 Task: Find a place to stay in Bronkhorstspruit, South Africa, from July 12 to July 15 for 3 guests. Set the price range between ₹12,000 and ₹16,000, choose a flat with 2 bedrooms, 3 beds, 1 bathroom, enable self check-in, and select English as the host language.
Action: Mouse moved to (508, 102)
Screenshot: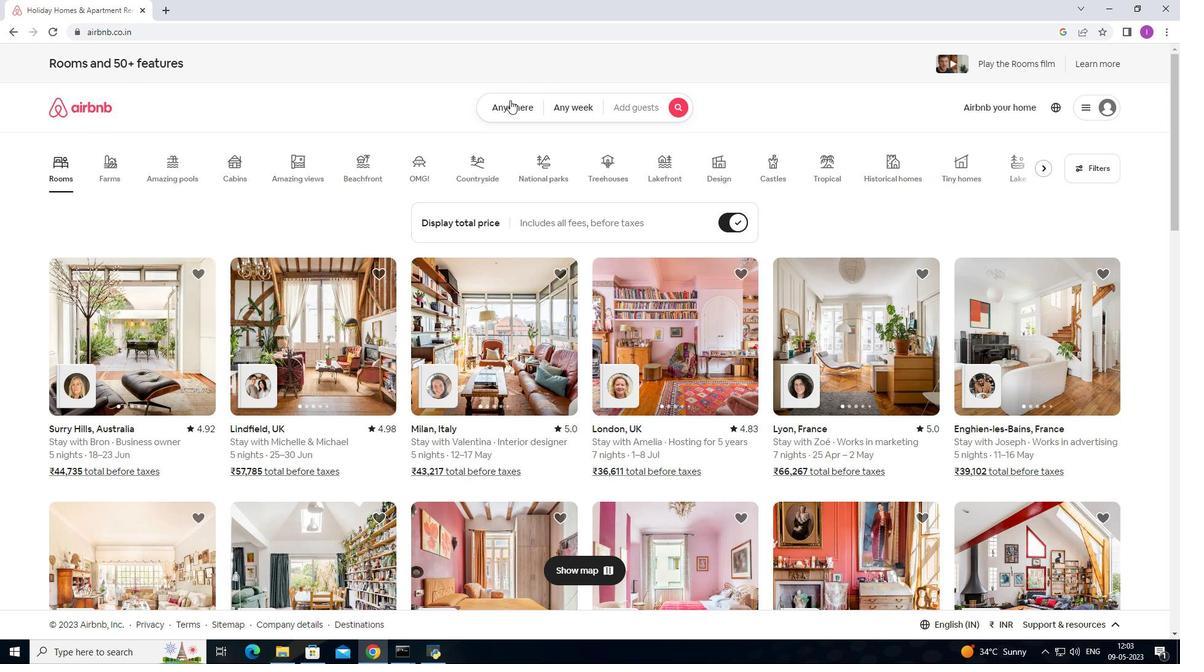
Action: Mouse pressed left at (508, 102)
Screenshot: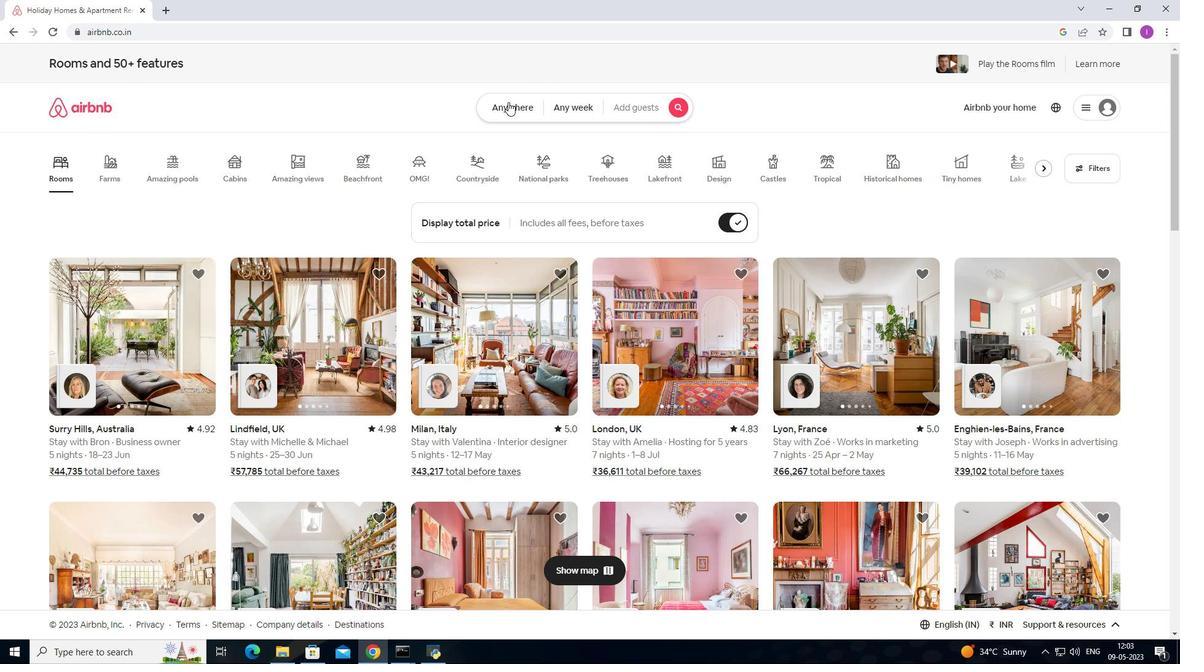 
Action: Mouse moved to (368, 156)
Screenshot: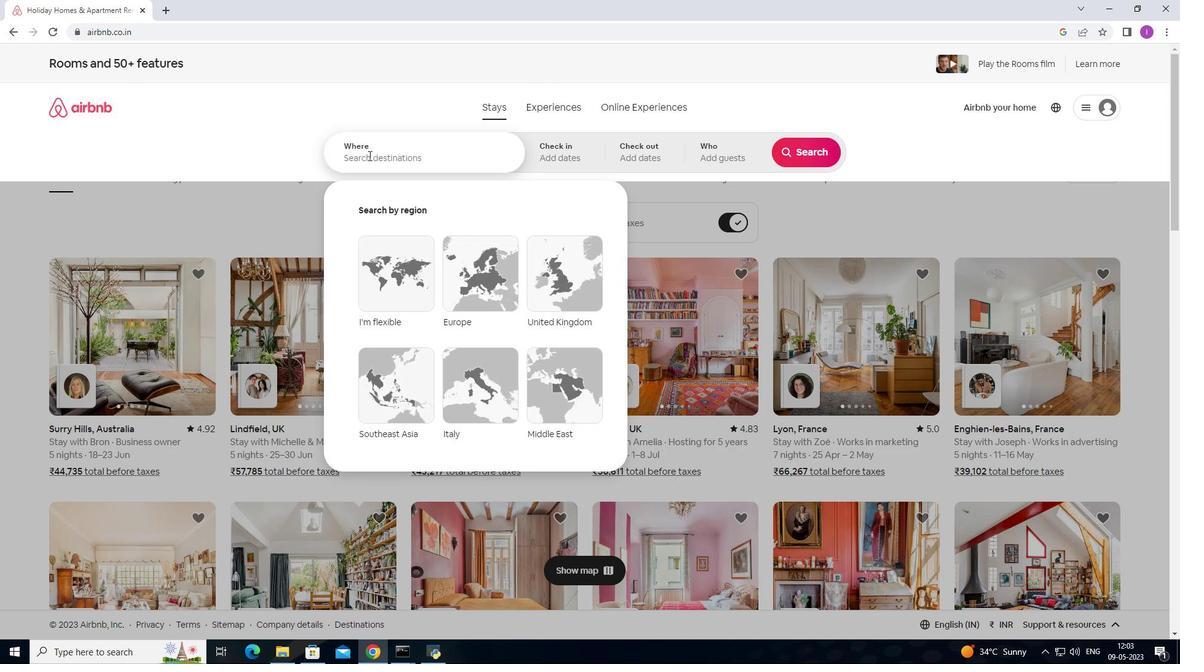 
Action: Mouse pressed left at (368, 156)
Screenshot: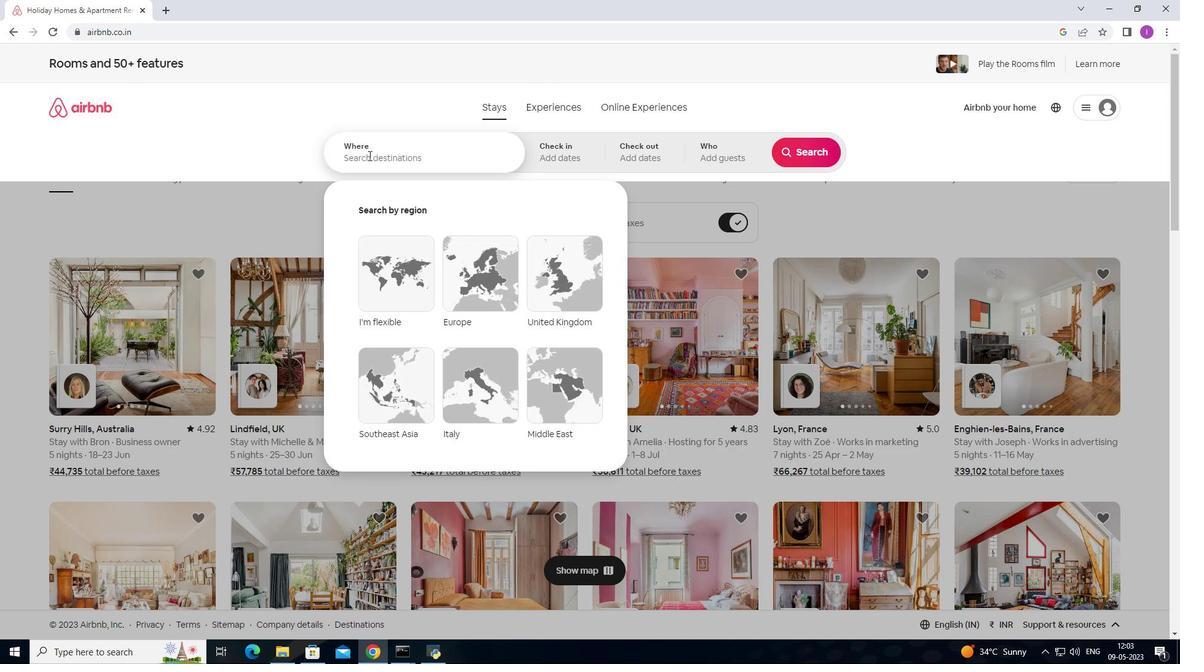 
Action: Mouse moved to (397, 143)
Screenshot: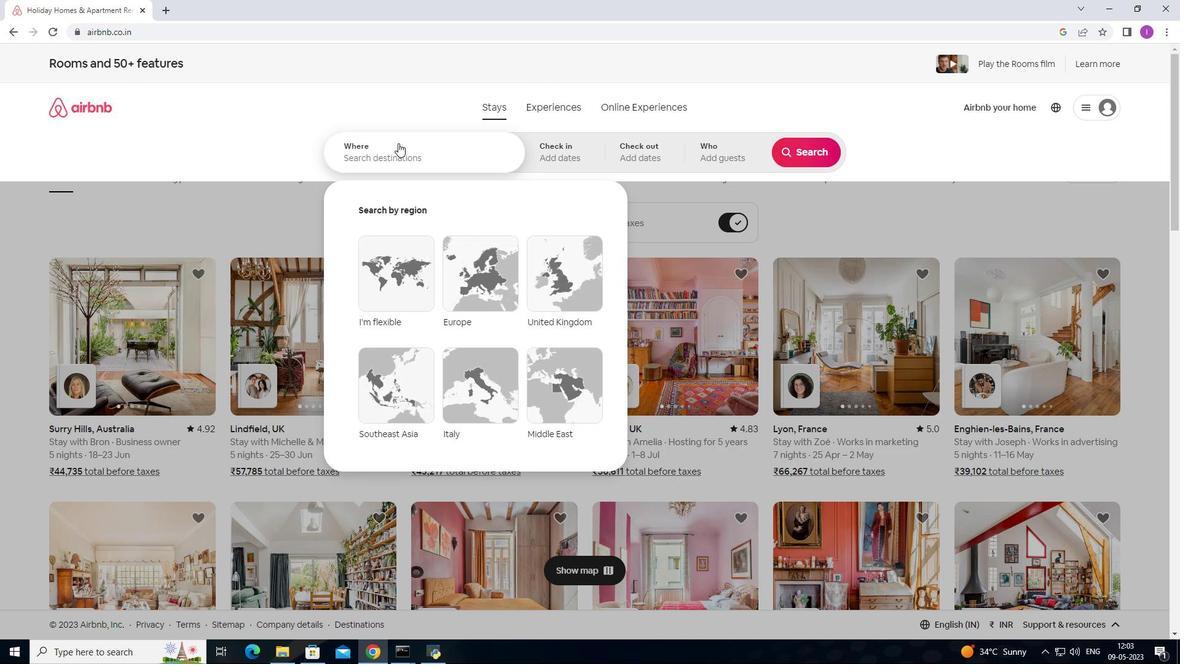 
Action: Key pressed <Key.shift><Key.shift>Brokhorstspruit,<Key.shift>South<Key.space><Key.shift>Africa
Screenshot: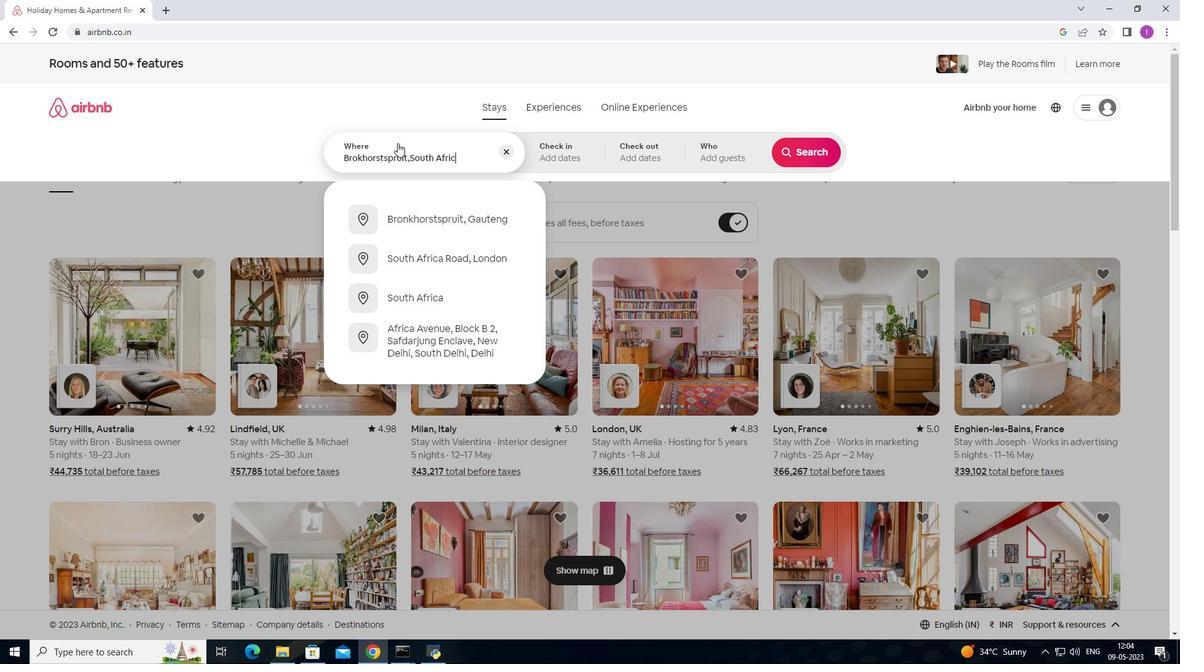 
Action: Mouse moved to (543, 155)
Screenshot: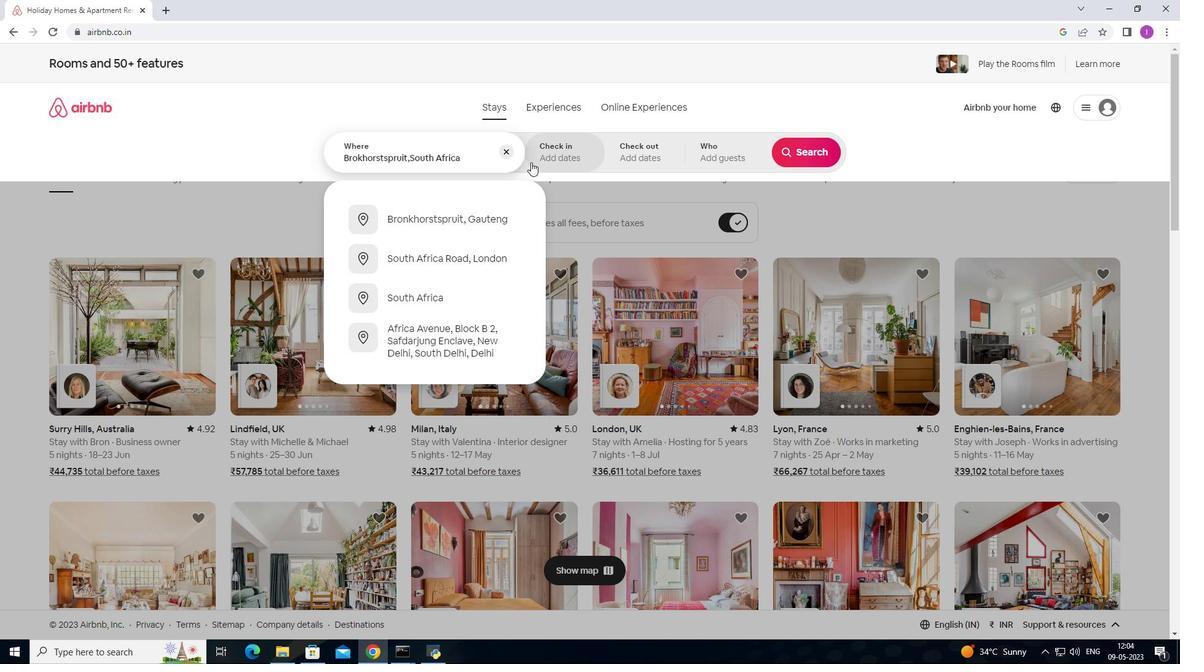 
Action: Mouse pressed left at (543, 155)
Screenshot: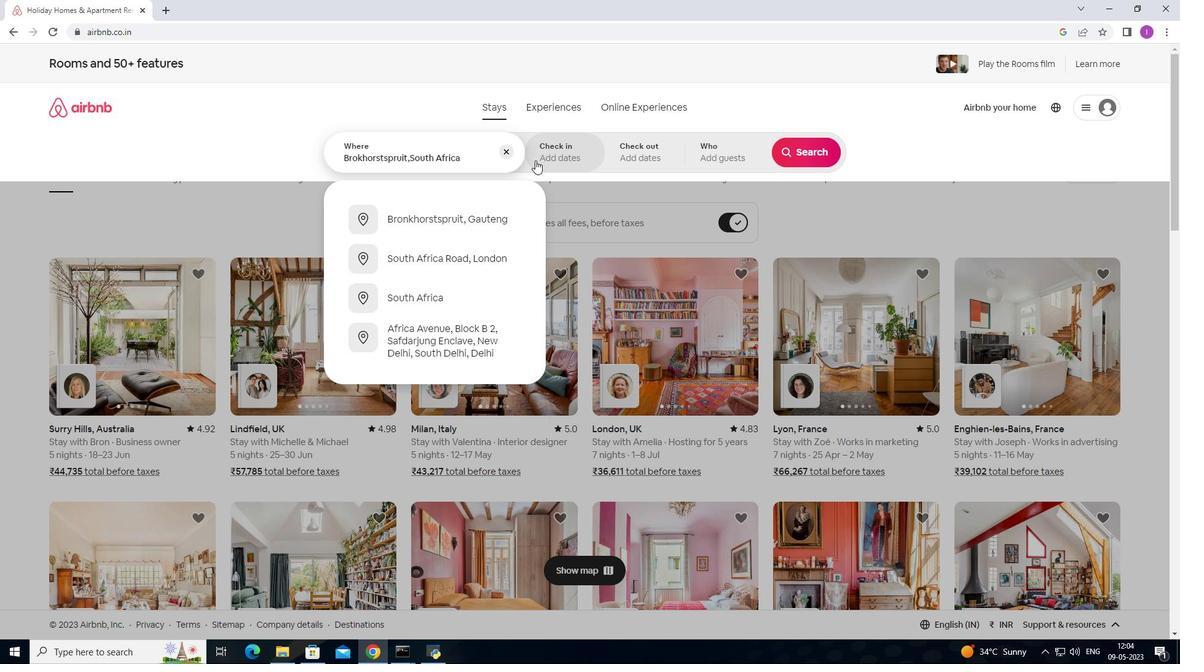 
Action: Mouse moved to (795, 248)
Screenshot: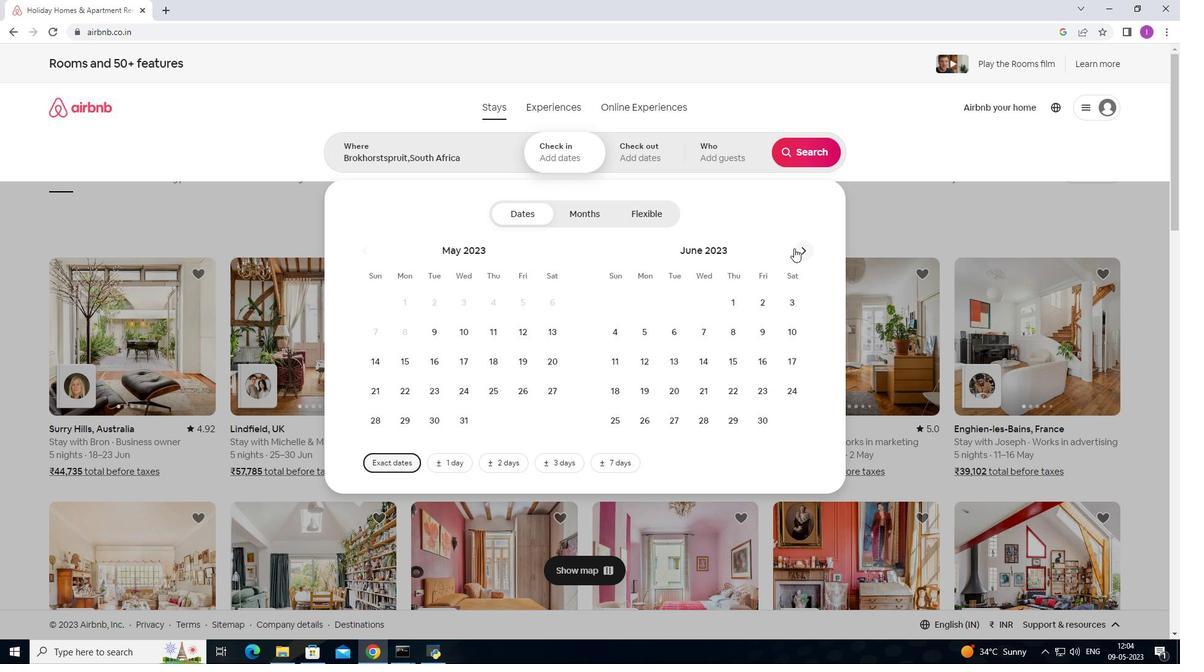 
Action: Mouse pressed left at (795, 248)
Screenshot: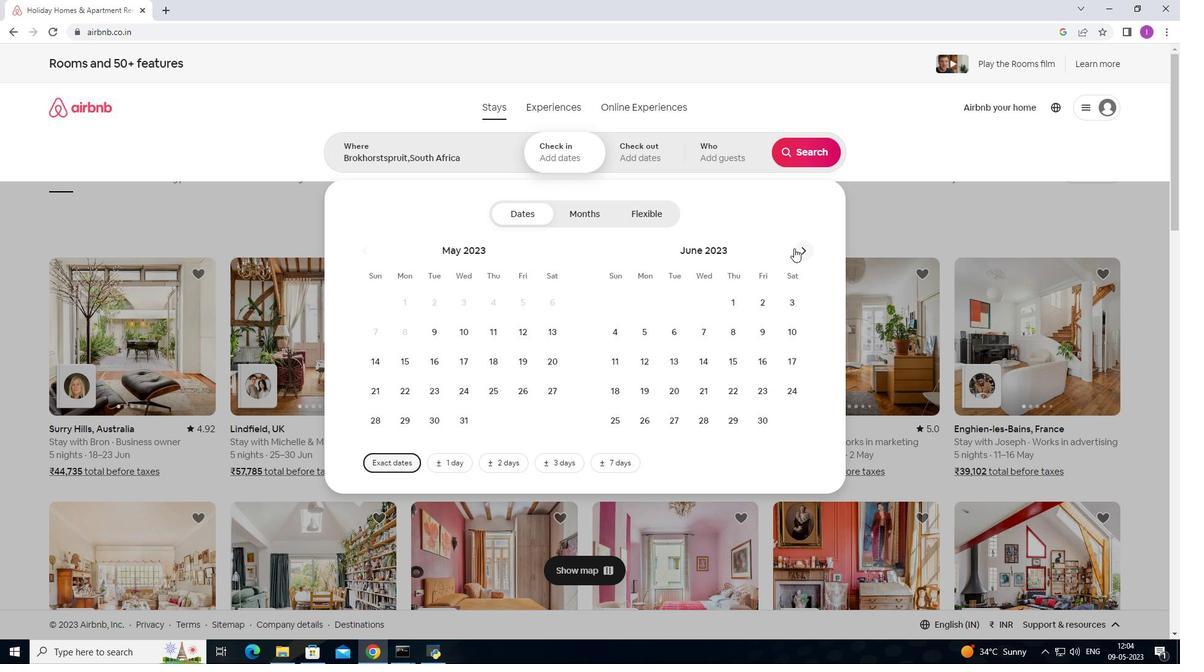 
Action: Mouse moved to (700, 357)
Screenshot: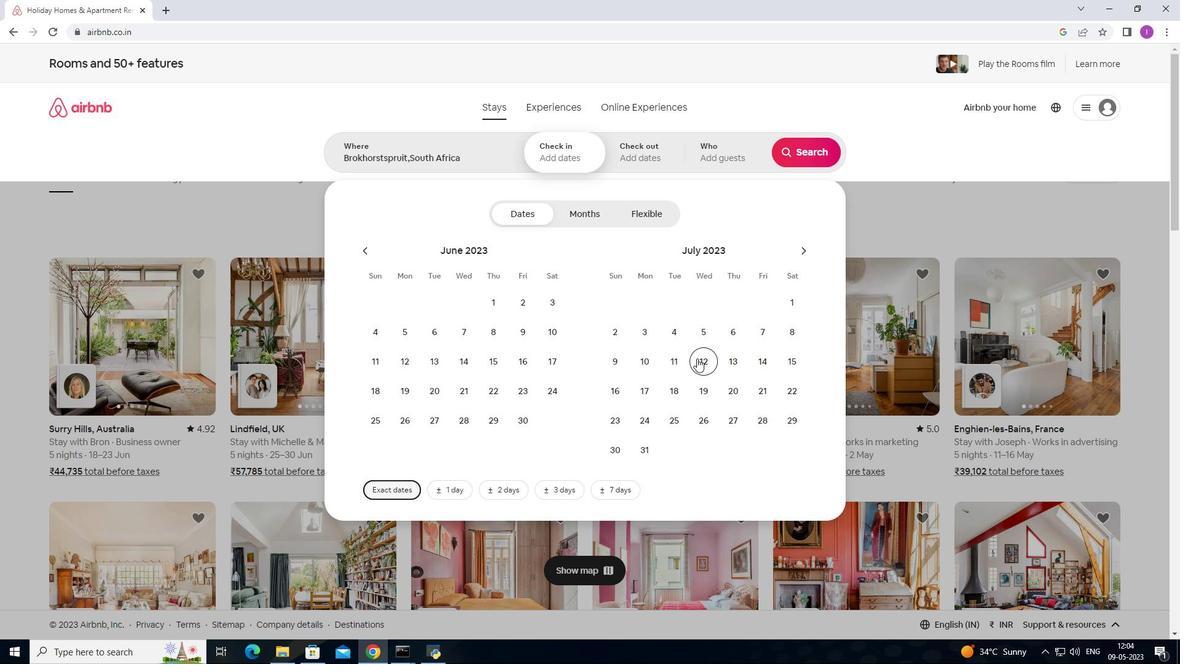 
Action: Mouse pressed left at (700, 357)
Screenshot: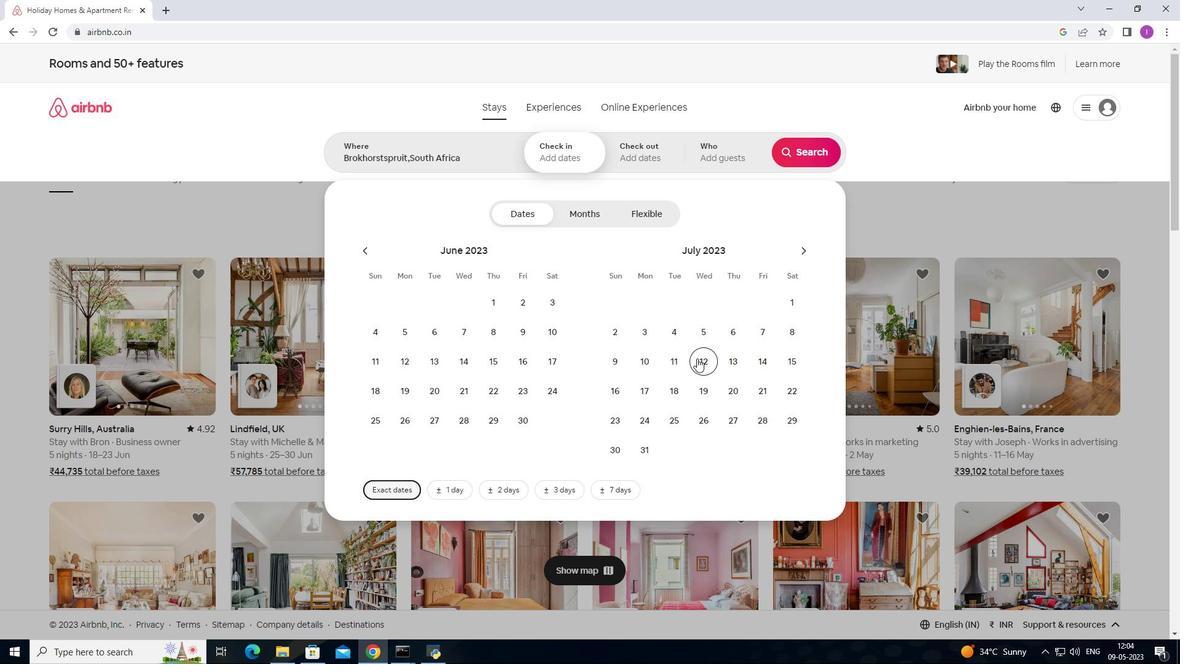 
Action: Mouse moved to (785, 356)
Screenshot: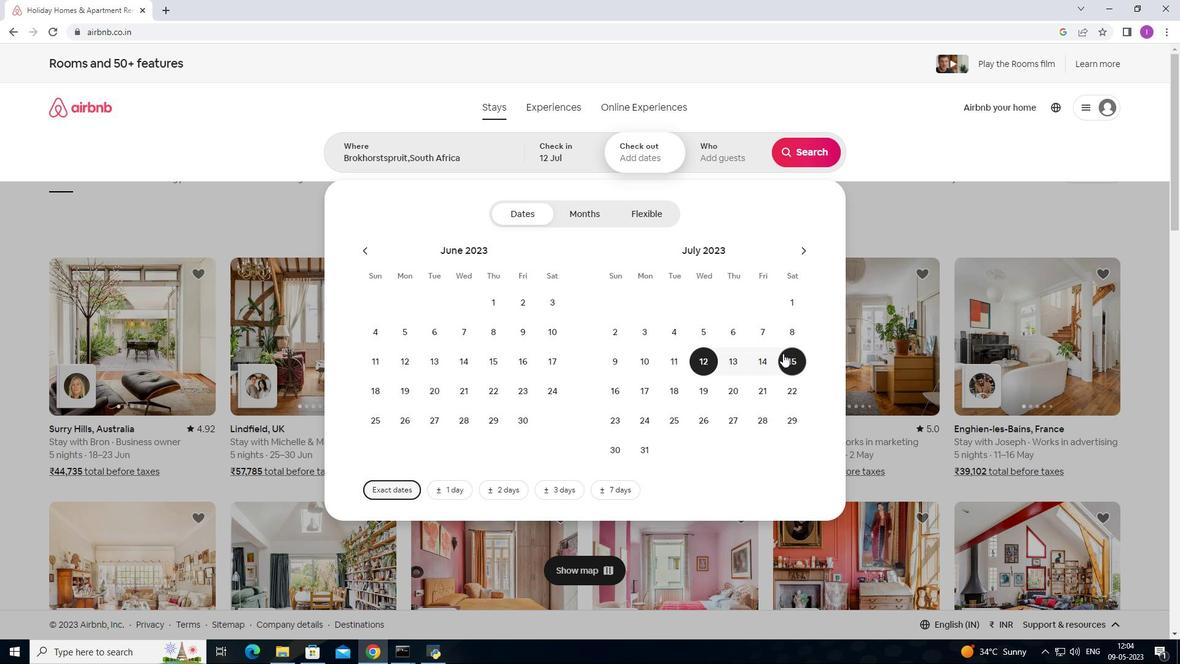 
Action: Mouse pressed left at (785, 356)
Screenshot: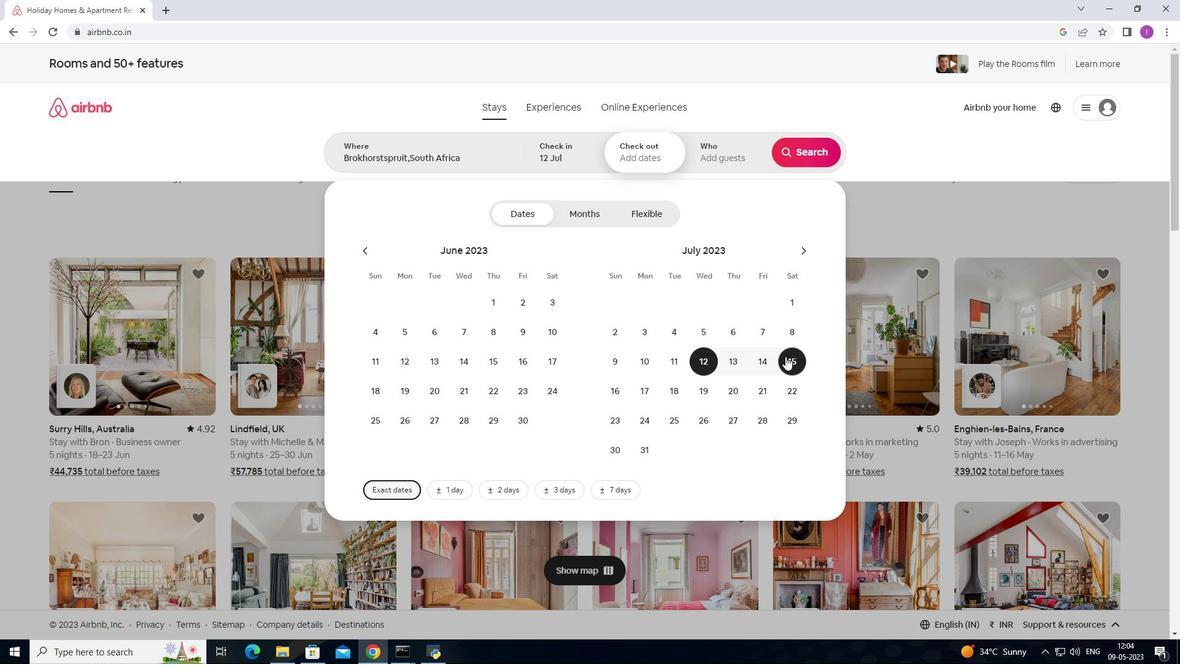 
Action: Mouse moved to (726, 156)
Screenshot: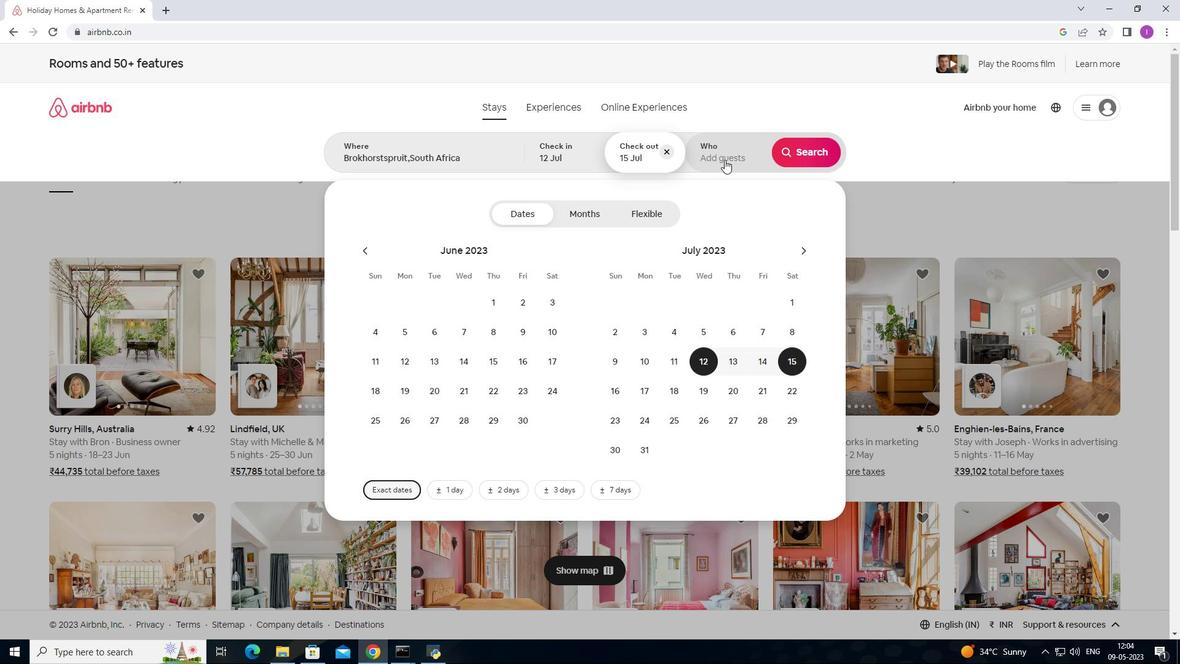 
Action: Mouse pressed left at (726, 156)
Screenshot: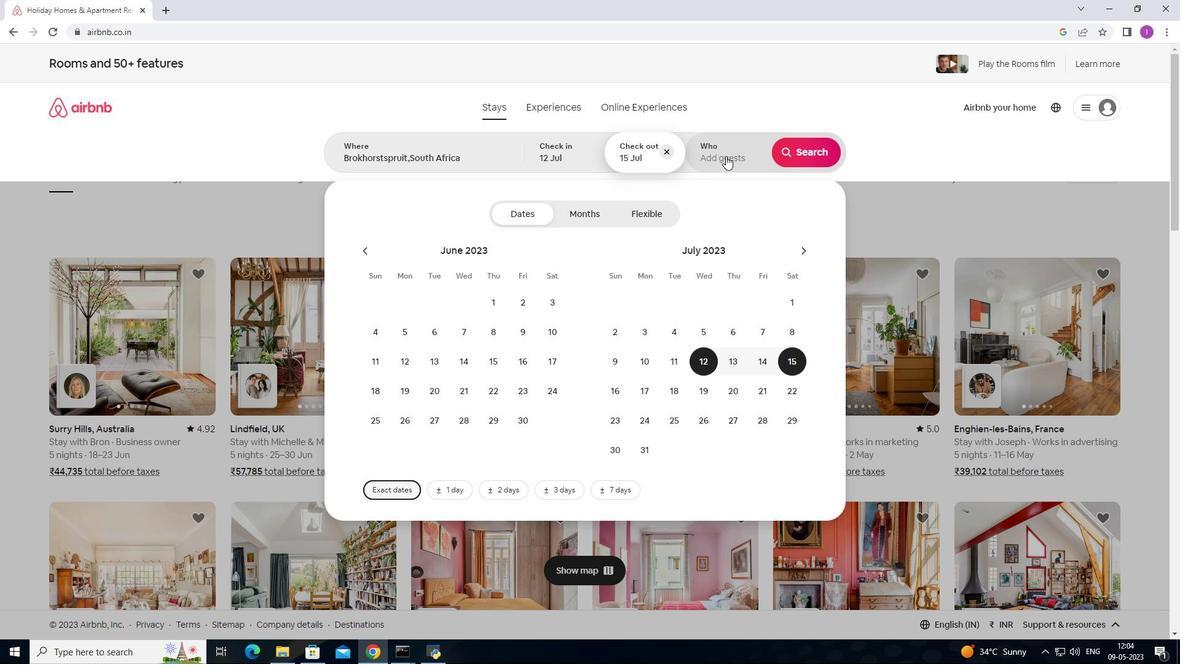 
Action: Mouse moved to (814, 215)
Screenshot: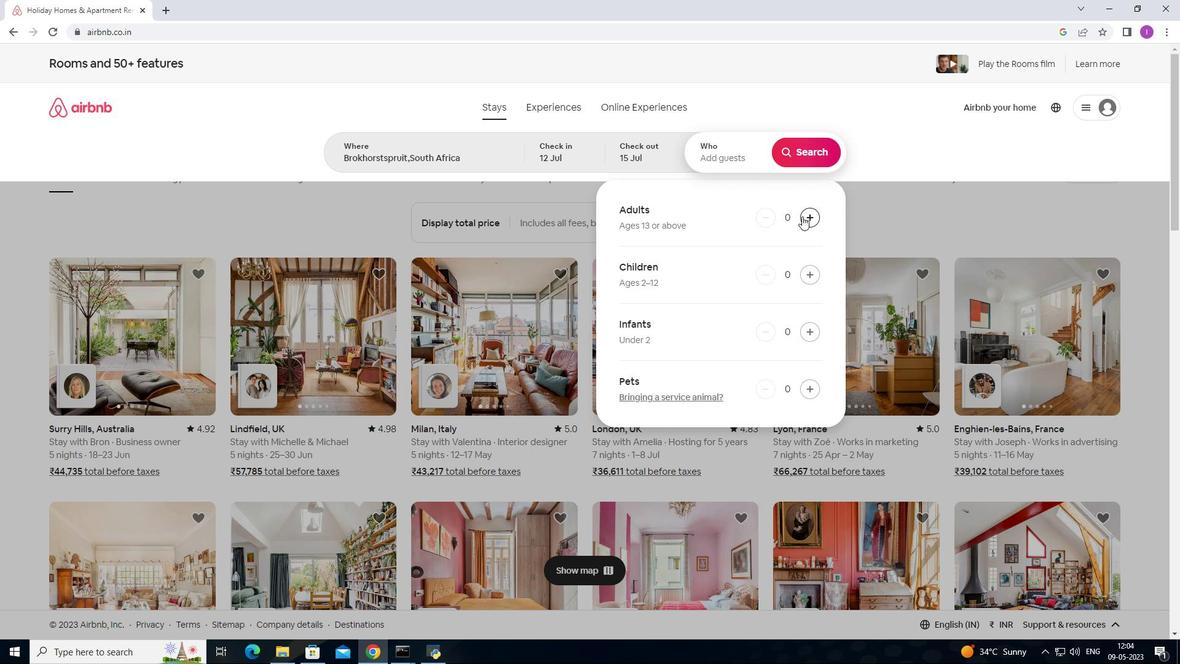 
Action: Mouse pressed left at (814, 215)
Screenshot: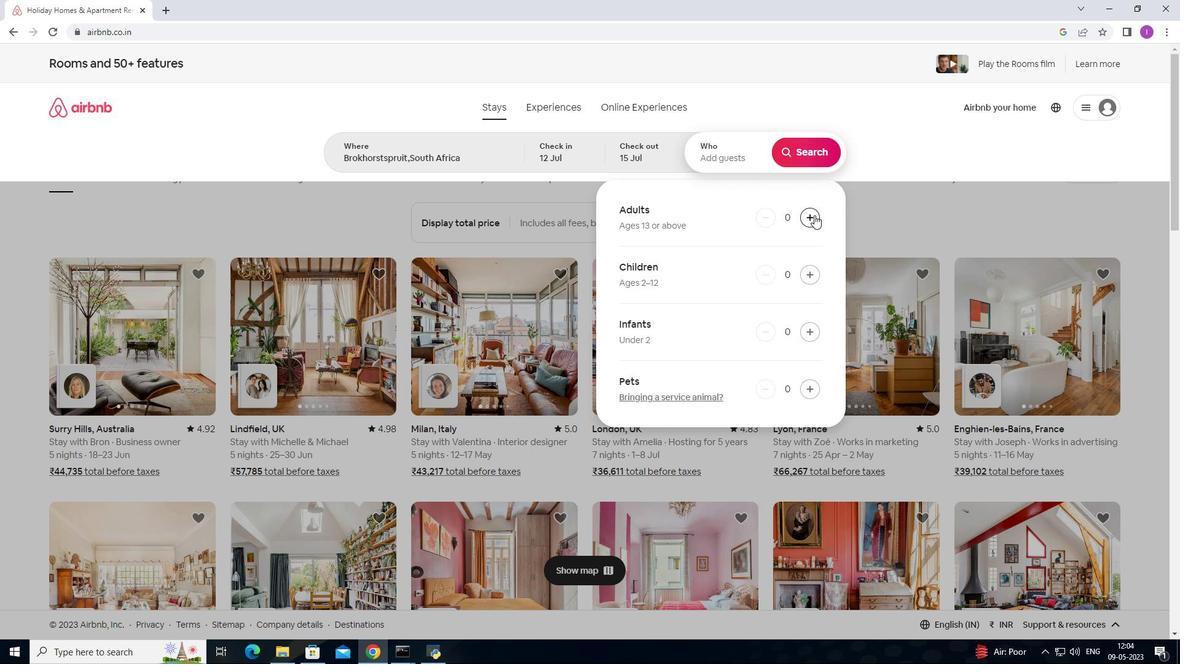 
Action: Mouse pressed left at (814, 215)
Screenshot: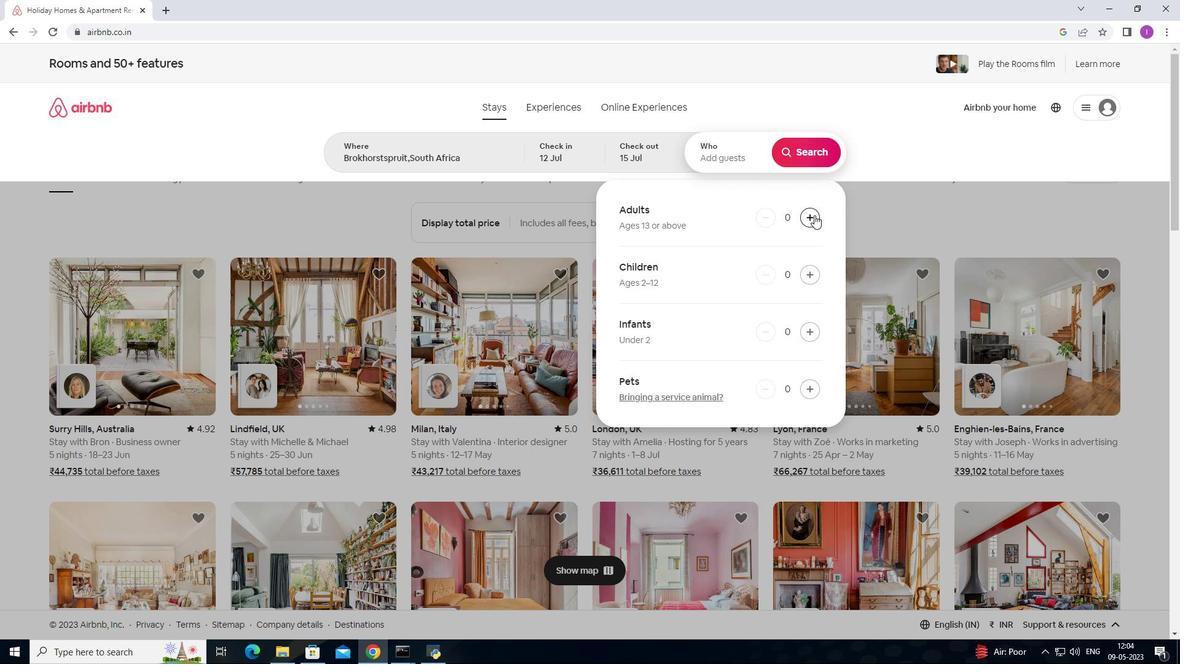 
Action: Mouse pressed left at (814, 215)
Screenshot: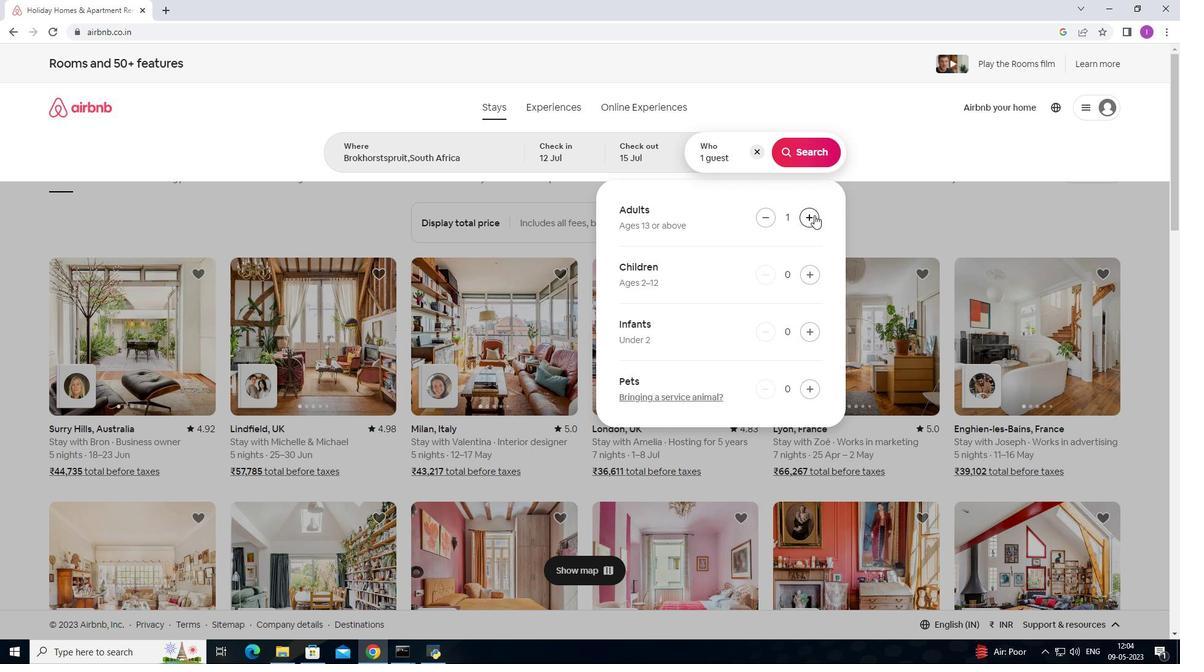 
Action: Mouse moved to (820, 156)
Screenshot: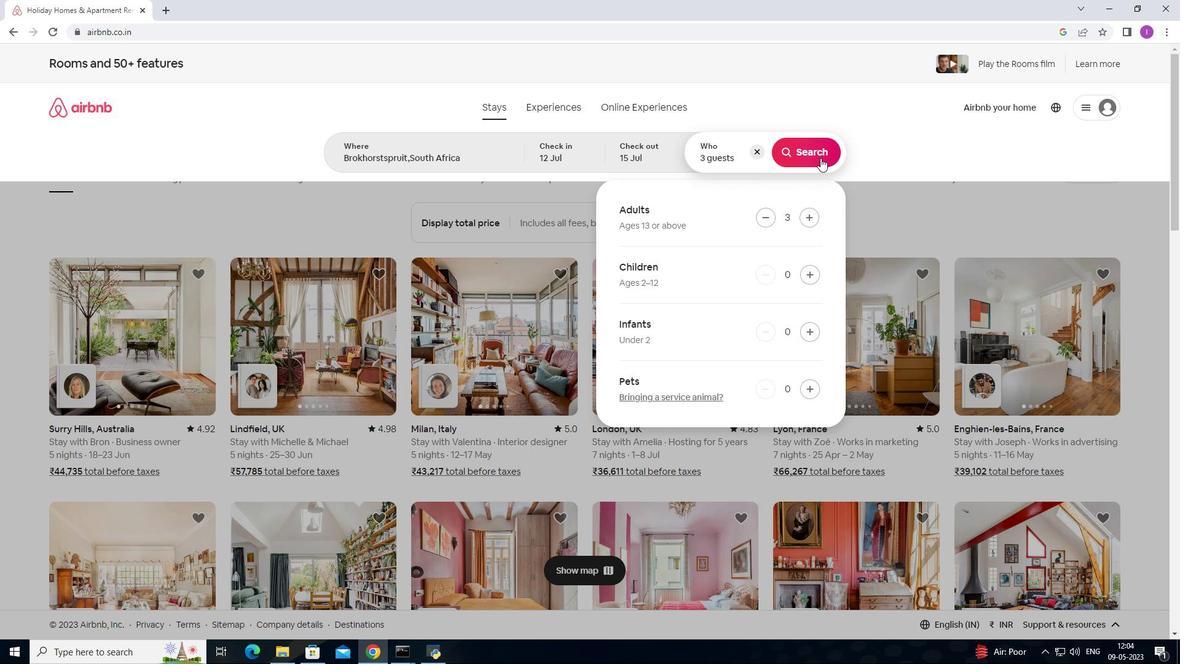 
Action: Mouse pressed left at (820, 156)
Screenshot: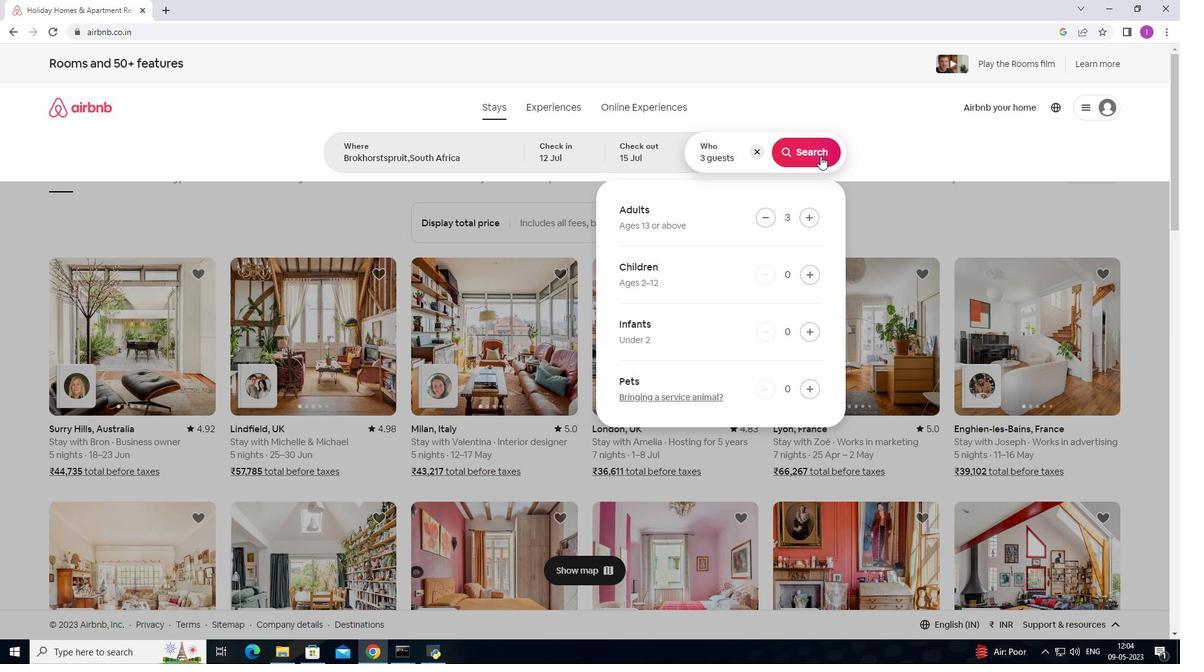 
Action: Mouse moved to (1130, 113)
Screenshot: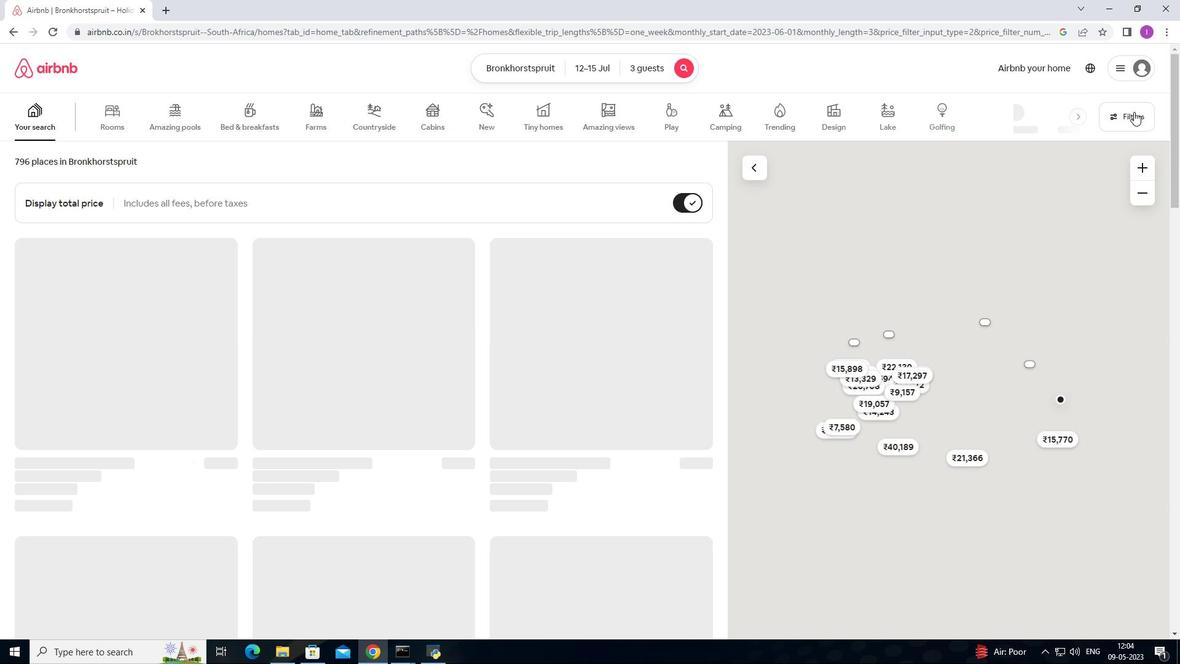 
Action: Mouse pressed left at (1130, 113)
Screenshot: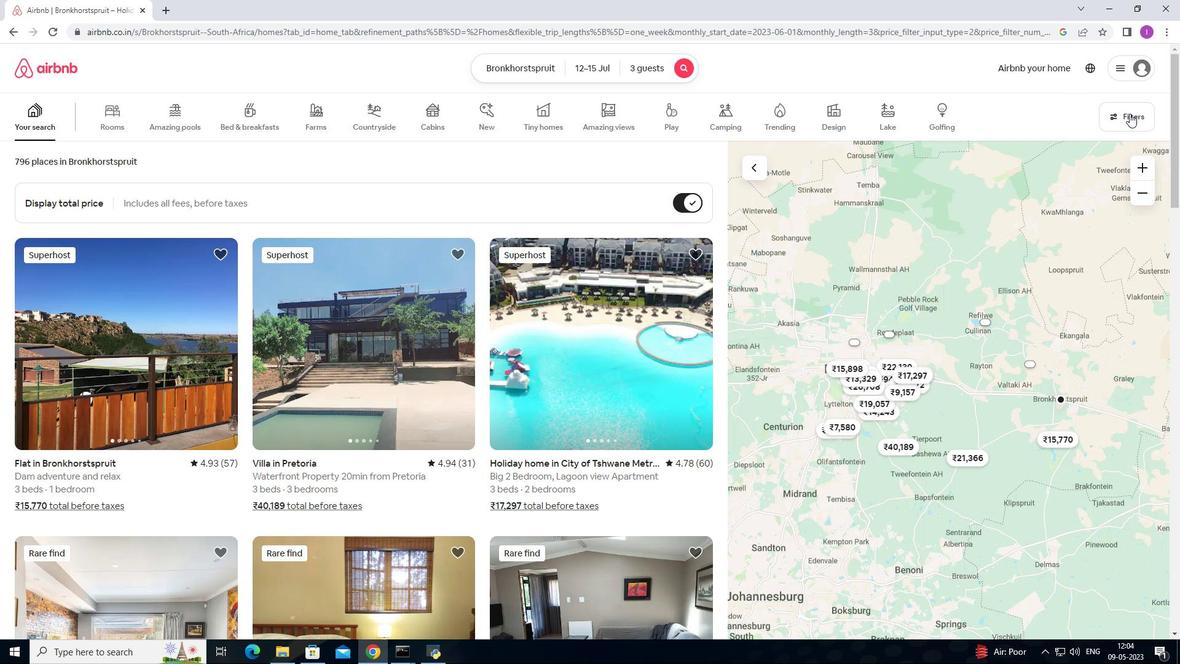
Action: Mouse moved to (443, 422)
Screenshot: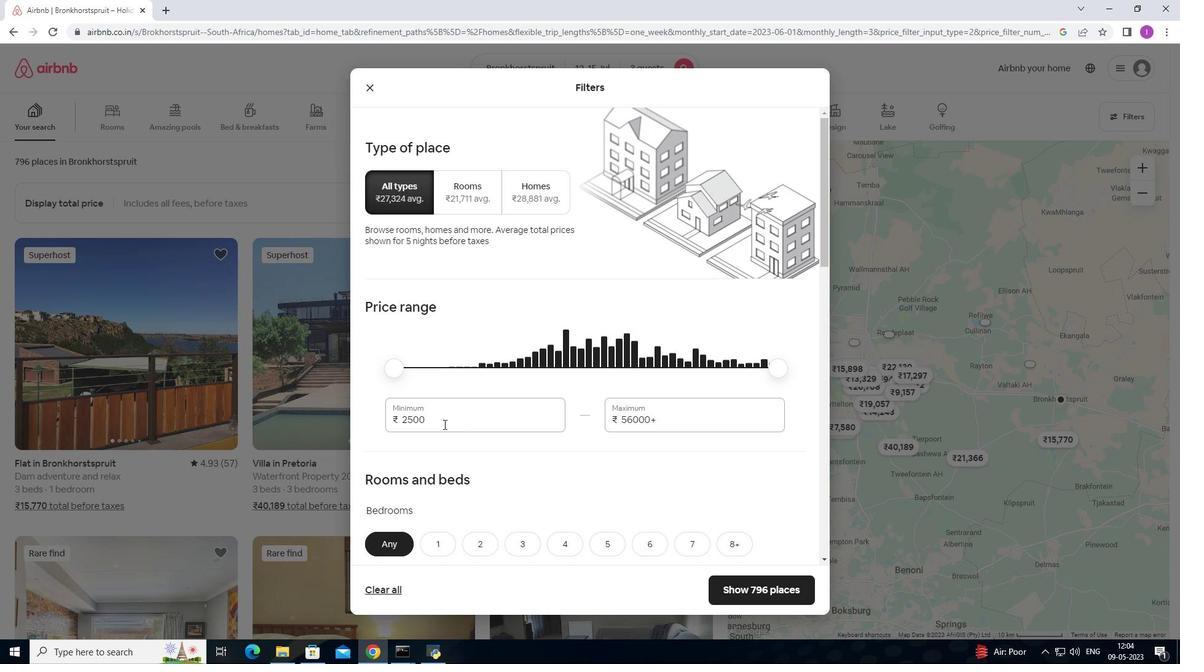 
Action: Mouse pressed left at (443, 422)
Screenshot: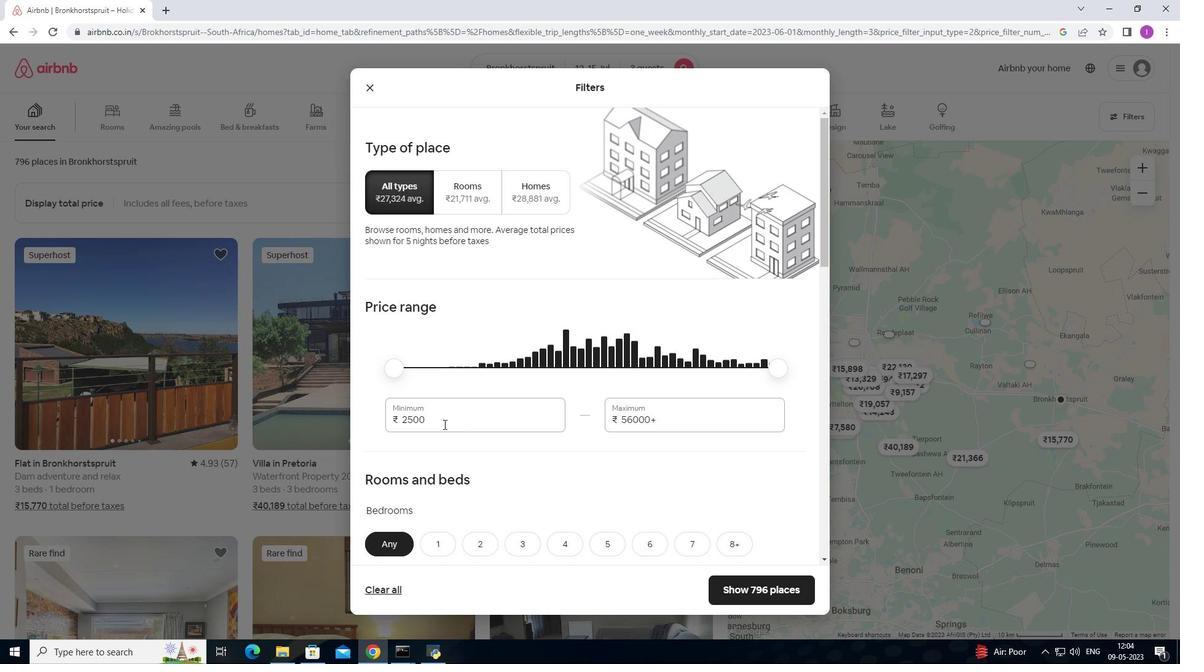 
Action: Mouse moved to (399, 407)
Screenshot: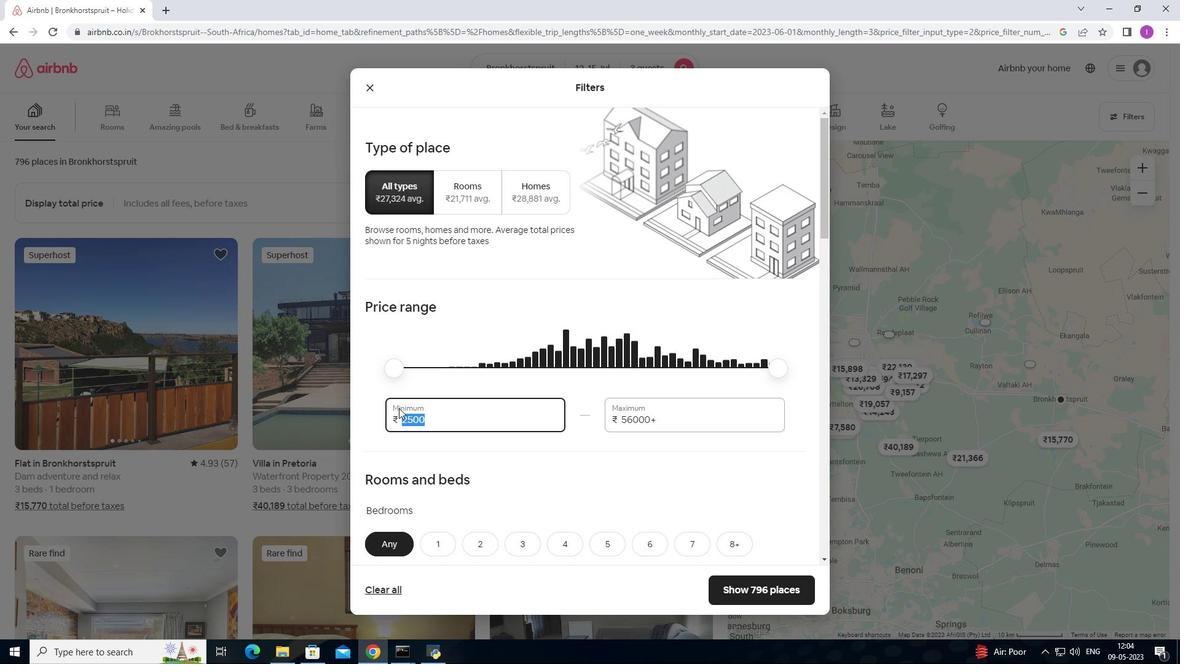 
Action: Key pressed 12
Screenshot: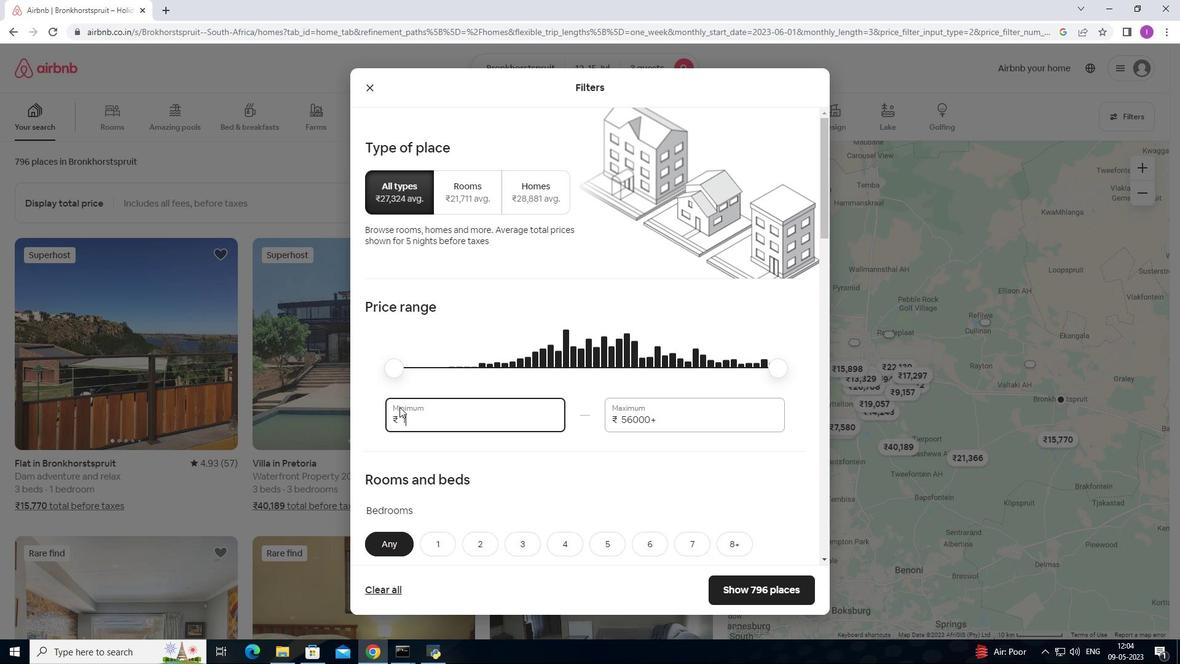
Action: Mouse moved to (400, 406)
Screenshot: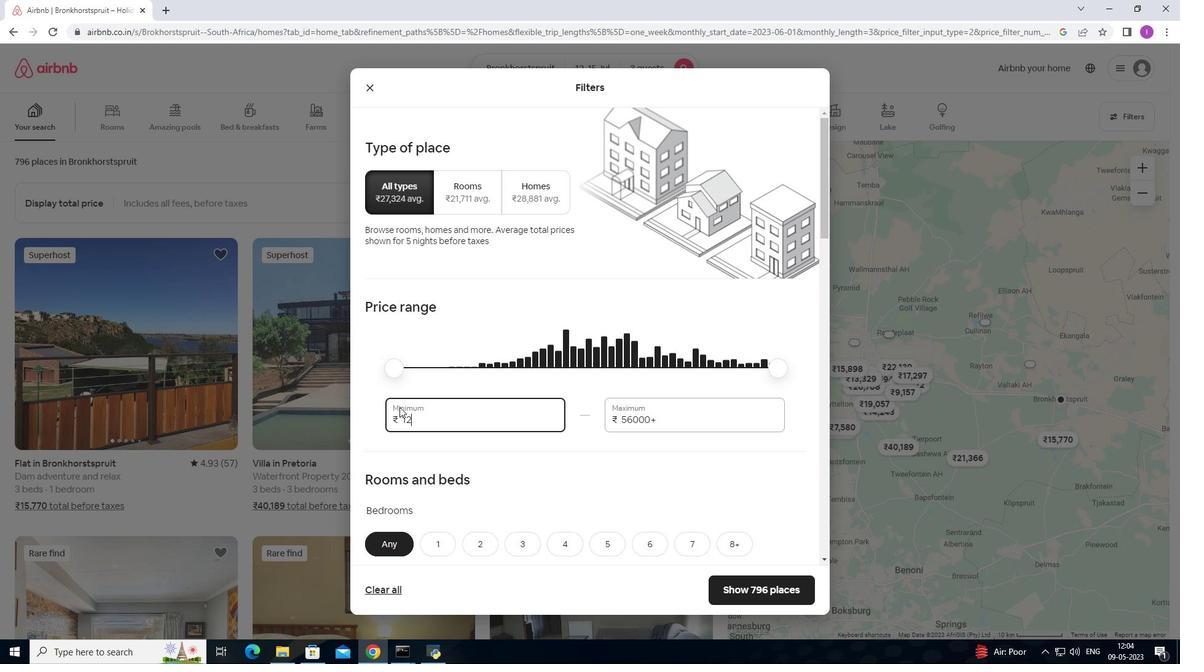 
Action: Key pressed 0
Screenshot: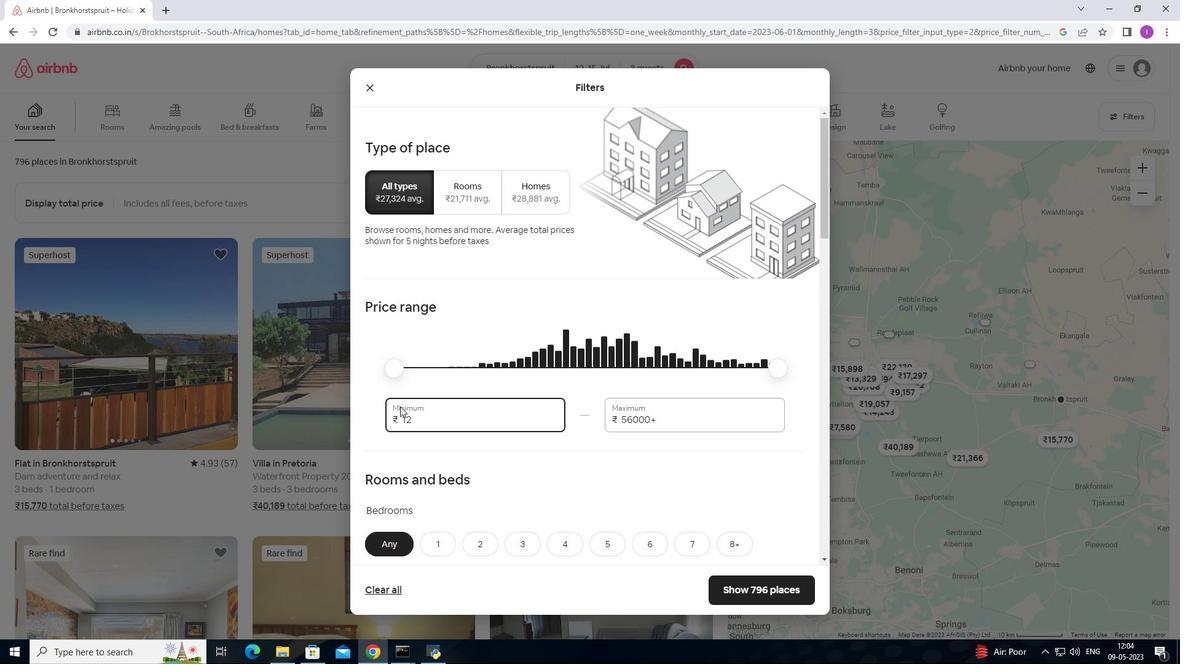 
Action: Mouse moved to (400, 406)
Screenshot: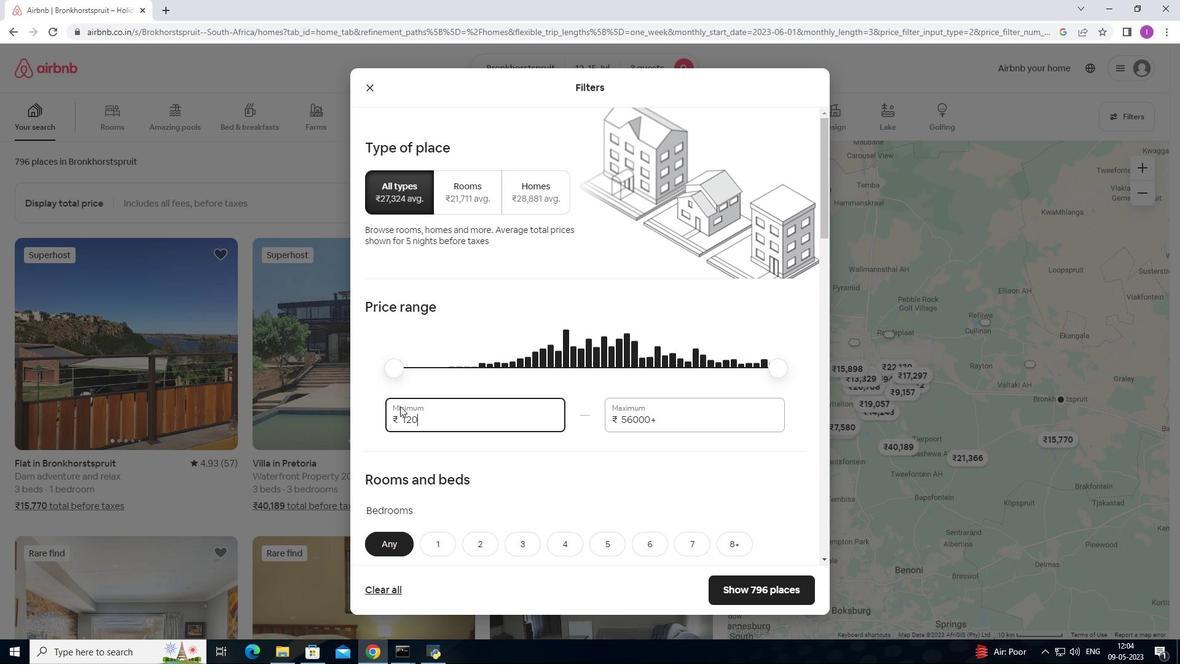 
Action: Key pressed 0
Screenshot: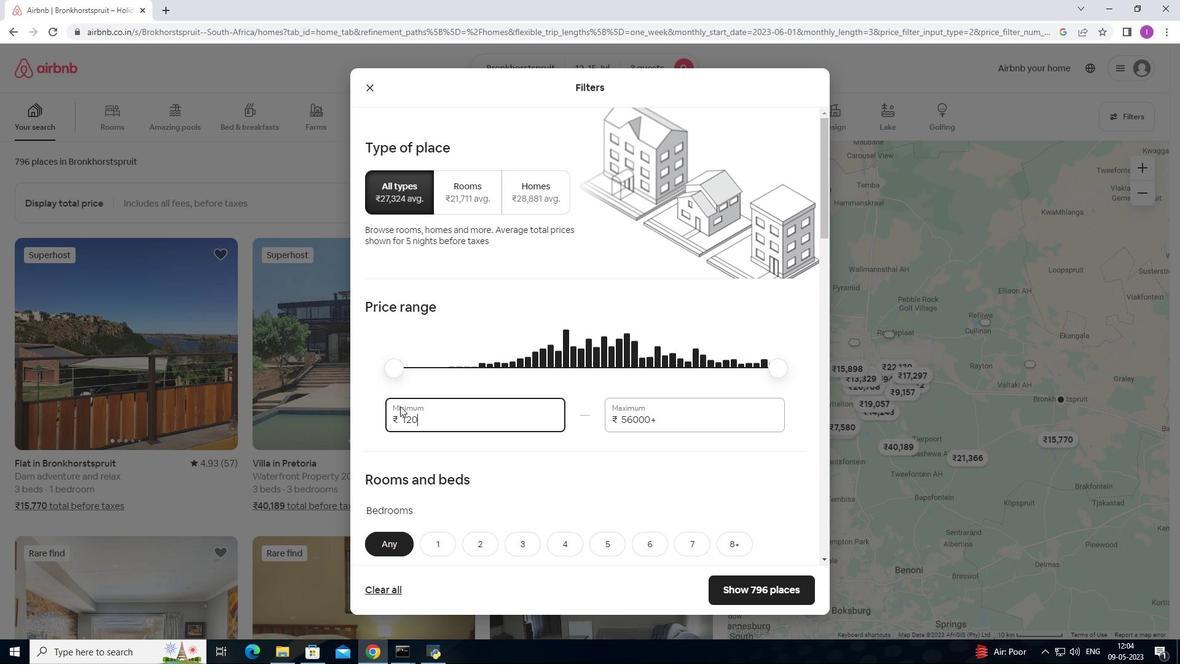 
Action: Mouse moved to (402, 405)
Screenshot: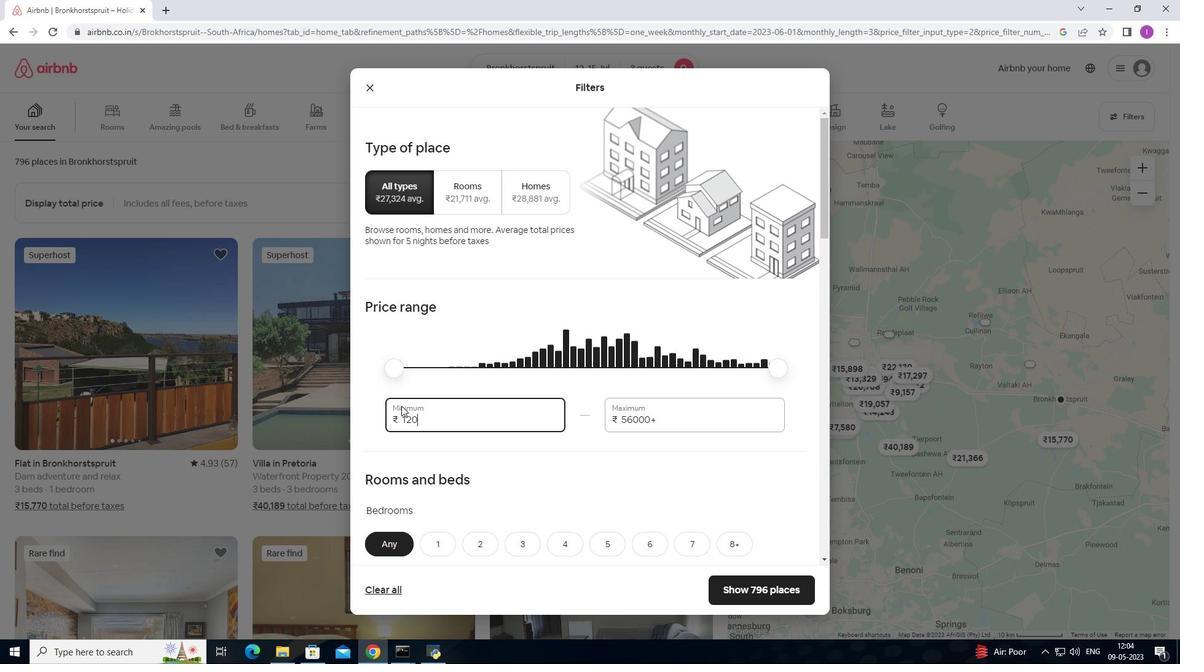 
Action: Key pressed 0
Screenshot: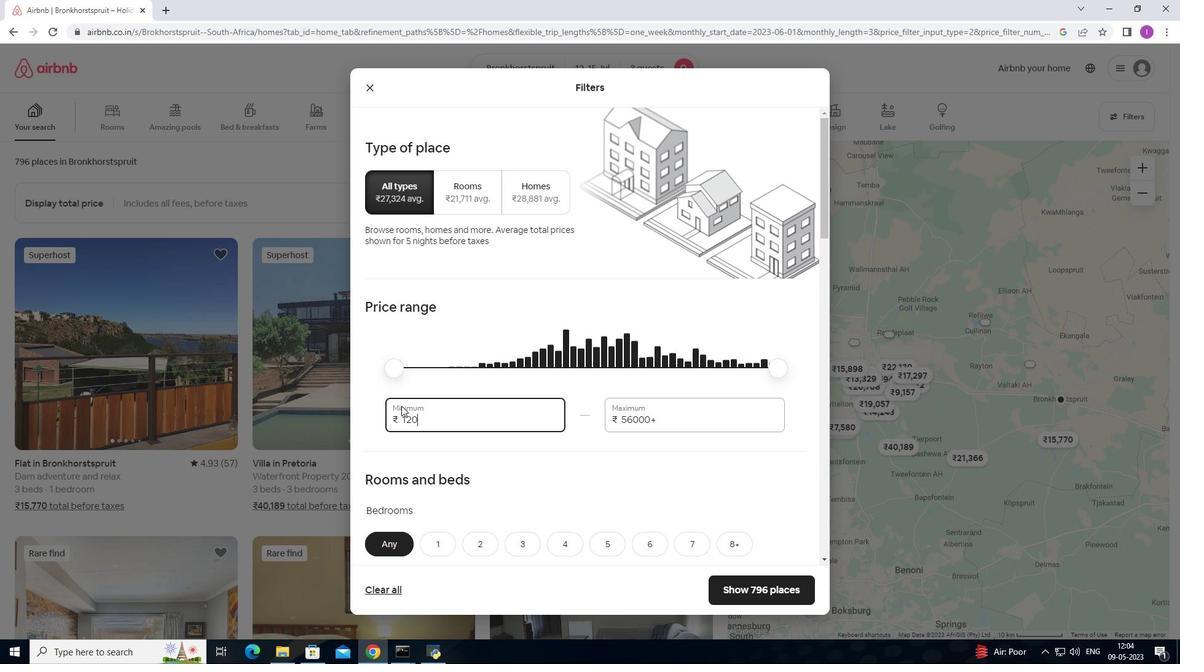 
Action: Mouse moved to (662, 416)
Screenshot: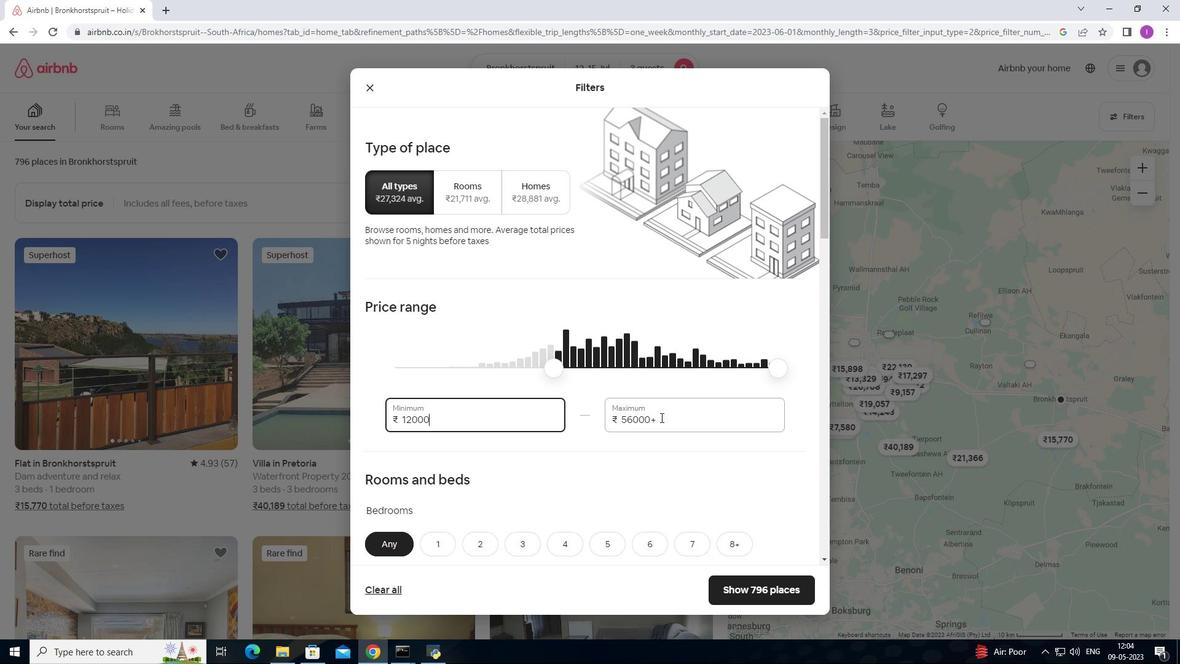 
Action: Mouse pressed left at (662, 416)
Screenshot: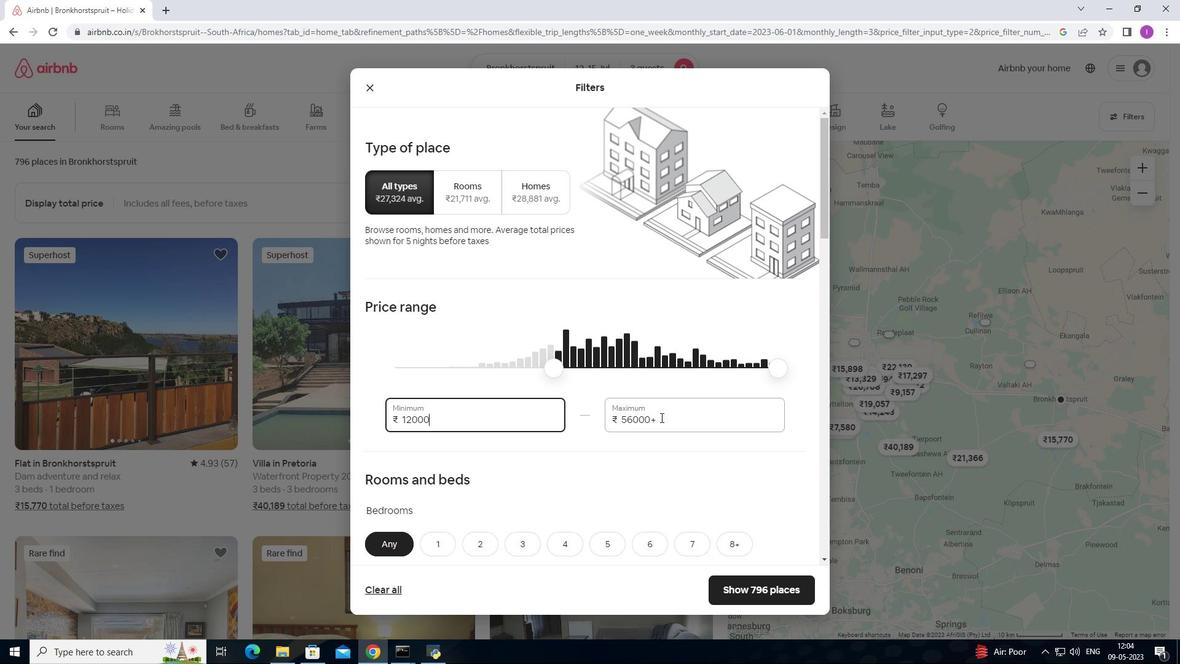
Action: Mouse moved to (611, 423)
Screenshot: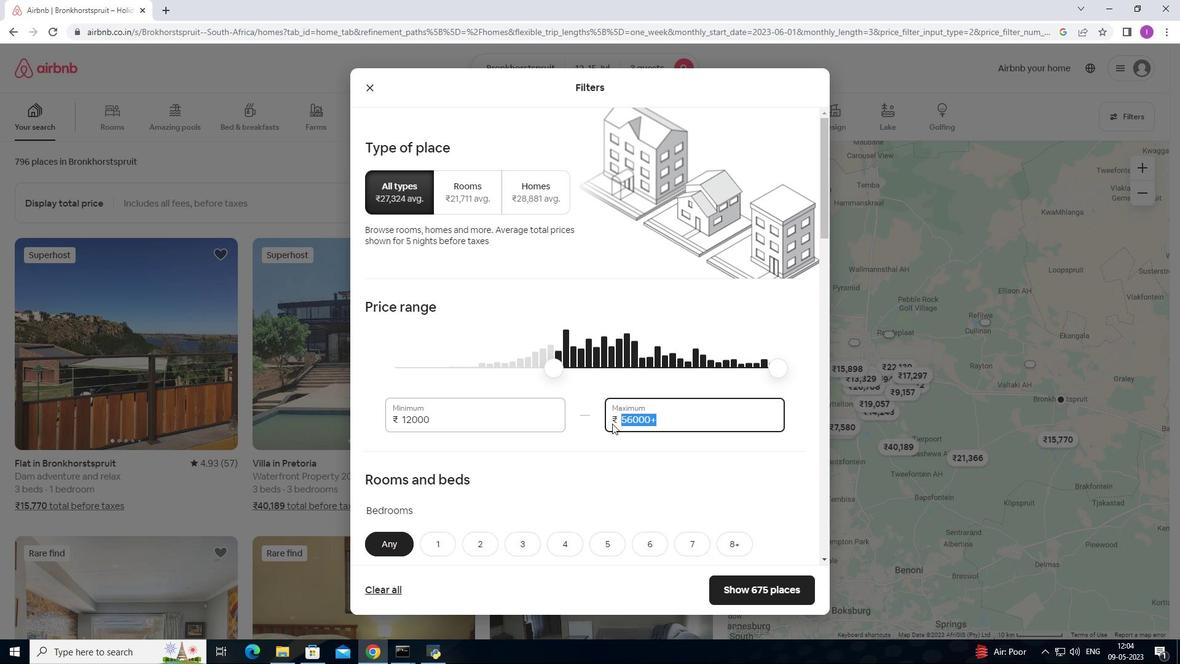 
Action: Key pressed 16
Screenshot: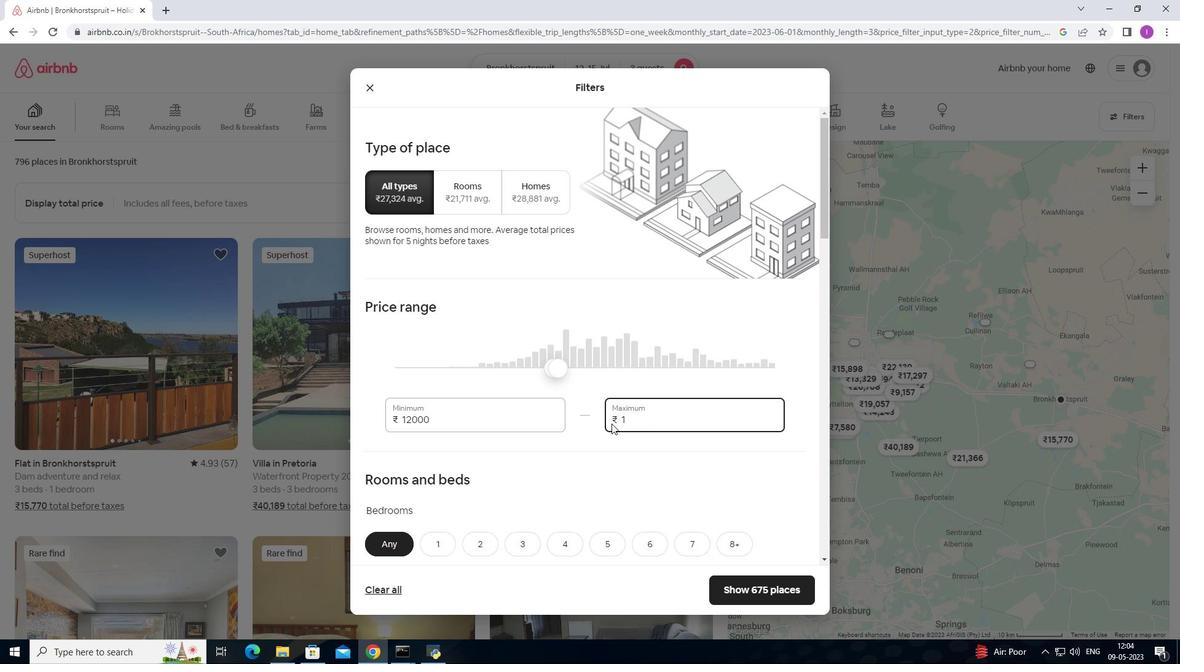 
Action: Mouse moved to (611, 423)
Screenshot: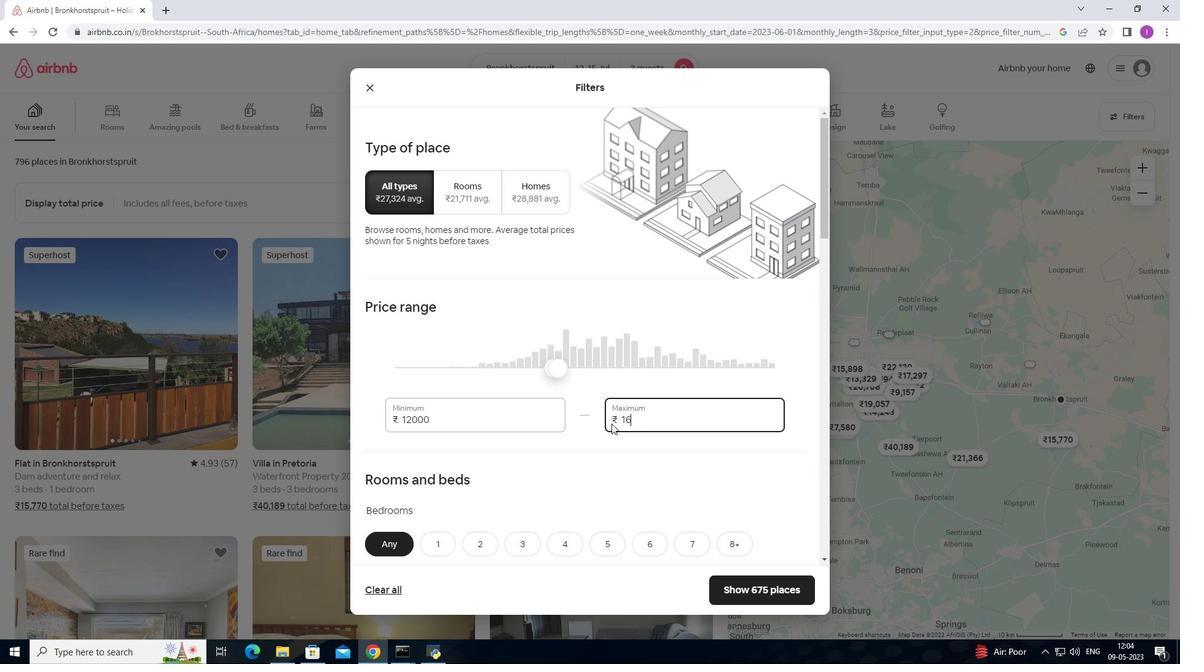 
Action: Key pressed 0
Screenshot: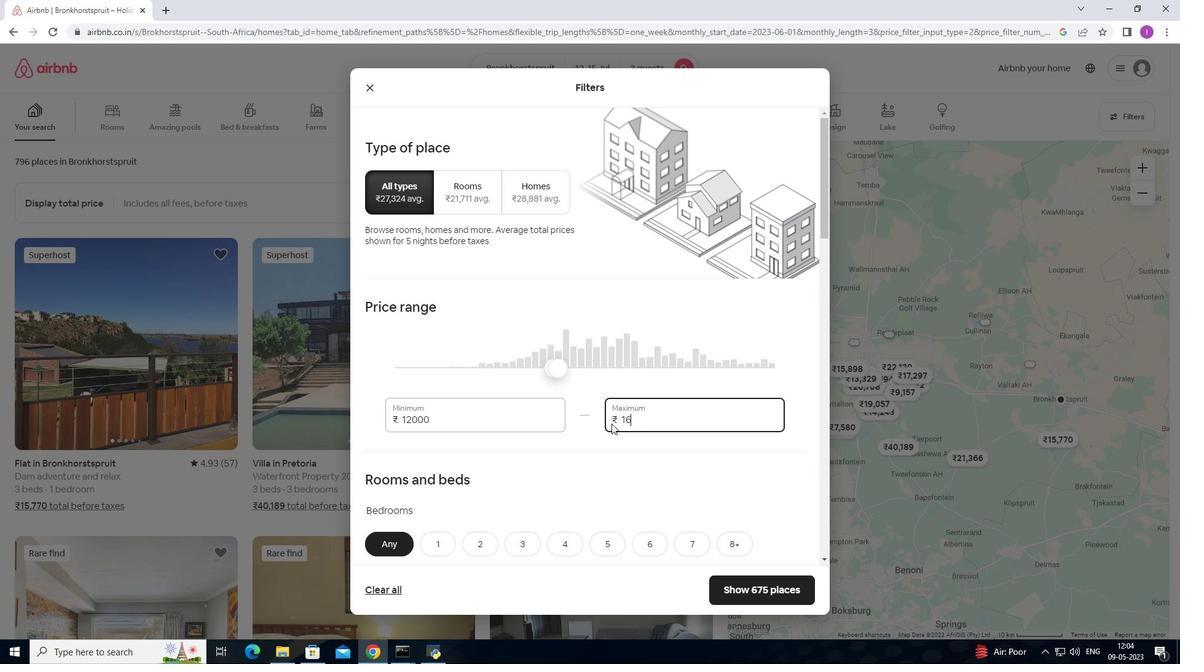 
Action: Mouse moved to (608, 423)
Screenshot: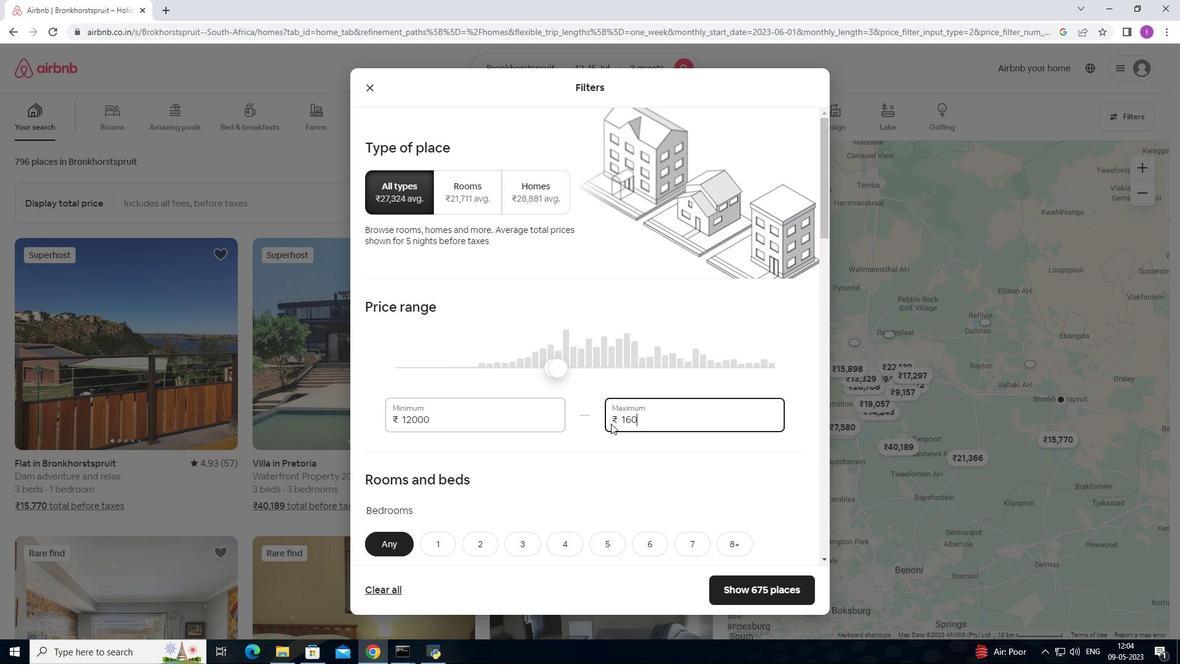 
Action: Key pressed 0
Screenshot: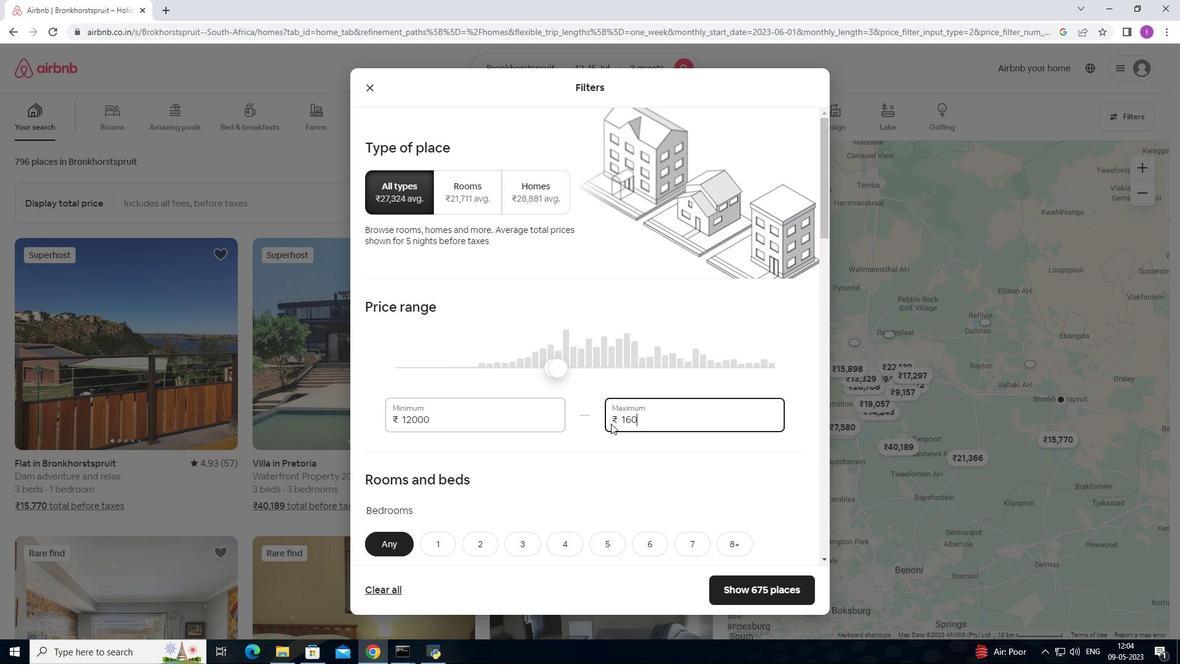 
Action: Mouse moved to (608, 423)
Screenshot: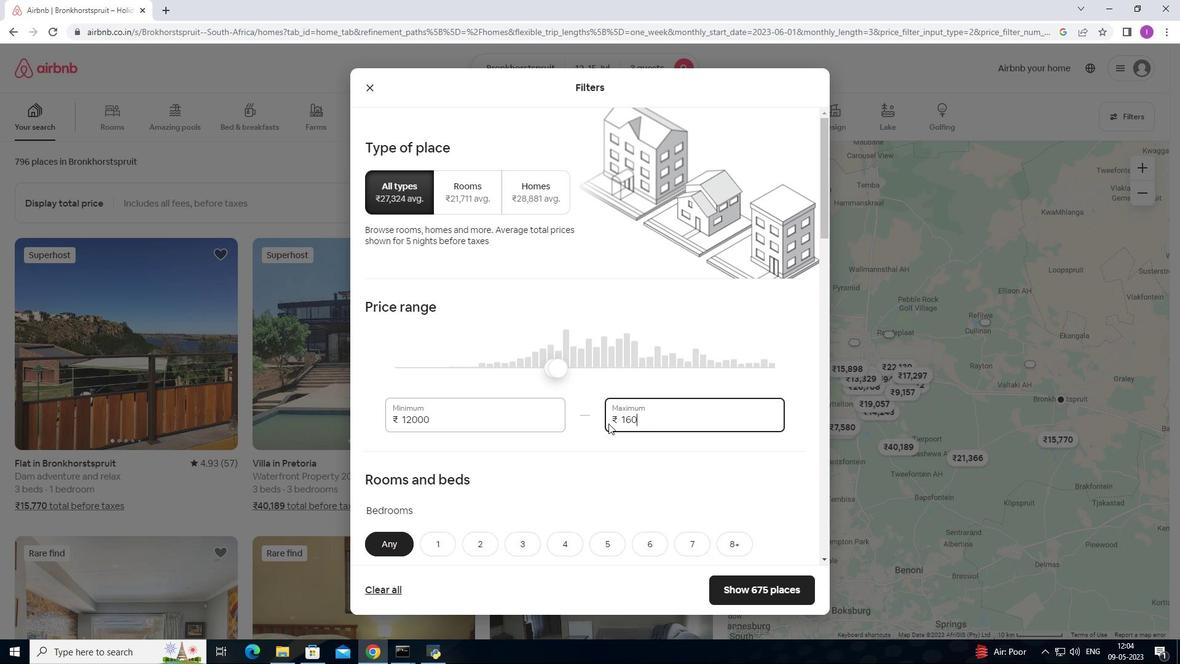 
Action: Key pressed 00
Screenshot: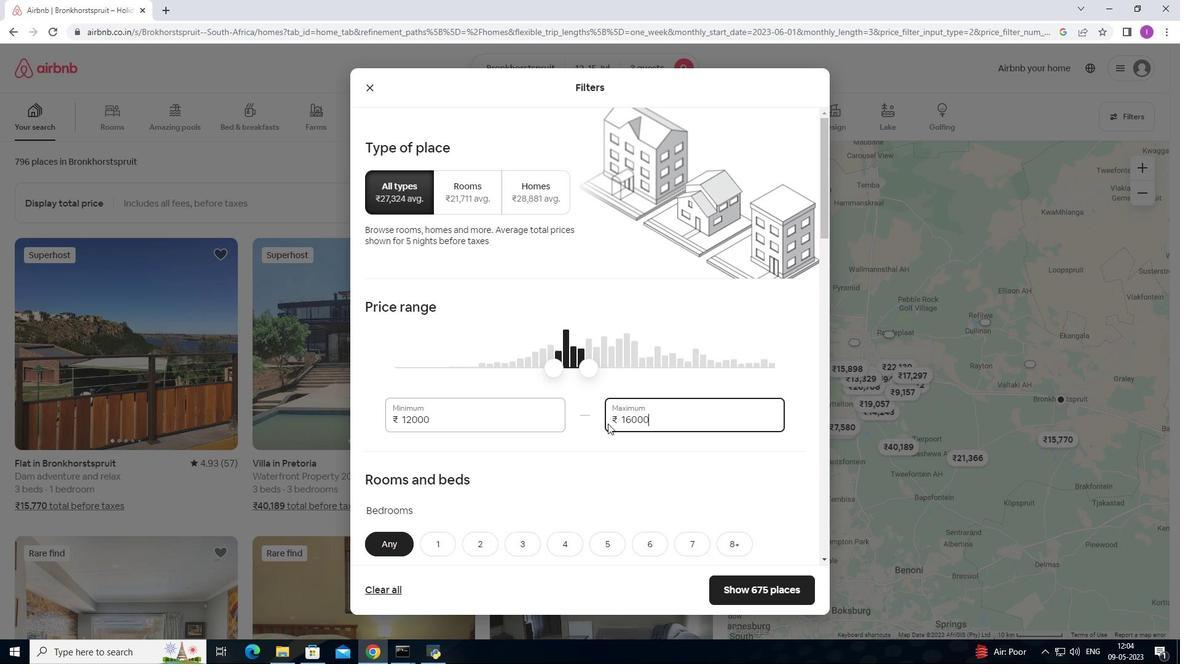 
Action: Mouse moved to (604, 424)
Screenshot: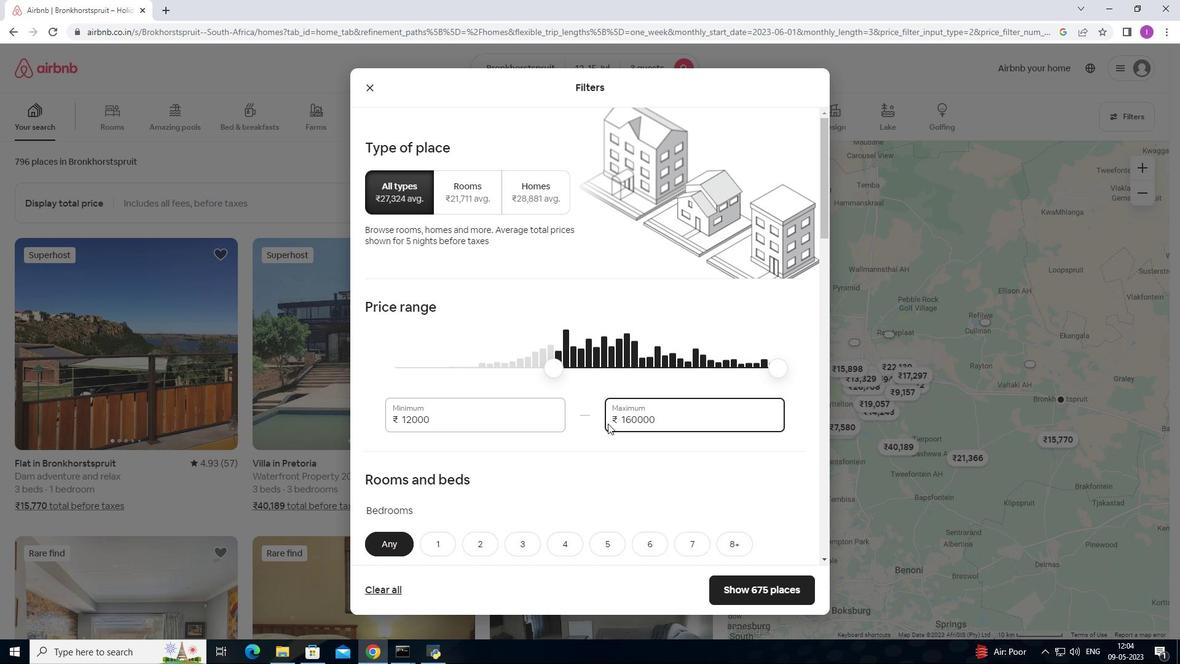 
Action: Key pressed <Key.backspace>
Screenshot: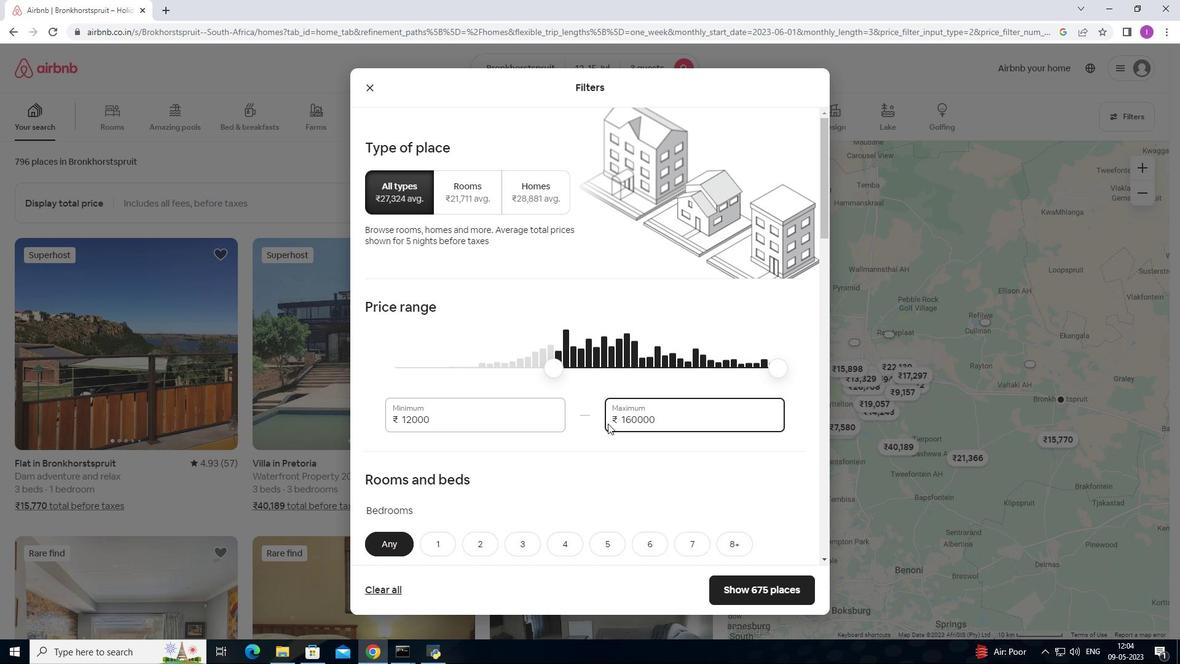
Action: Mouse moved to (583, 411)
Screenshot: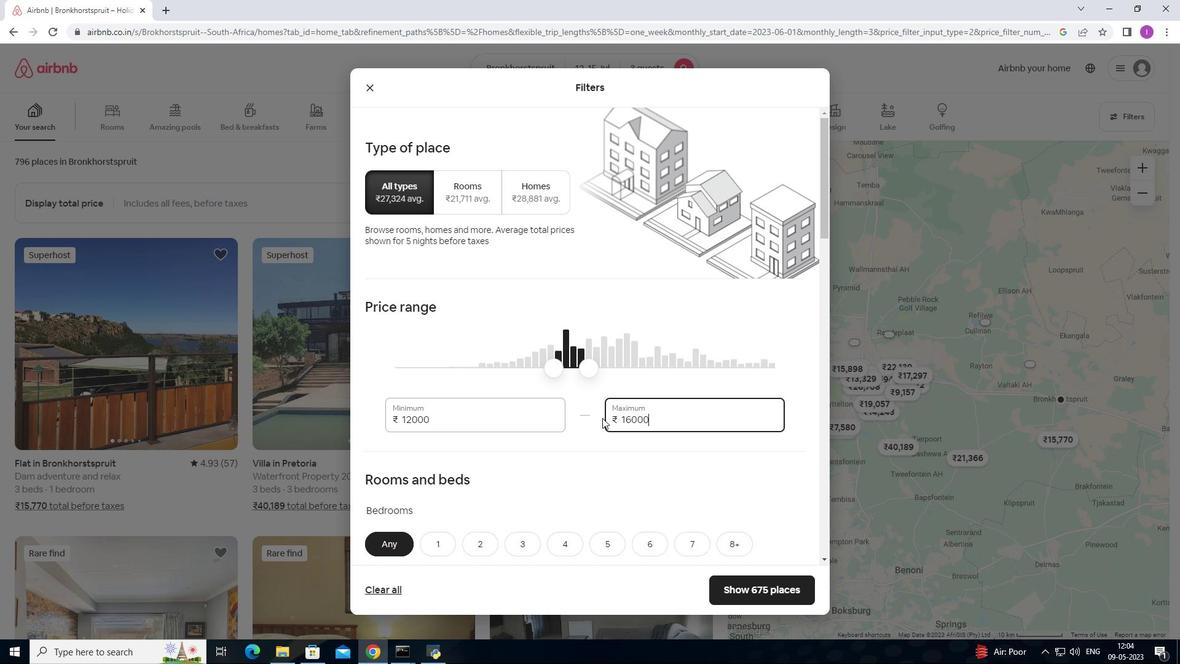 
Action: Mouse scrolled (583, 411) with delta (0, 0)
Screenshot: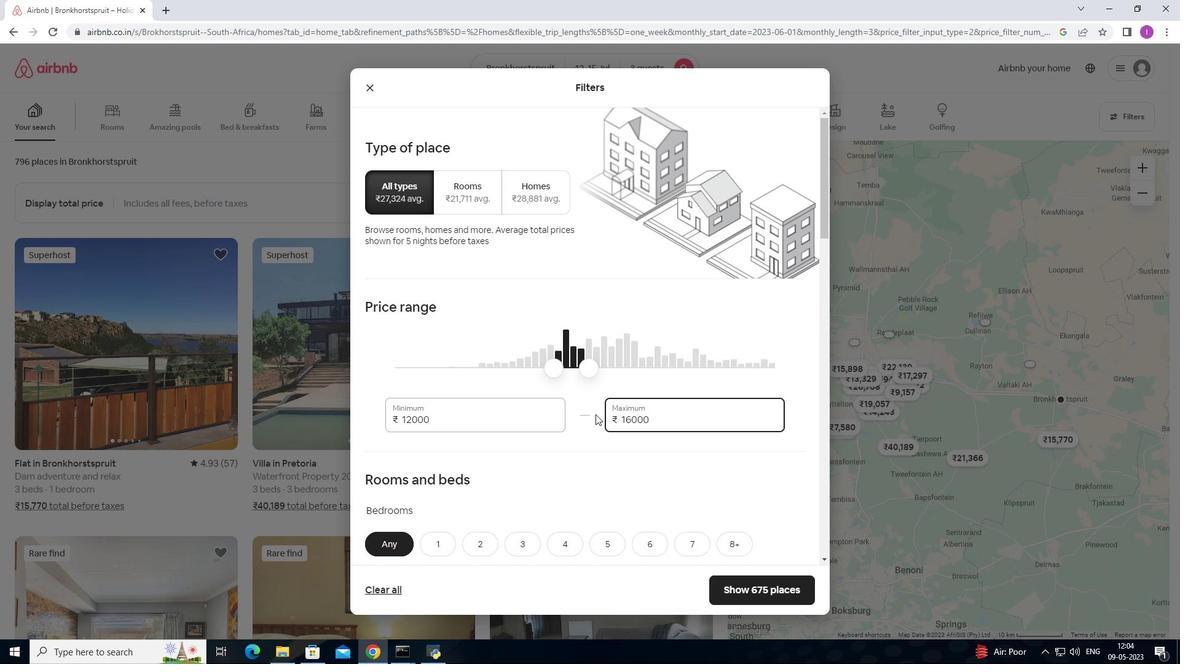 
Action: Mouse scrolled (583, 411) with delta (0, 0)
Screenshot: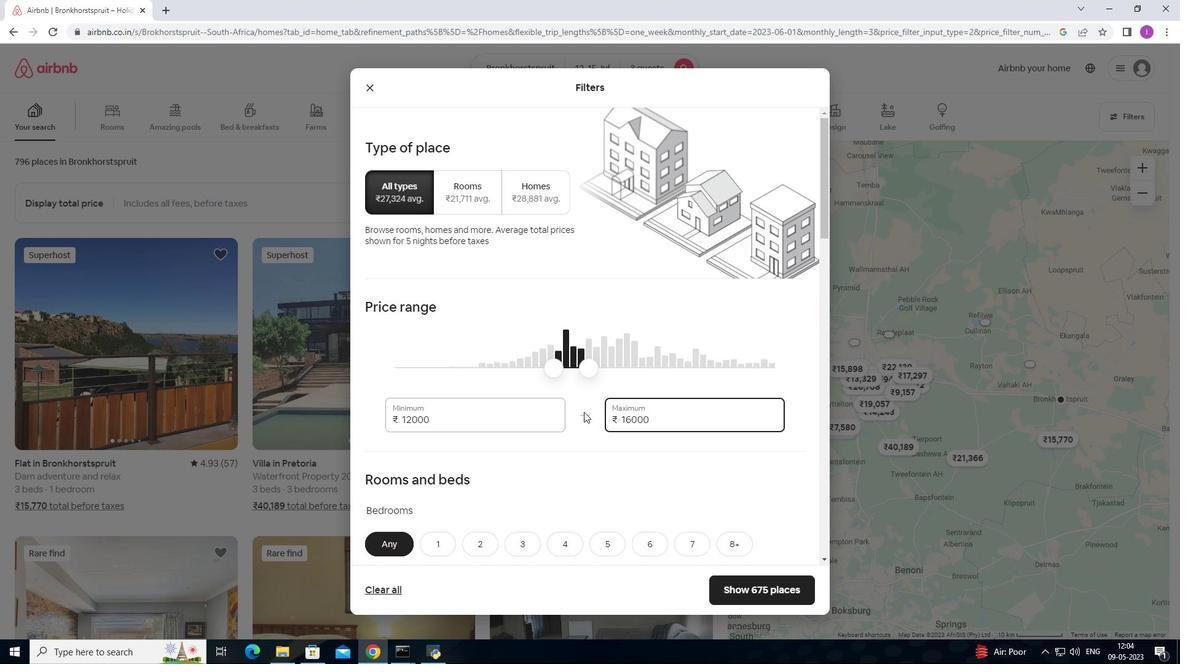 
Action: Mouse moved to (552, 415)
Screenshot: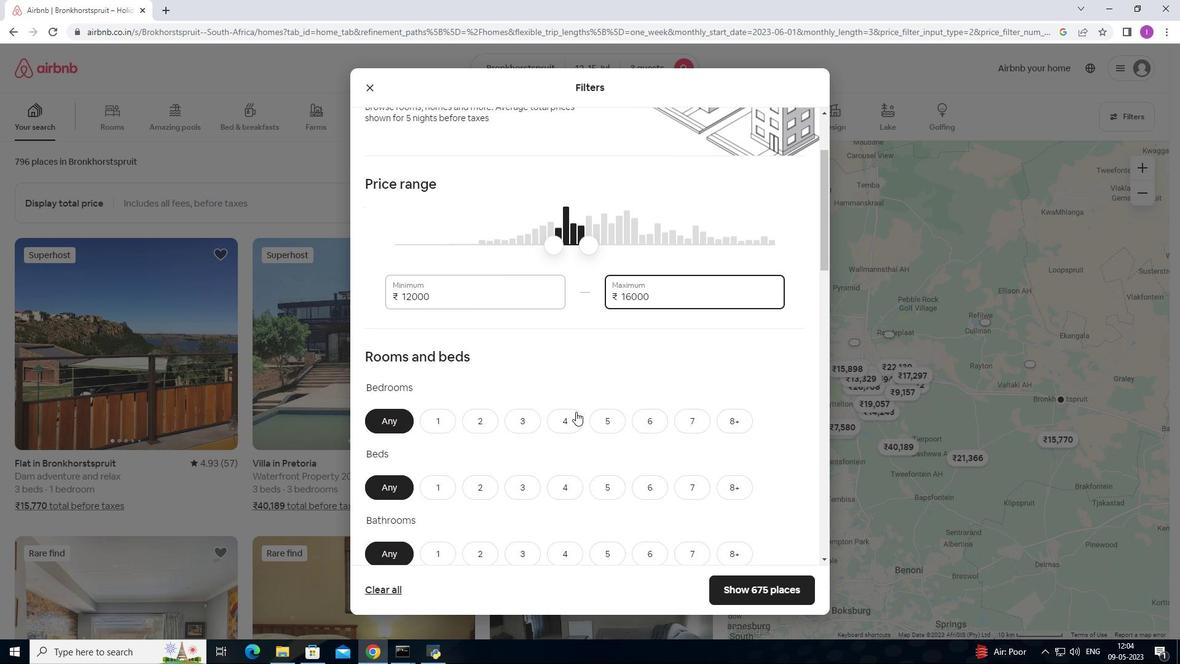 
Action: Mouse scrolled (552, 414) with delta (0, 0)
Screenshot: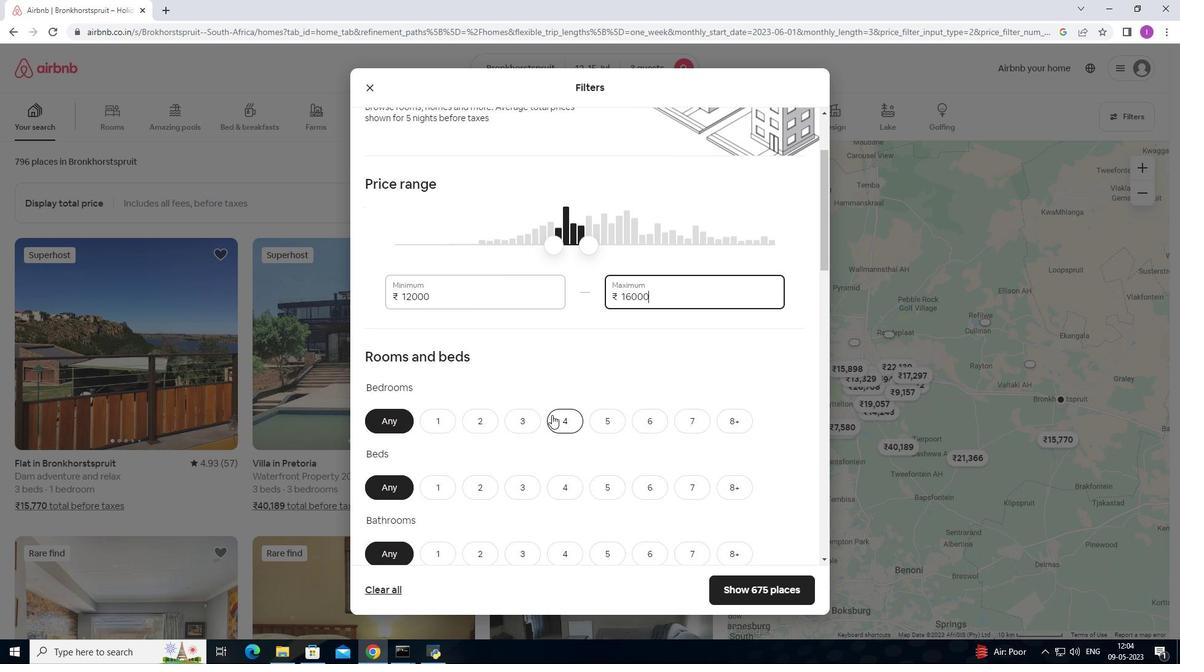 
Action: Mouse moved to (556, 412)
Screenshot: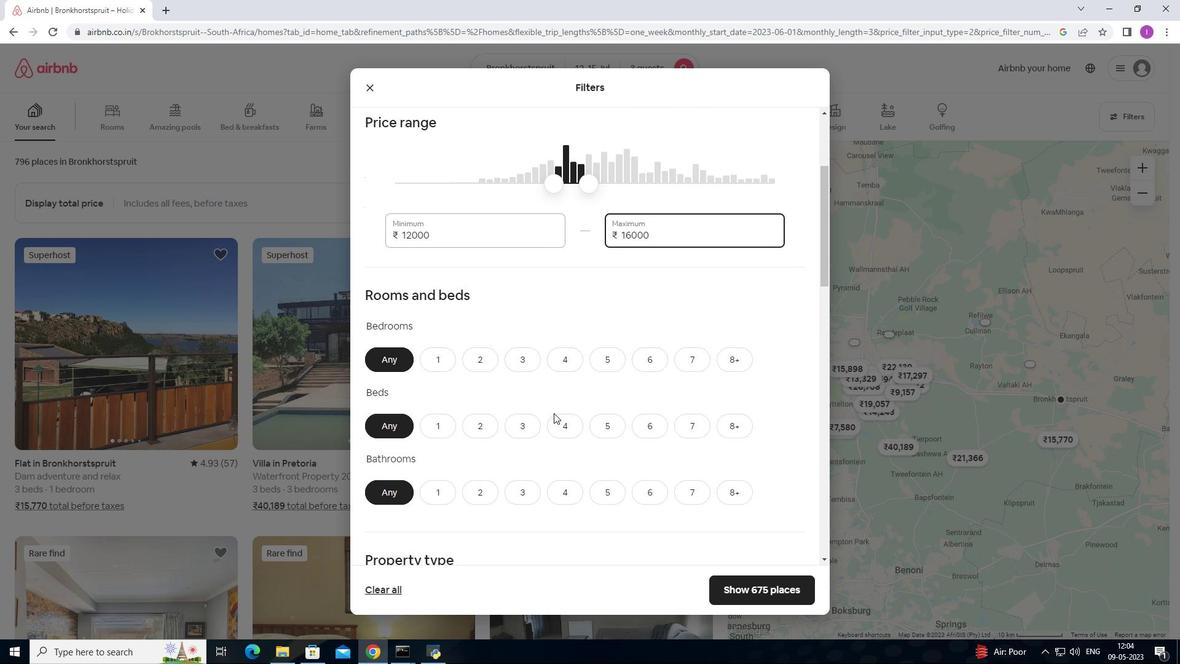 
Action: Mouse scrolled (556, 411) with delta (0, 0)
Screenshot: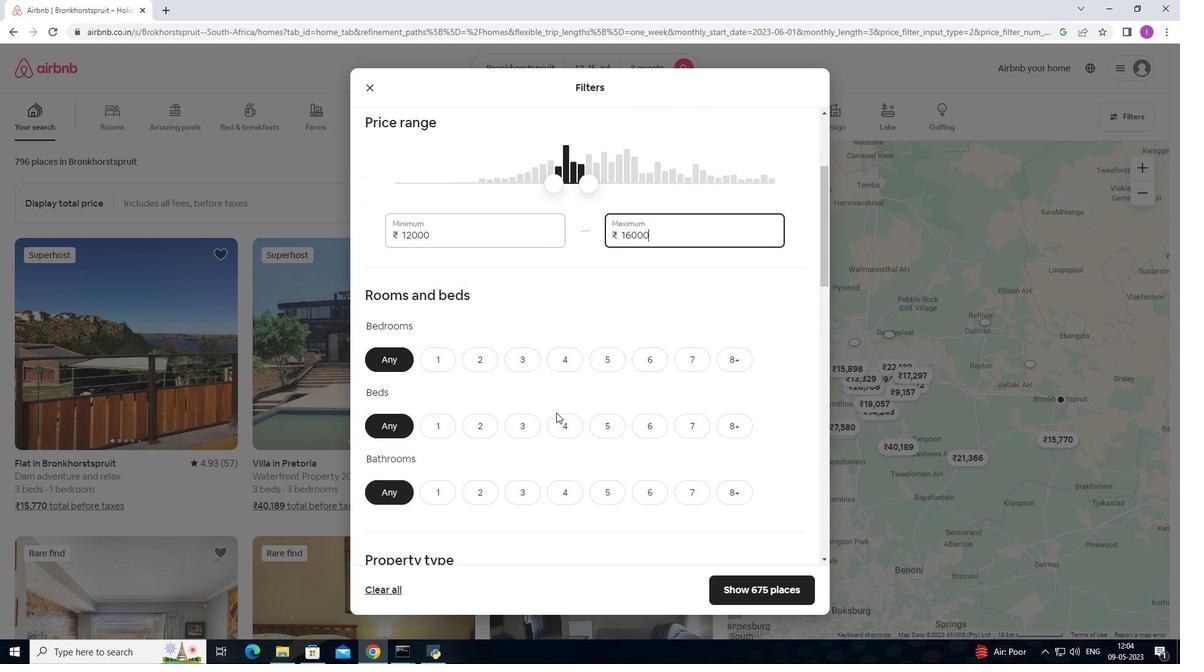 
Action: Mouse moved to (486, 297)
Screenshot: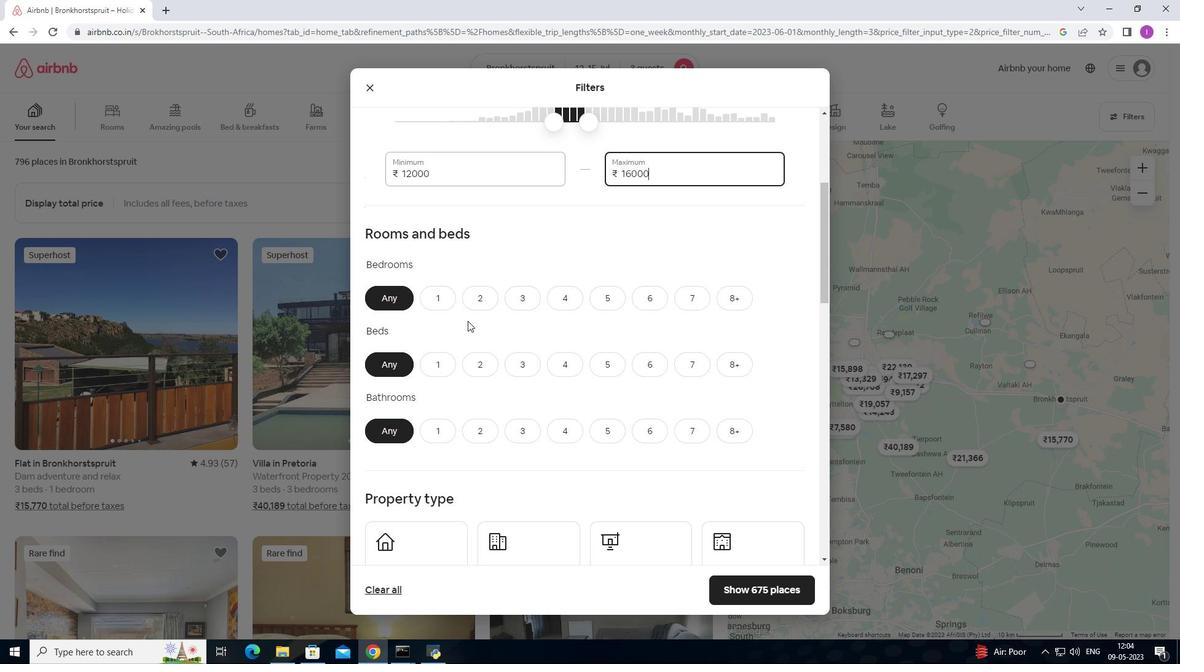 
Action: Mouse pressed left at (486, 297)
Screenshot: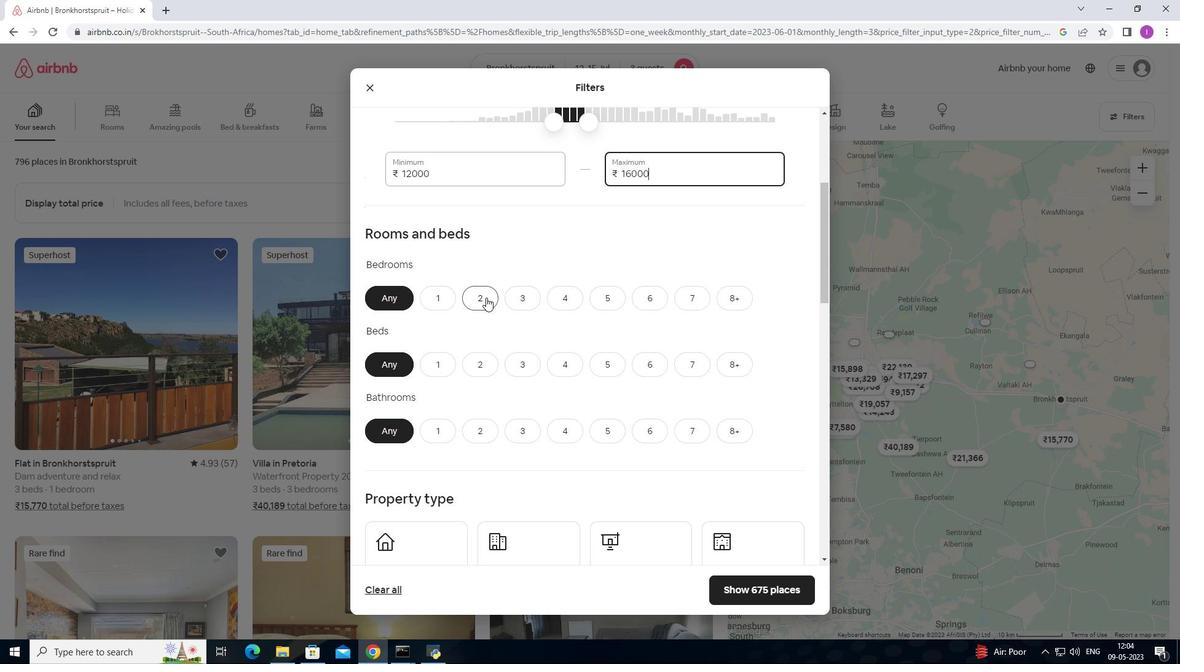 
Action: Mouse moved to (520, 357)
Screenshot: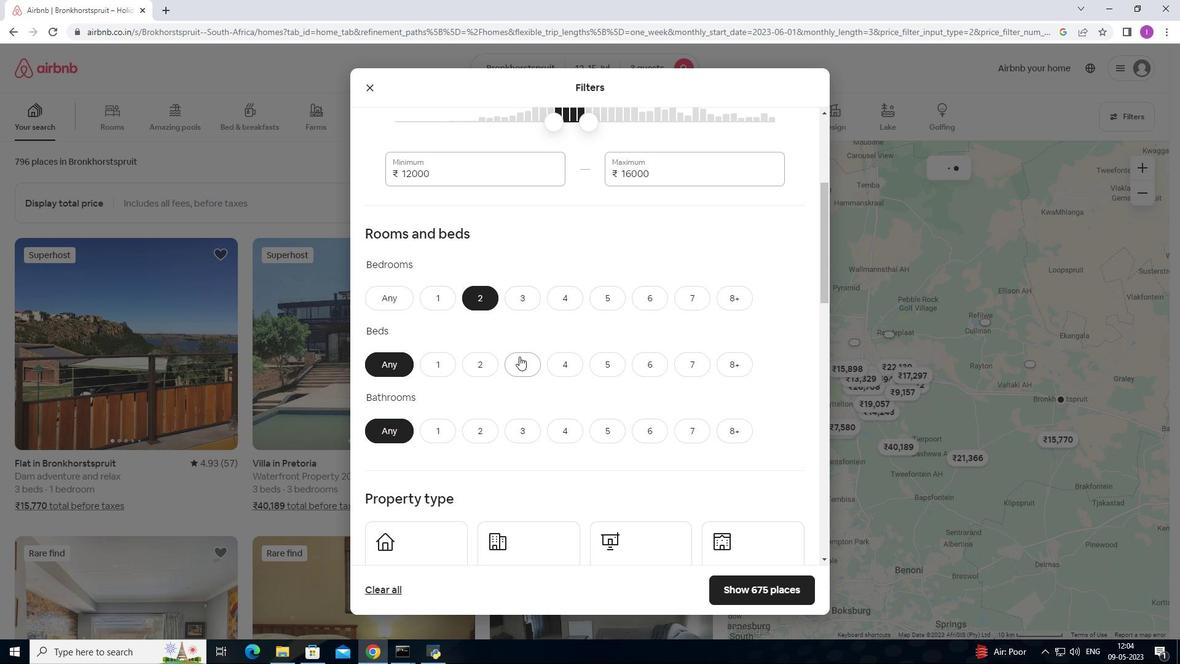 
Action: Mouse pressed left at (520, 357)
Screenshot: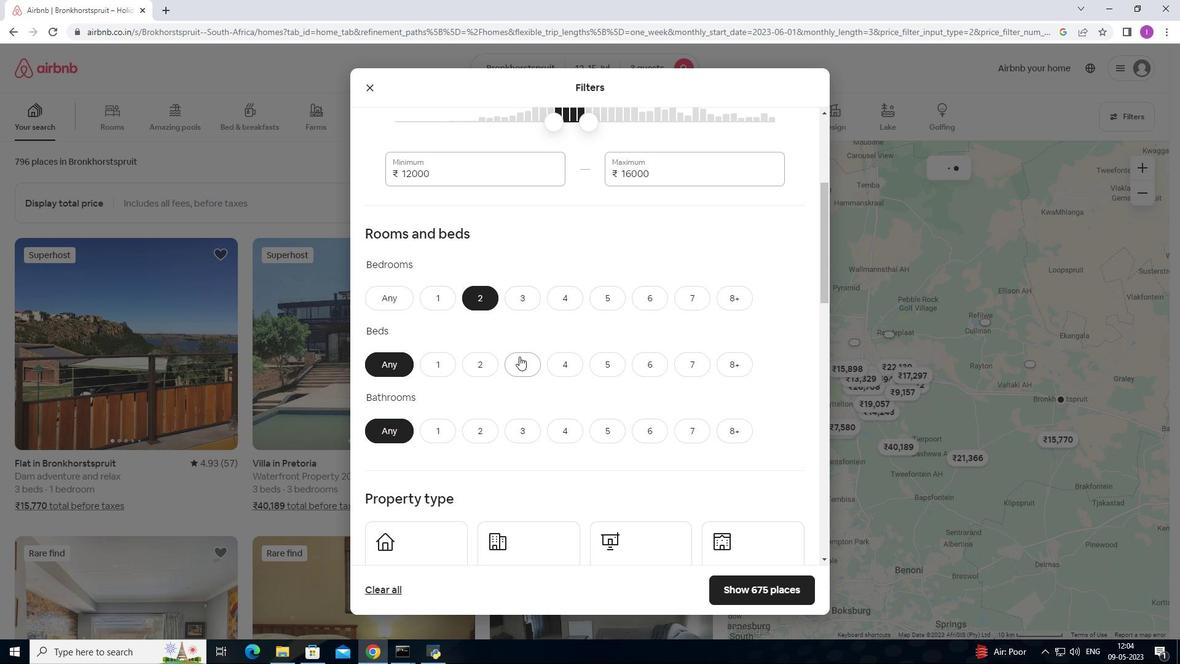 
Action: Mouse moved to (435, 427)
Screenshot: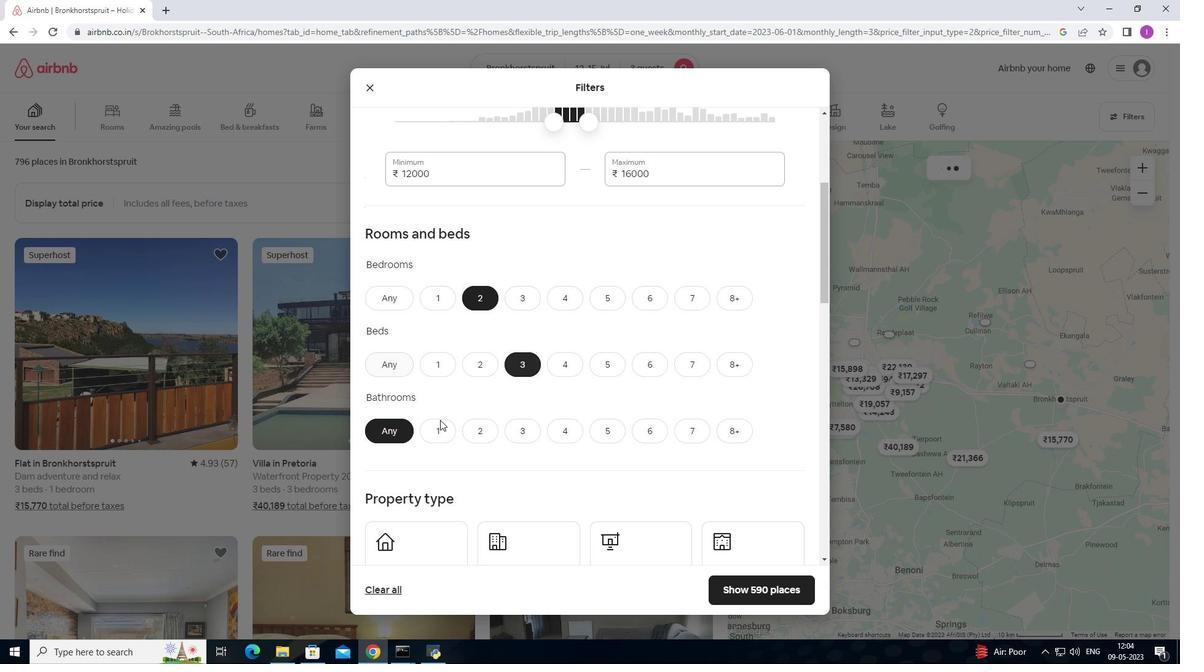 
Action: Mouse pressed left at (435, 427)
Screenshot: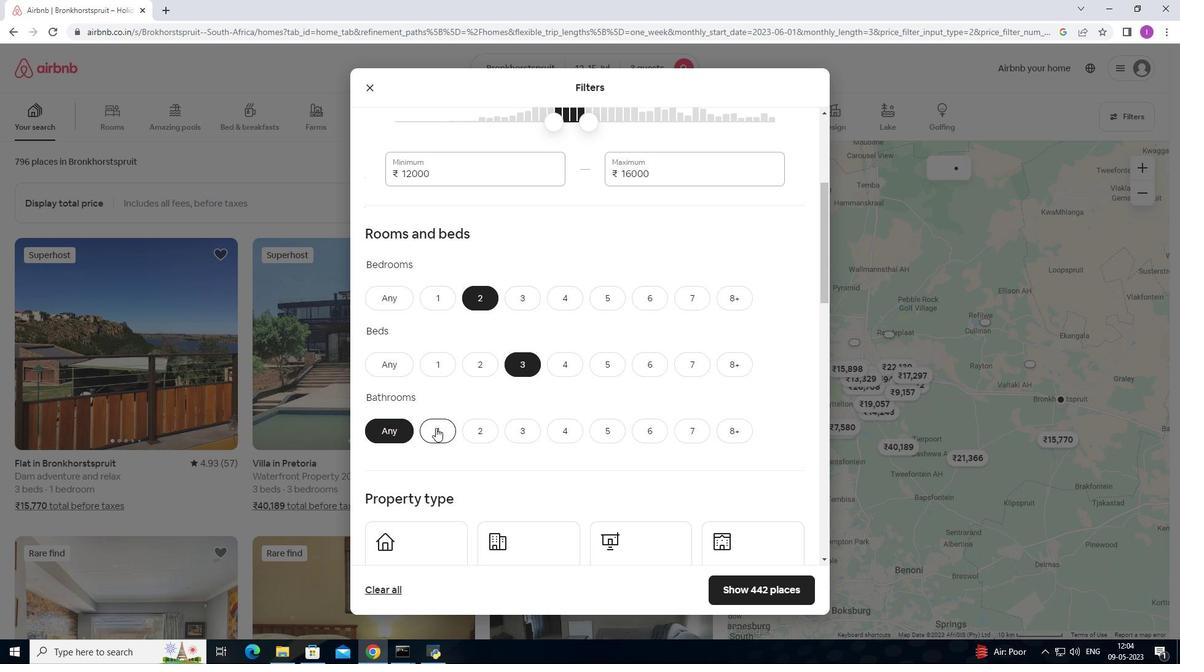 
Action: Mouse moved to (578, 362)
Screenshot: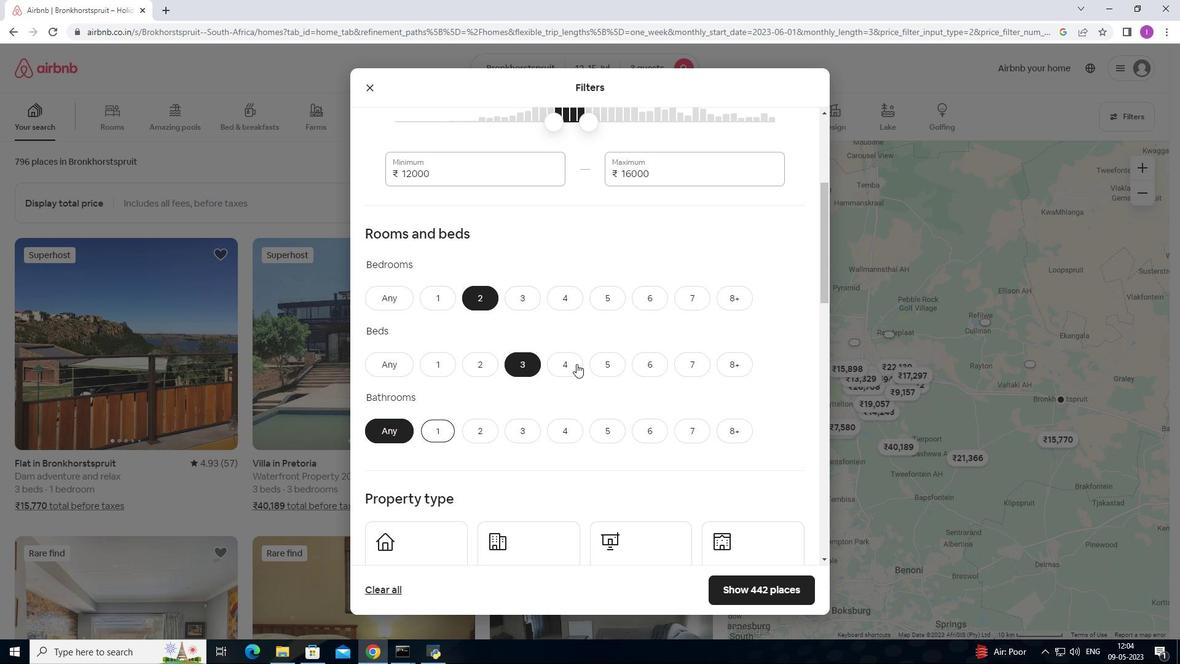 
Action: Mouse scrolled (578, 362) with delta (0, 0)
Screenshot: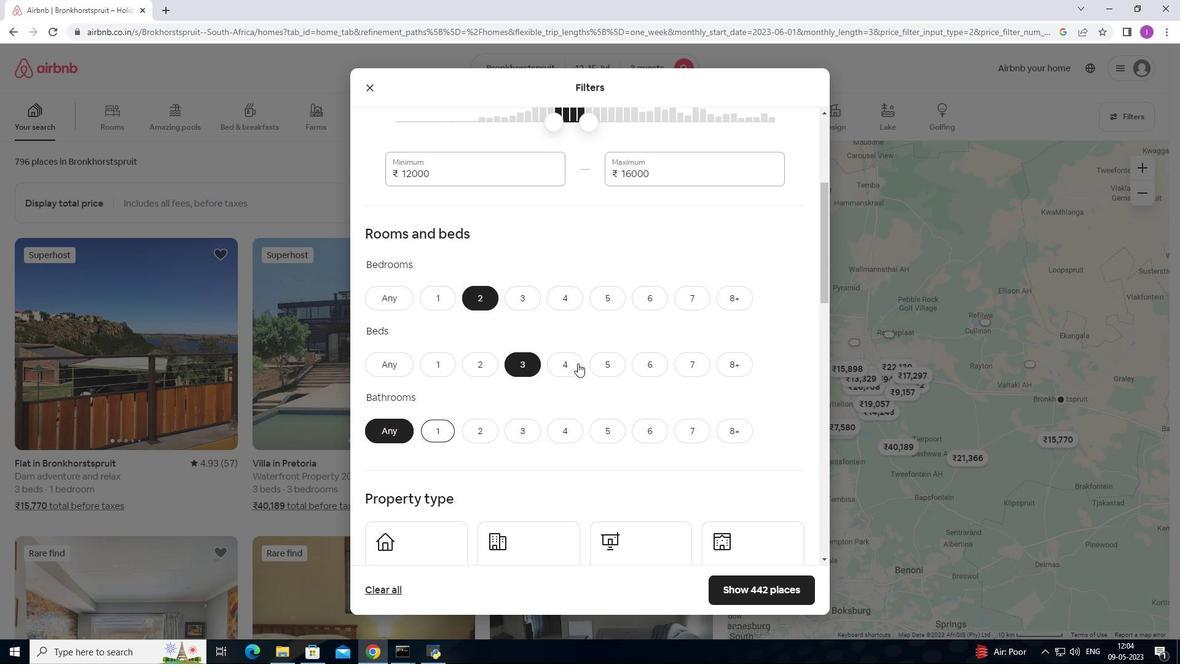 
Action: Mouse moved to (579, 362)
Screenshot: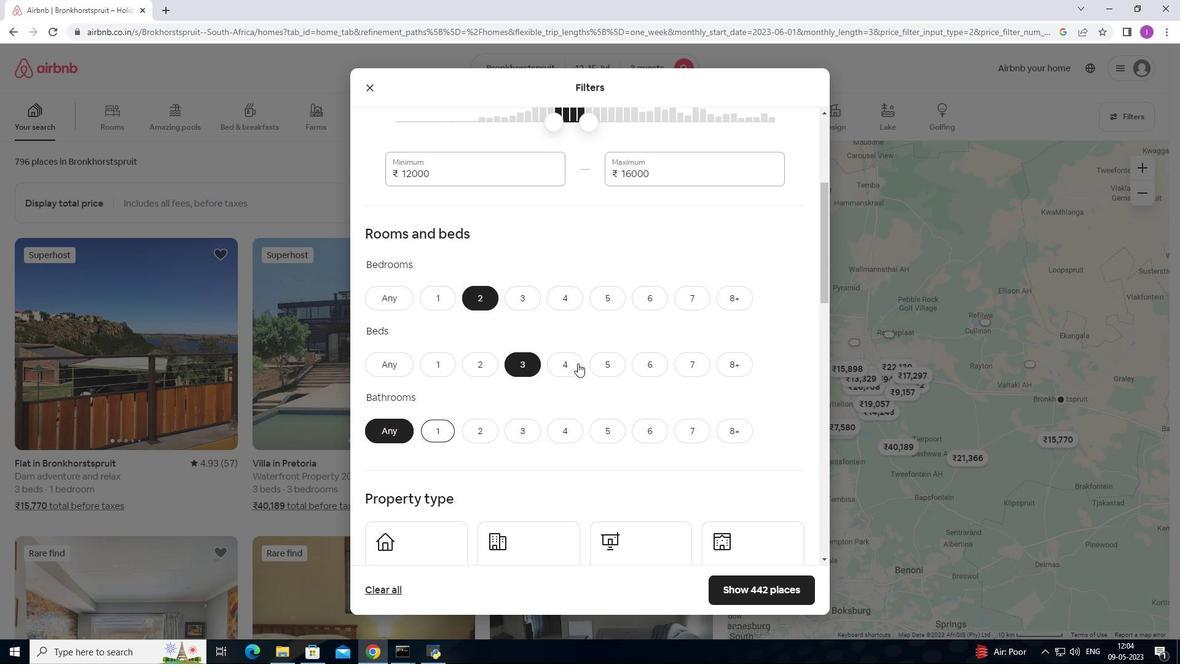 
Action: Mouse scrolled (579, 362) with delta (0, 0)
Screenshot: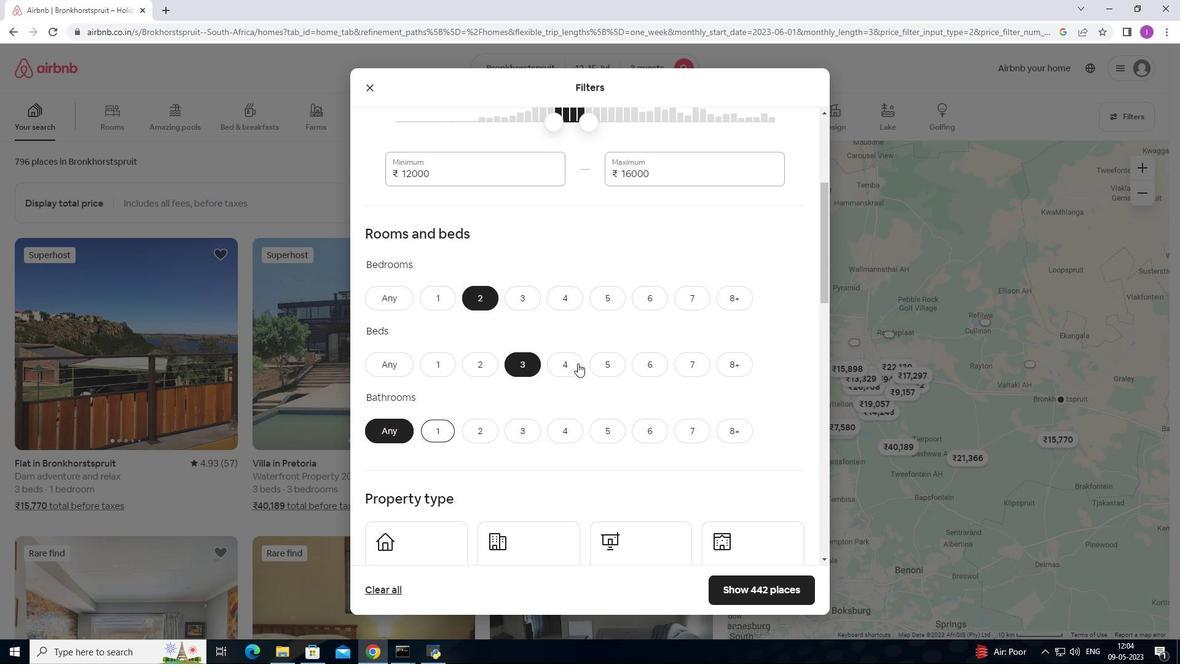
Action: Mouse scrolled (579, 362) with delta (0, 0)
Screenshot: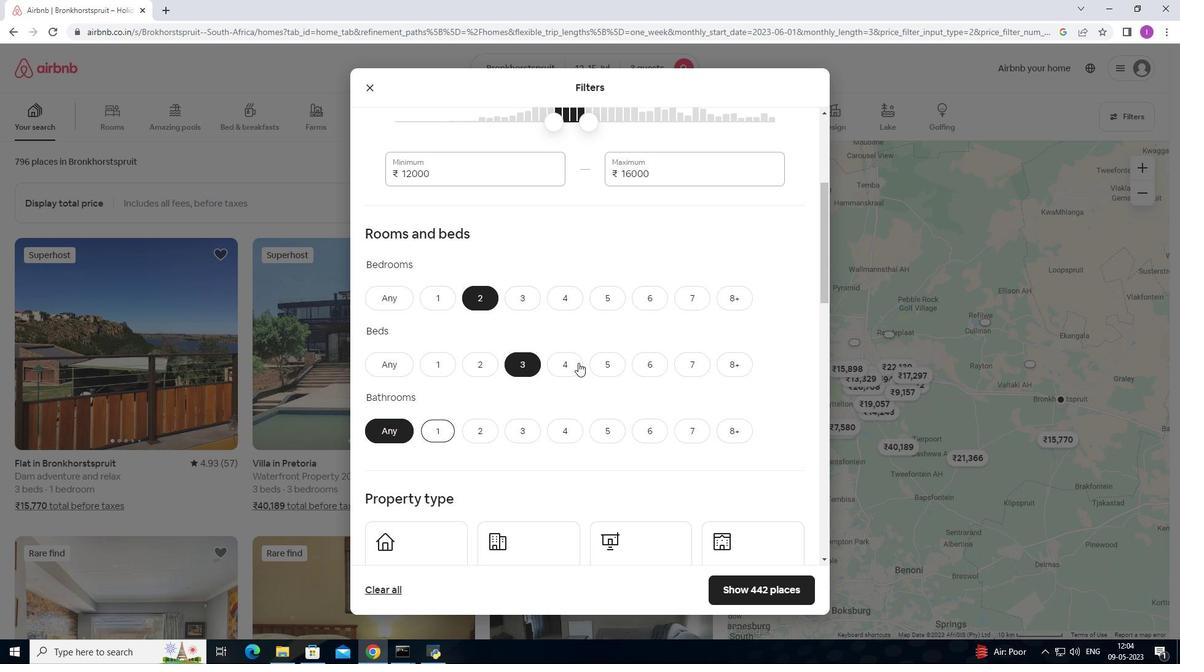 
Action: Mouse moved to (581, 361)
Screenshot: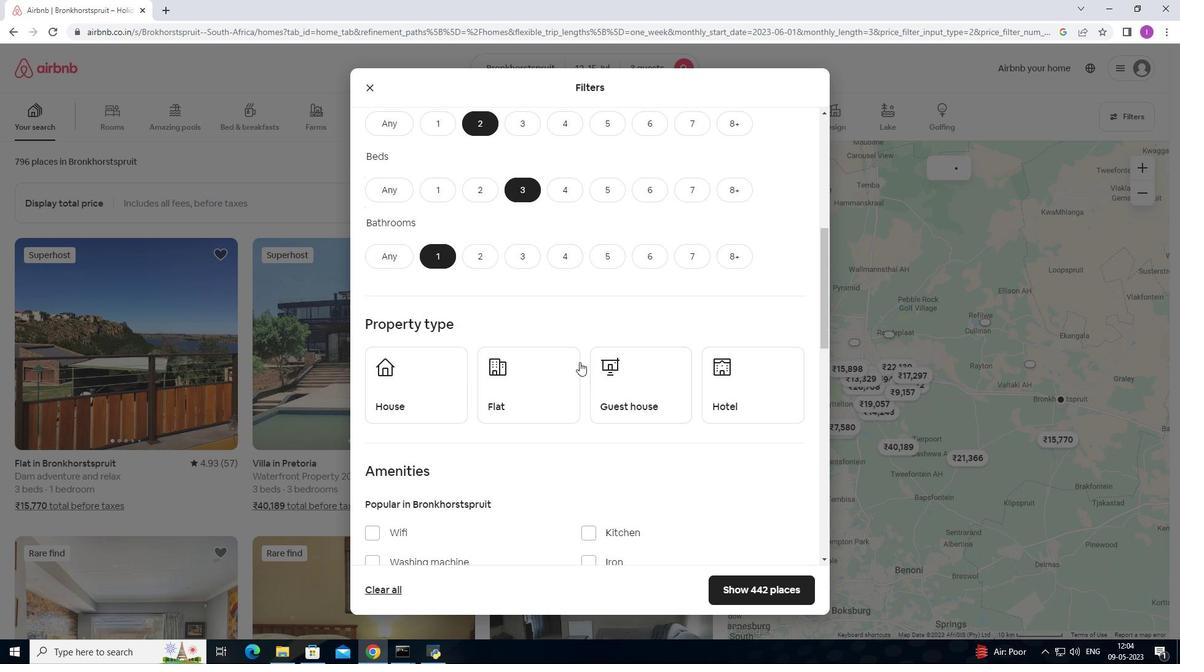 
Action: Mouse scrolled (581, 360) with delta (0, 0)
Screenshot: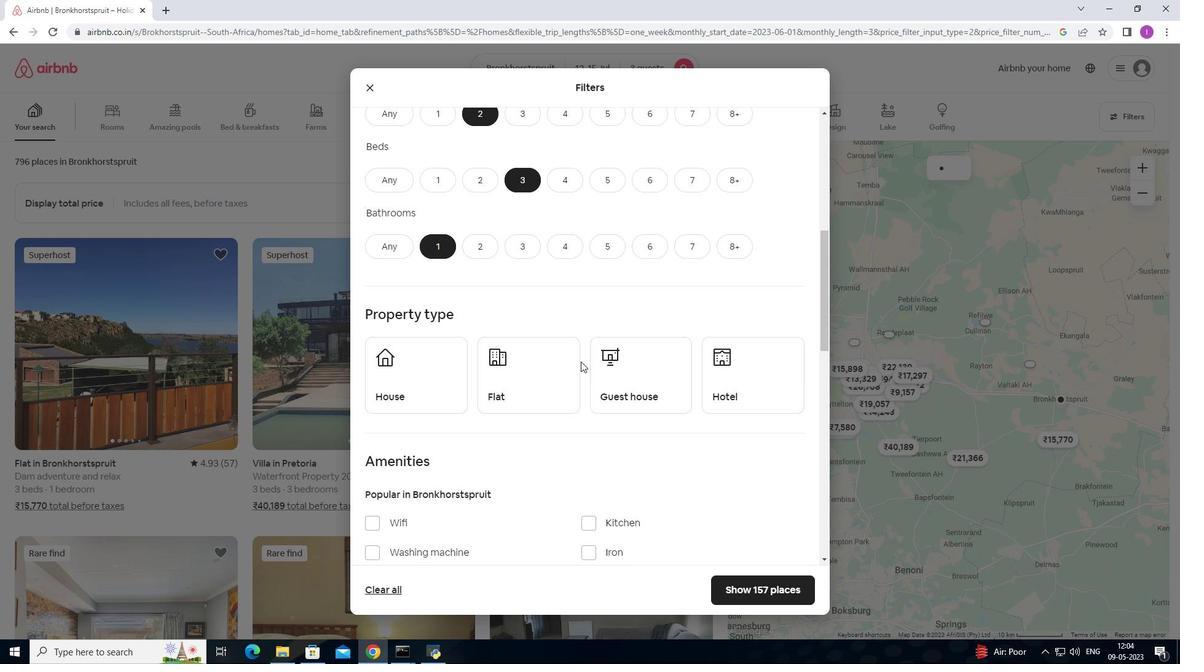 
Action: Mouse moved to (431, 341)
Screenshot: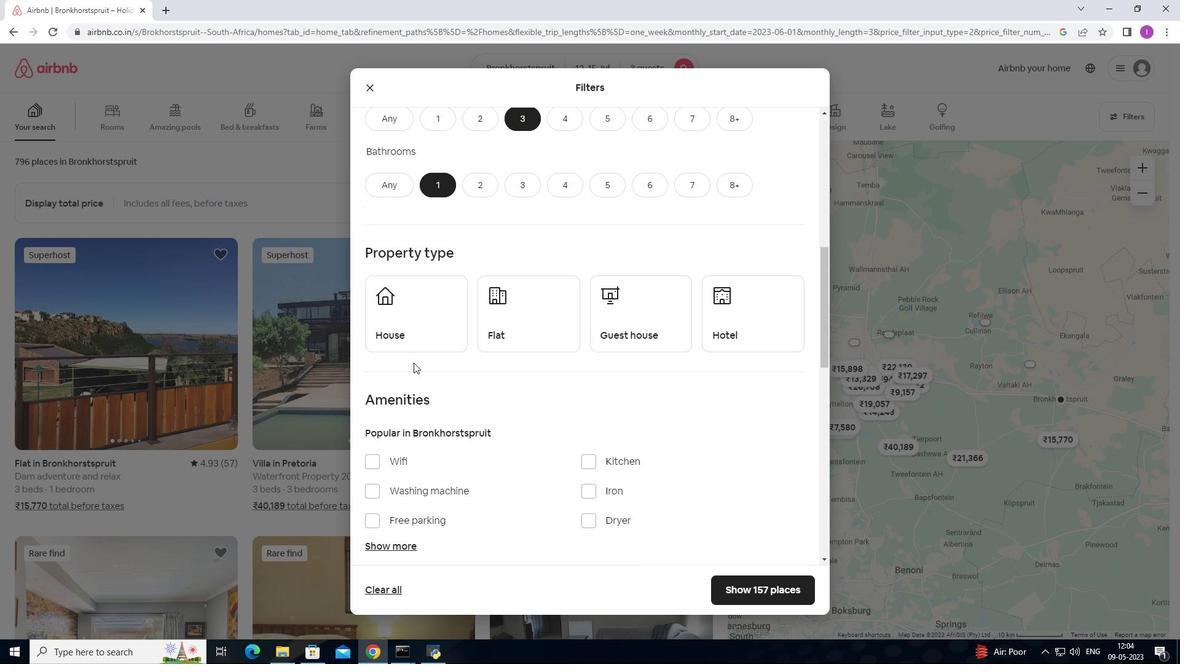
Action: Mouse pressed left at (431, 341)
Screenshot: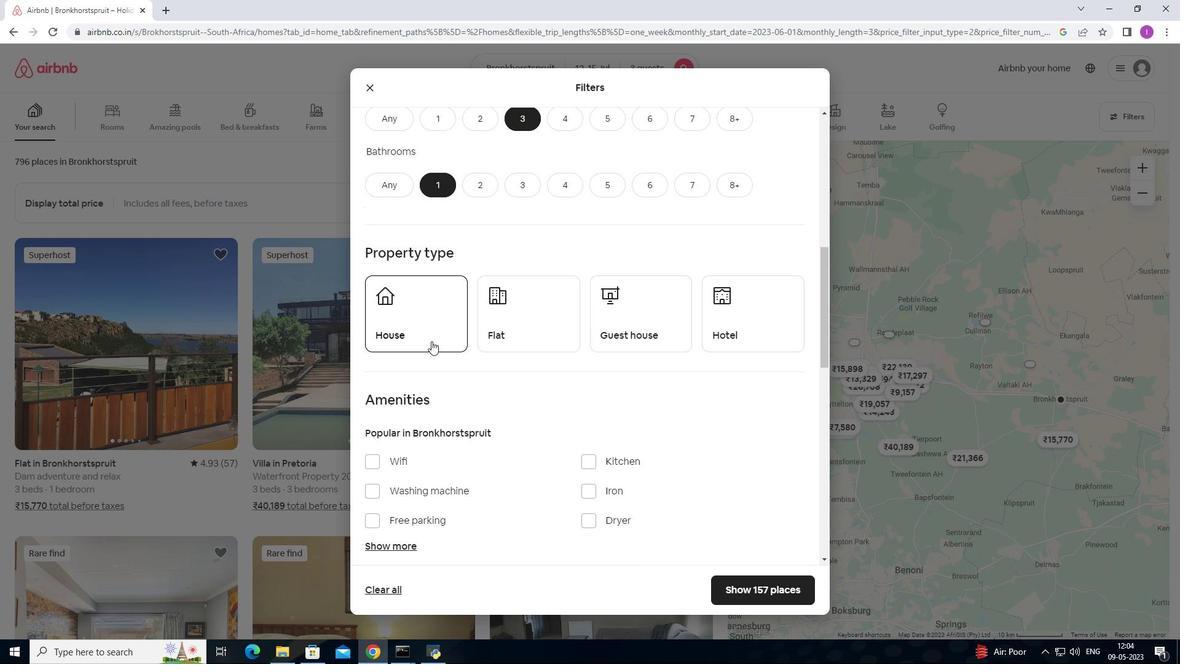 
Action: Mouse moved to (523, 330)
Screenshot: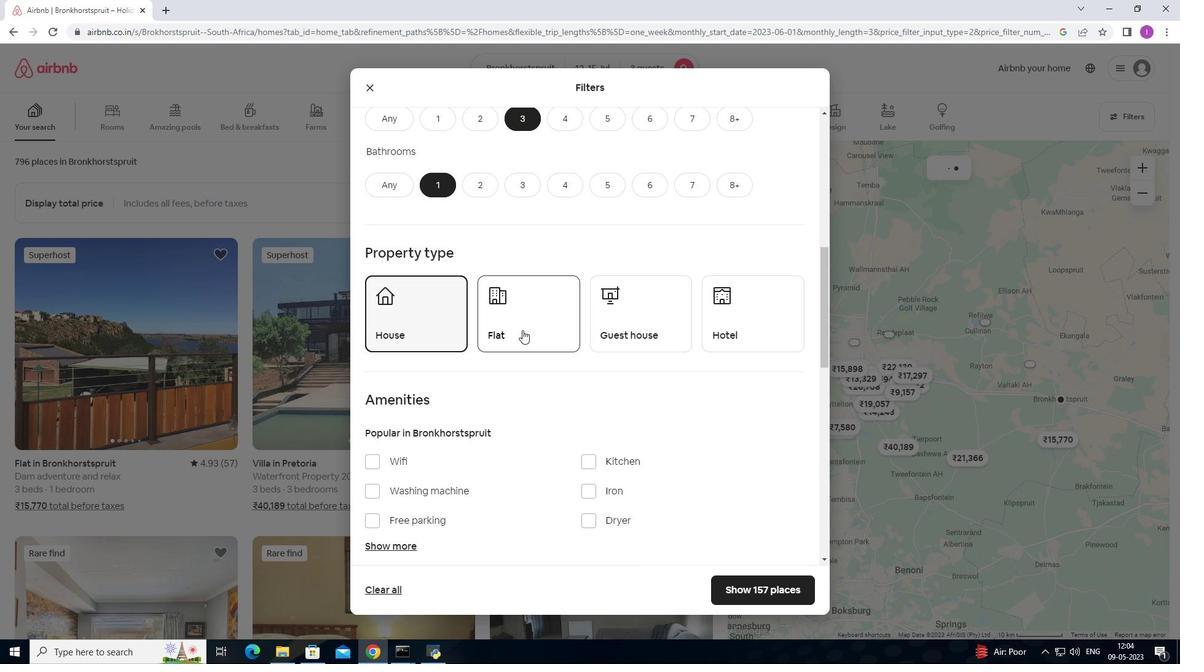 
Action: Mouse pressed left at (523, 330)
Screenshot: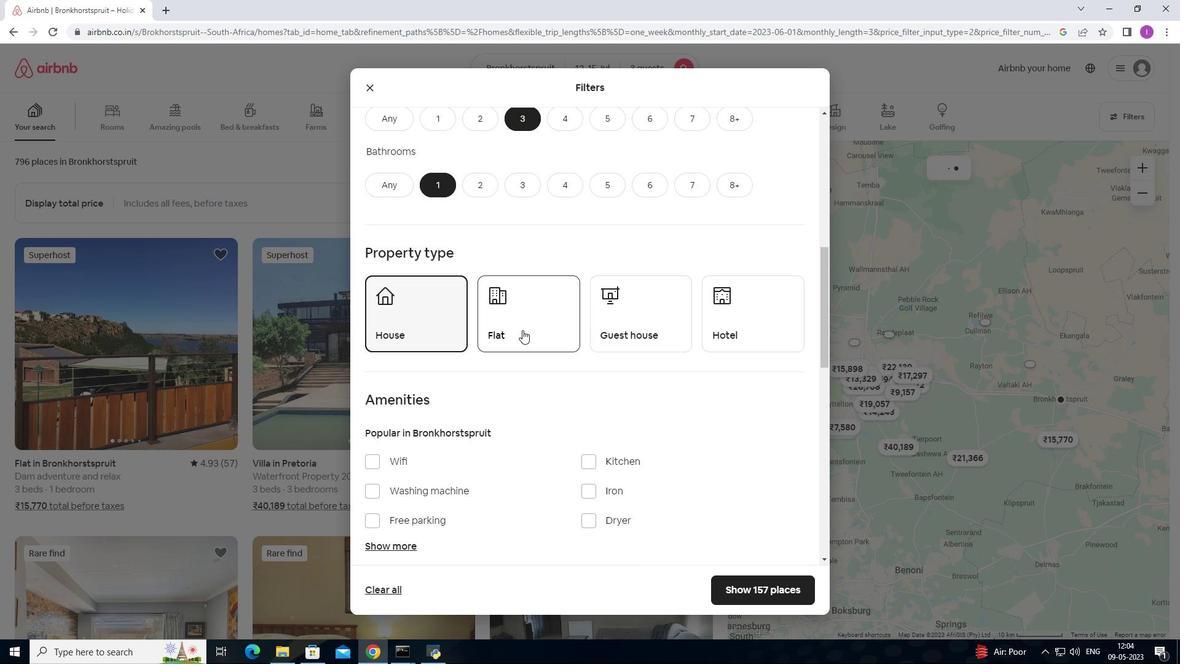 
Action: Mouse moved to (609, 329)
Screenshot: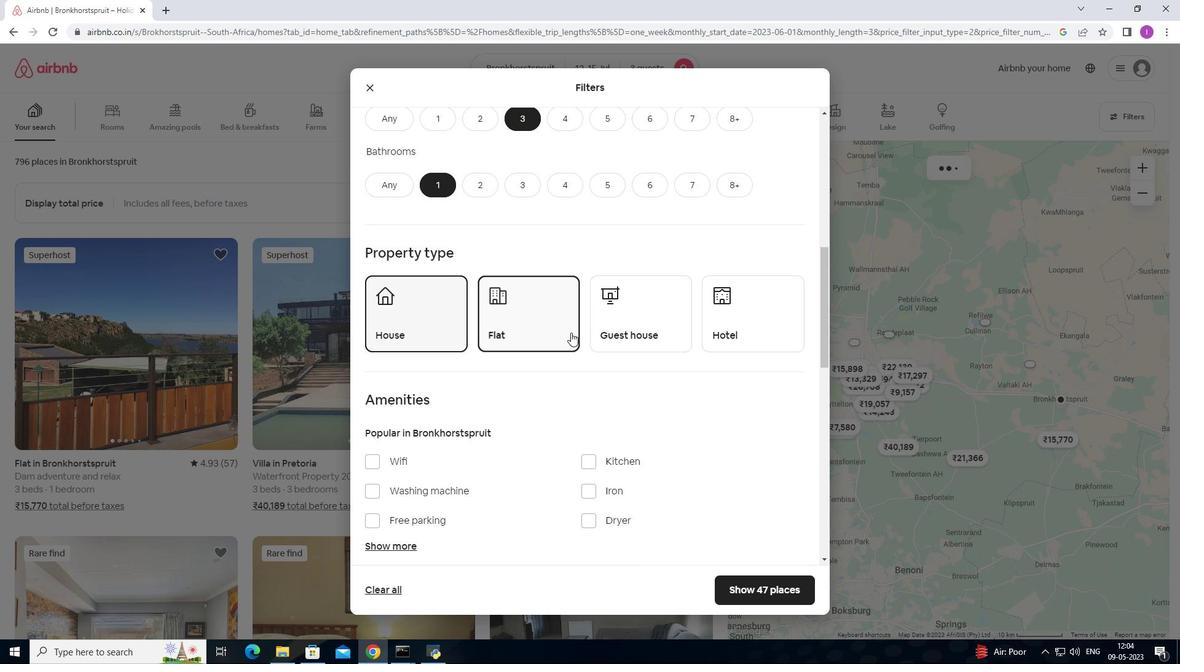 
Action: Mouse pressed left at (609, 329)
Screenshot: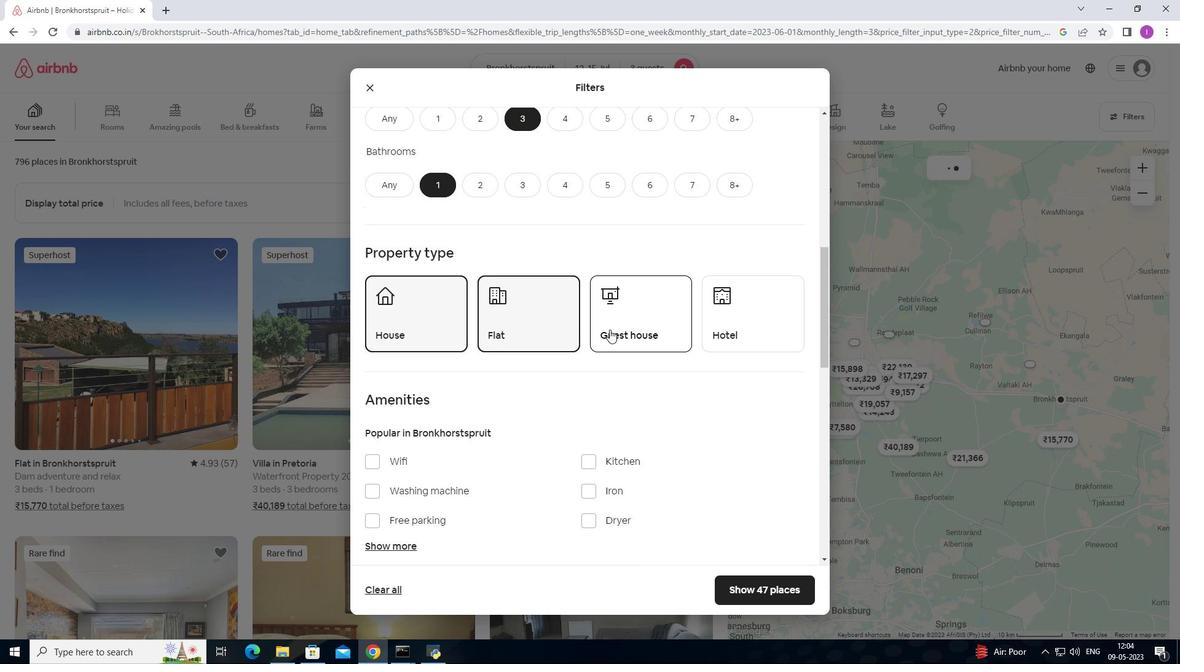 
Action: Mouse moved to (659, 322)
Screenshot: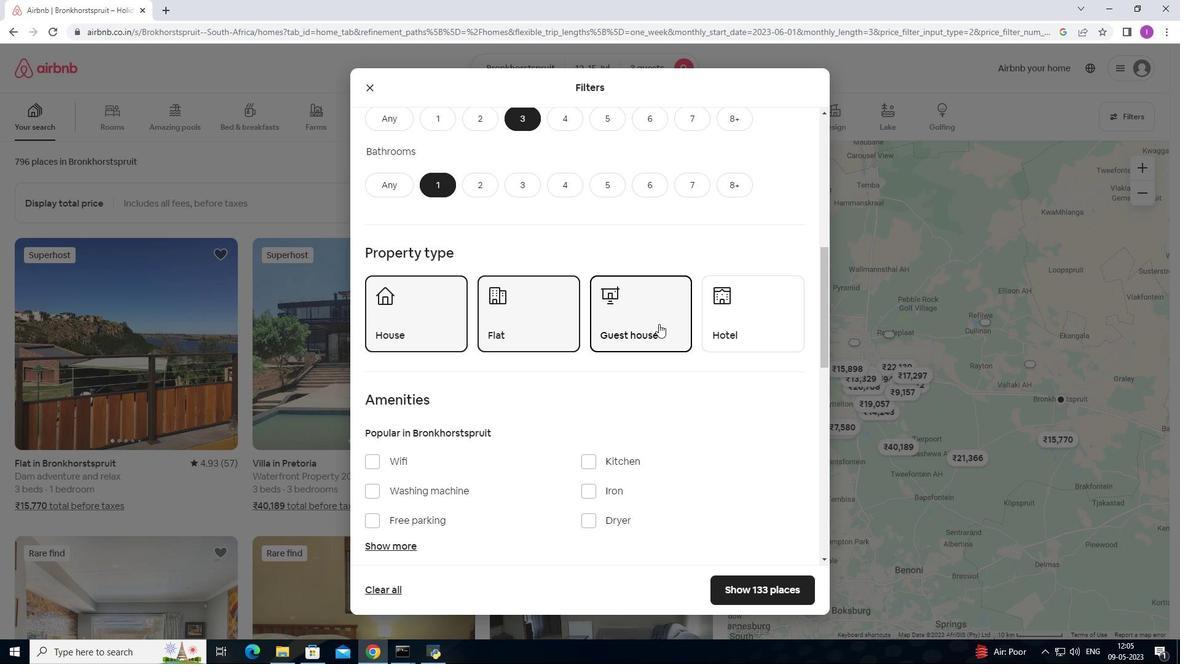 
Action: Mouse scrolled (659, 321) with delta (0, 0)
Screenshot: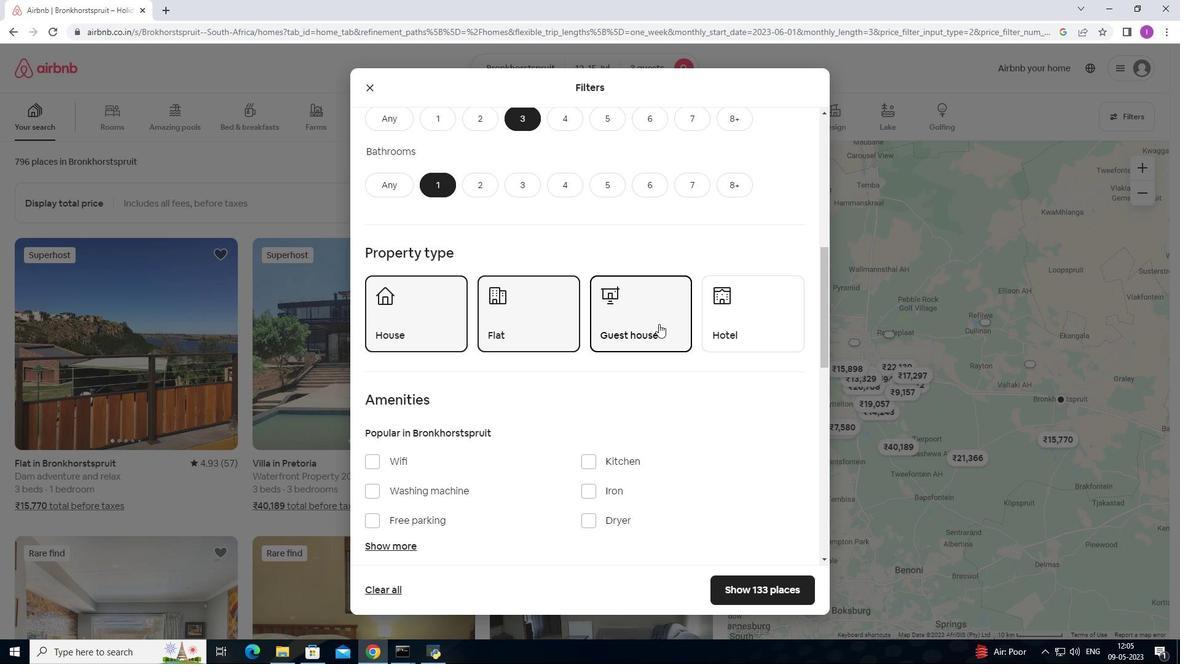 
Action: Mouse moved to (660, 322)
Screenshot: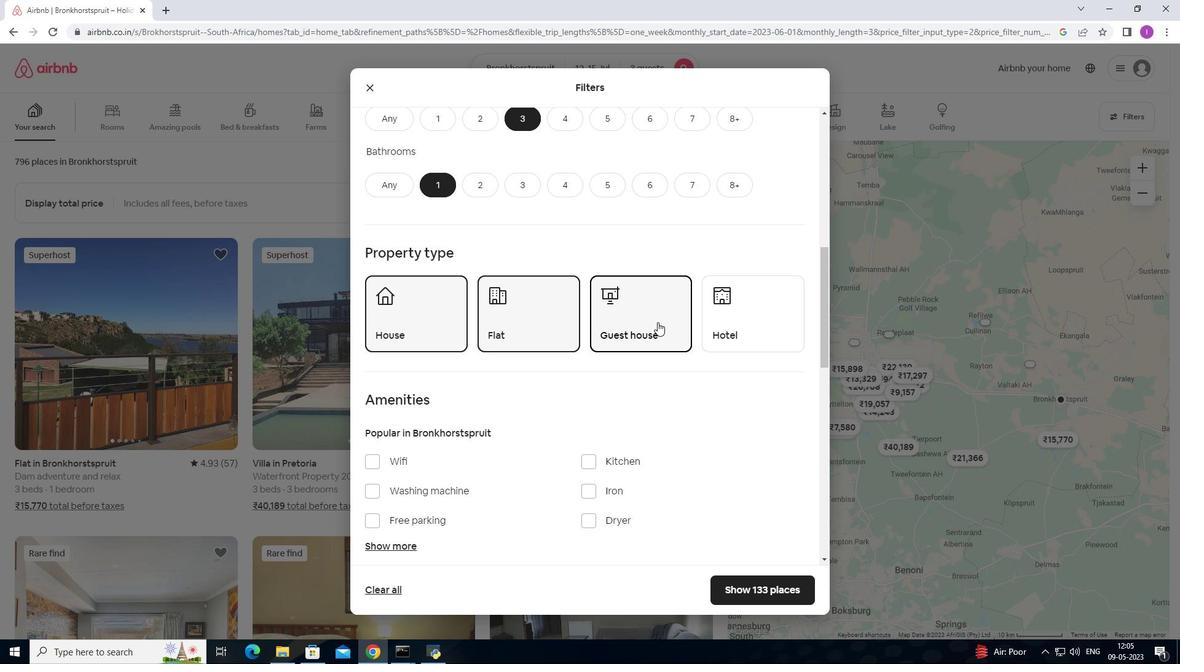 
Action: Mouse scrolled (660, 321) with delta (0, 0)
Screenshot: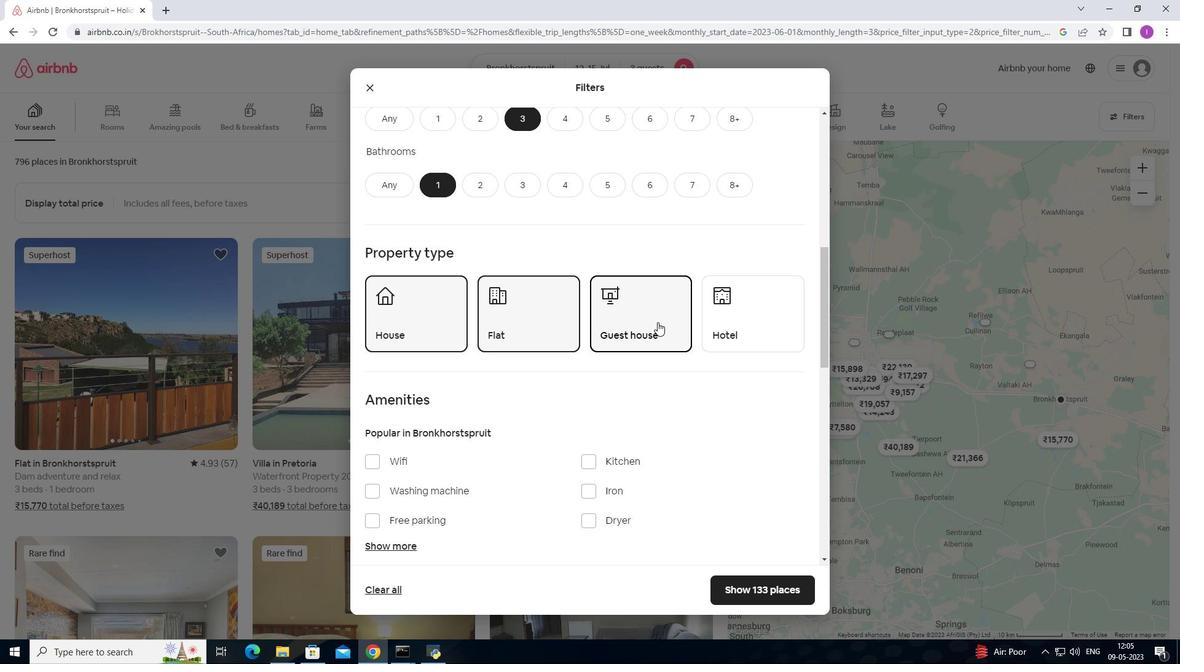 
Action: Mouse scrolled (660, 321) with delta (0, 0)
Screenshot: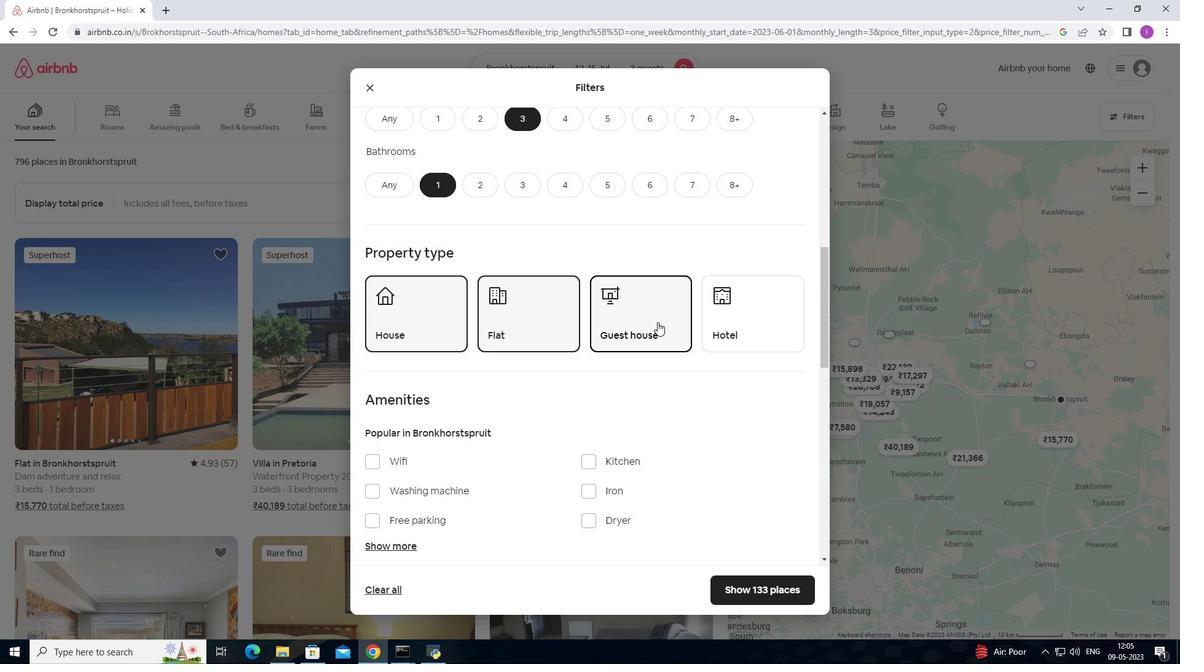 
Action: Mouse moved to (659, 327)
Screenshot: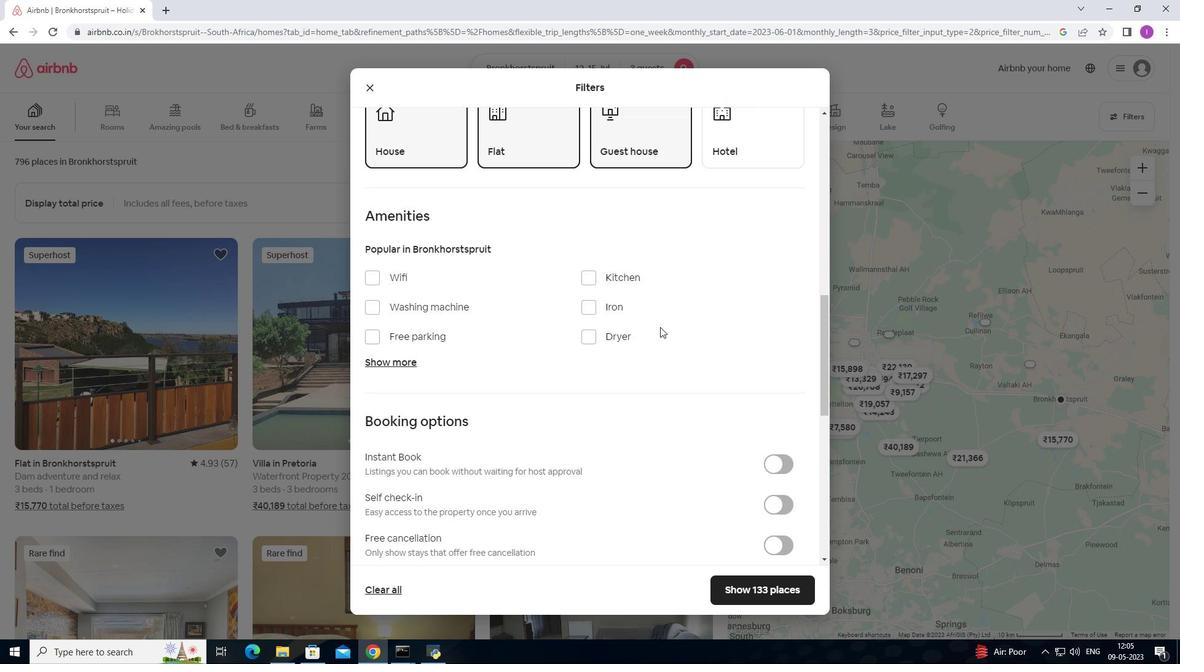 
Action: Mouse scrolled (659, 326) with delta (0, 0)
Screenshot: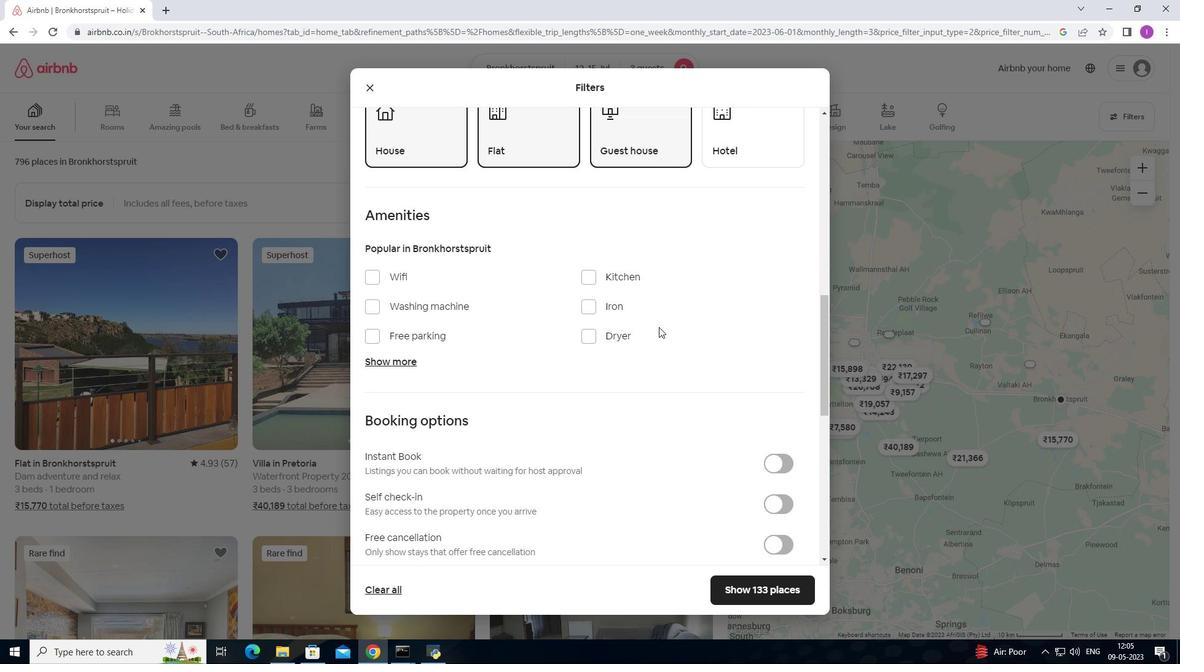 
Action: Mouse moved to (659, 324)
Screenshot: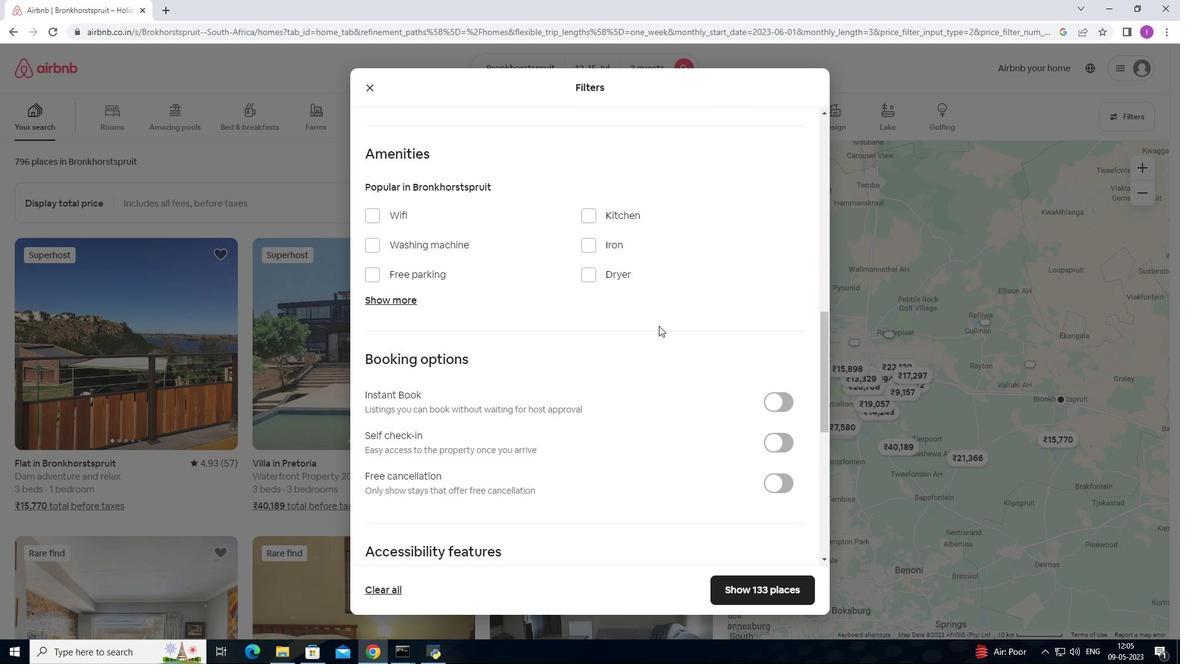 
Action: Mouse scrolled (659, 323) with delta (0, 0)
Screenshot: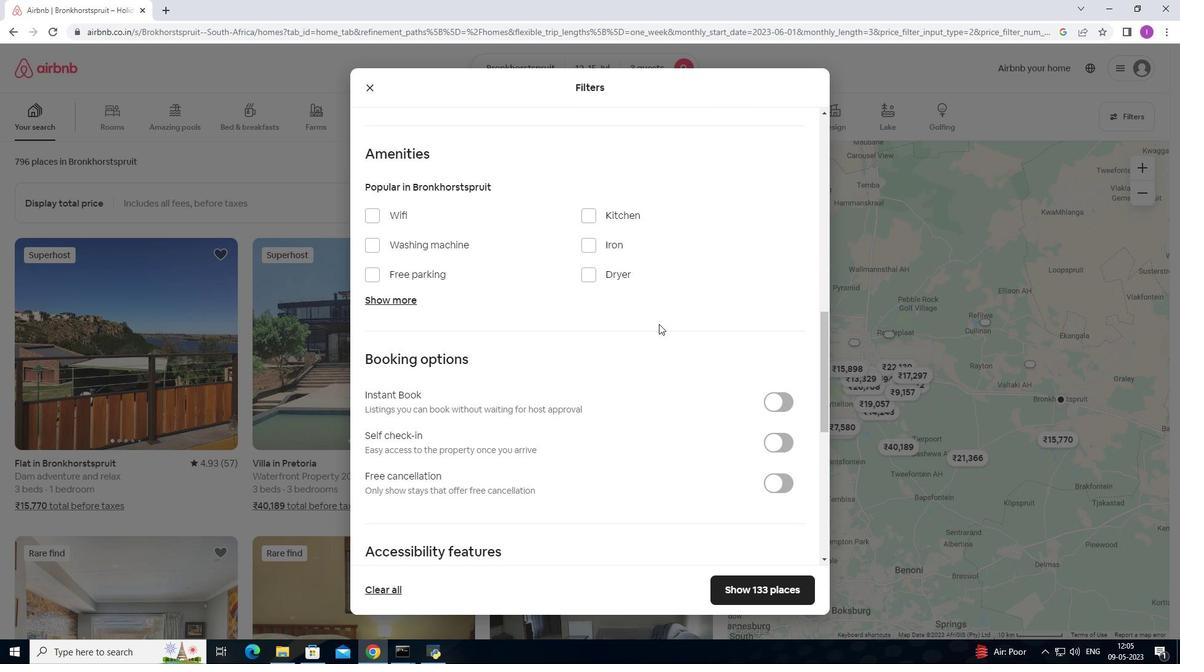 
Action: Mouse scrolled (659, 323) with delta (0, 0)
Screenshot: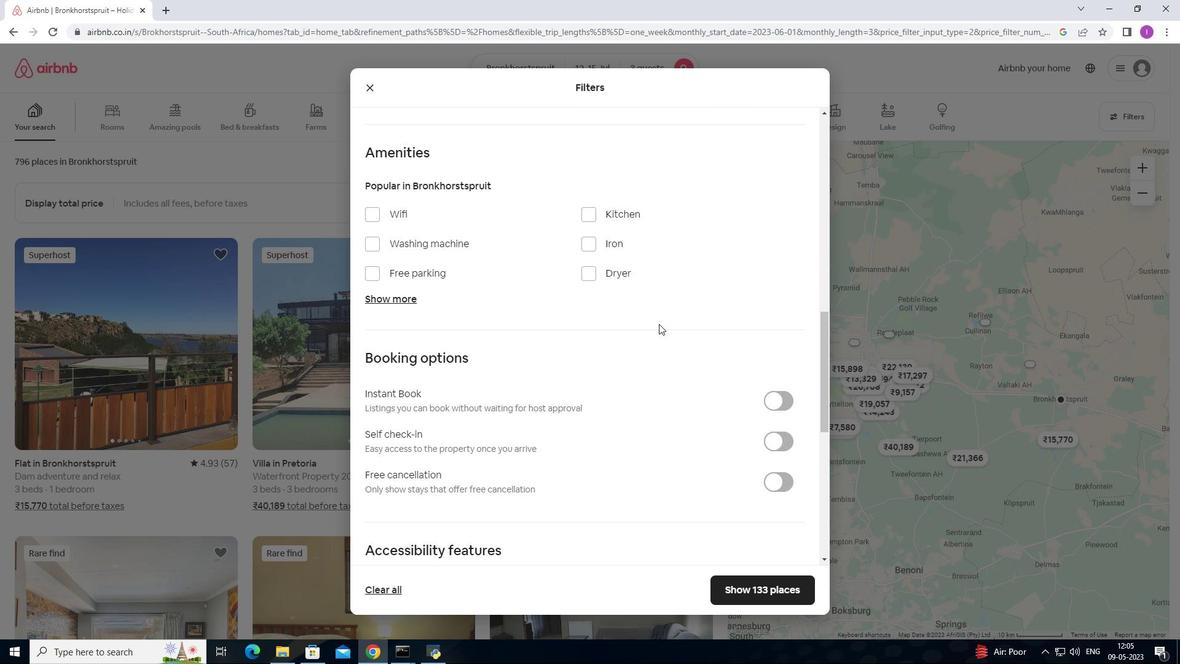 
Action: Mouse moved to (779, 315)
Screenshot: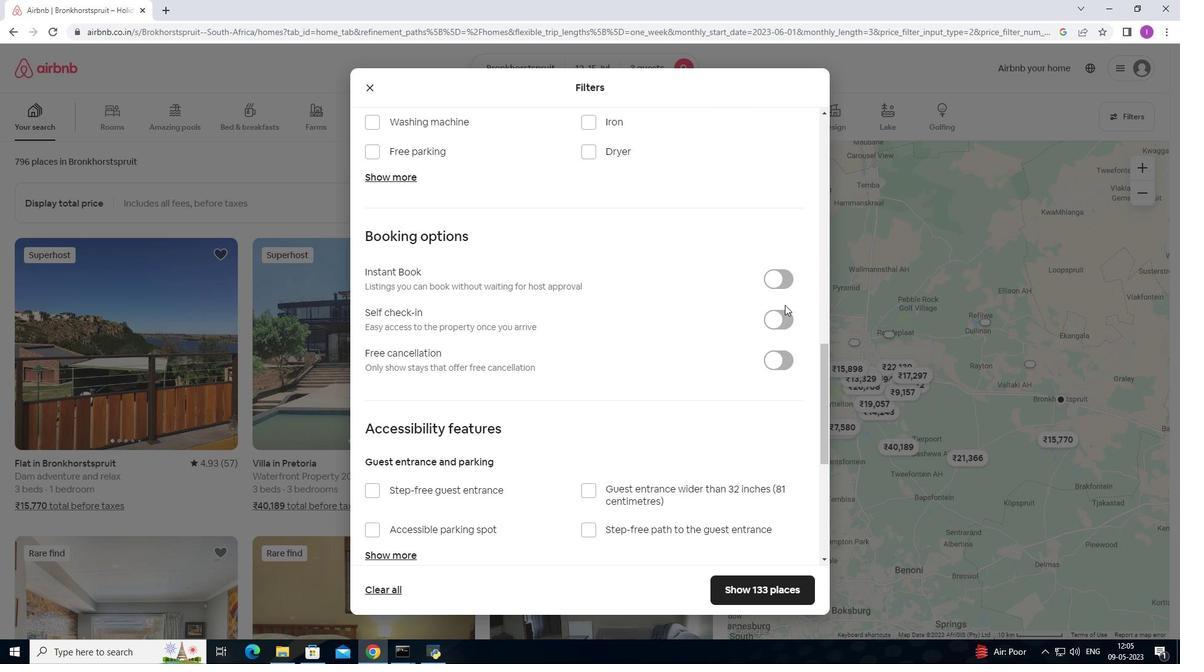 
Action: Mouse pressed left at (779, 315)
Screenshot: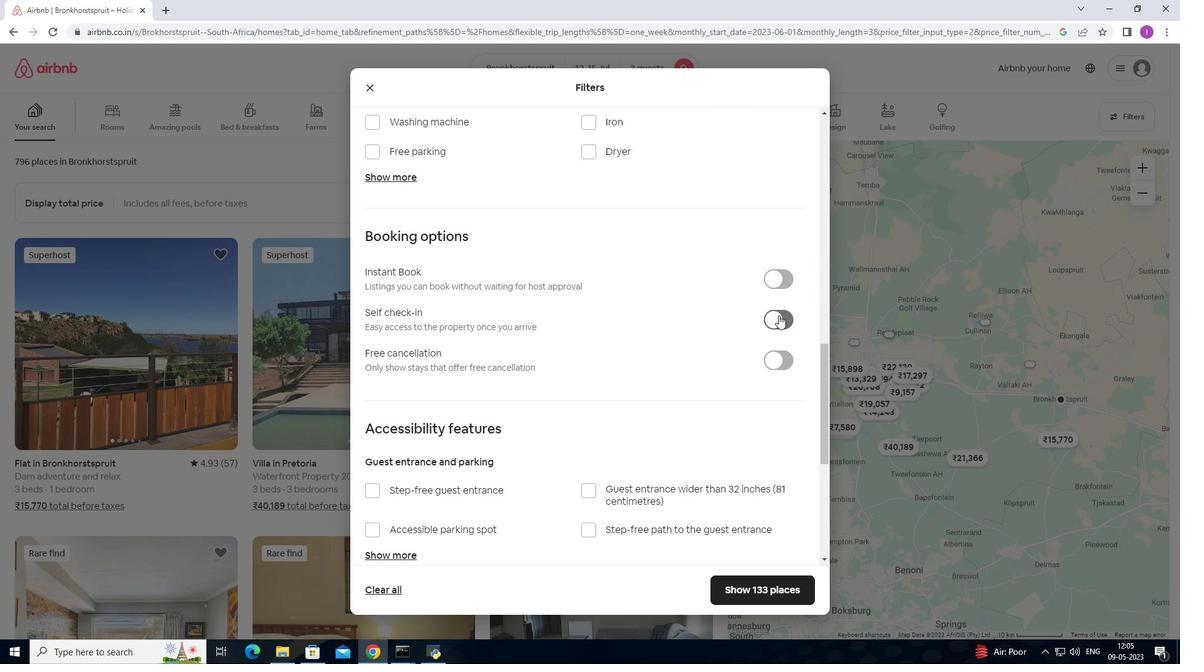 
Action: Mouse moved to (512, 367)
Screenshot: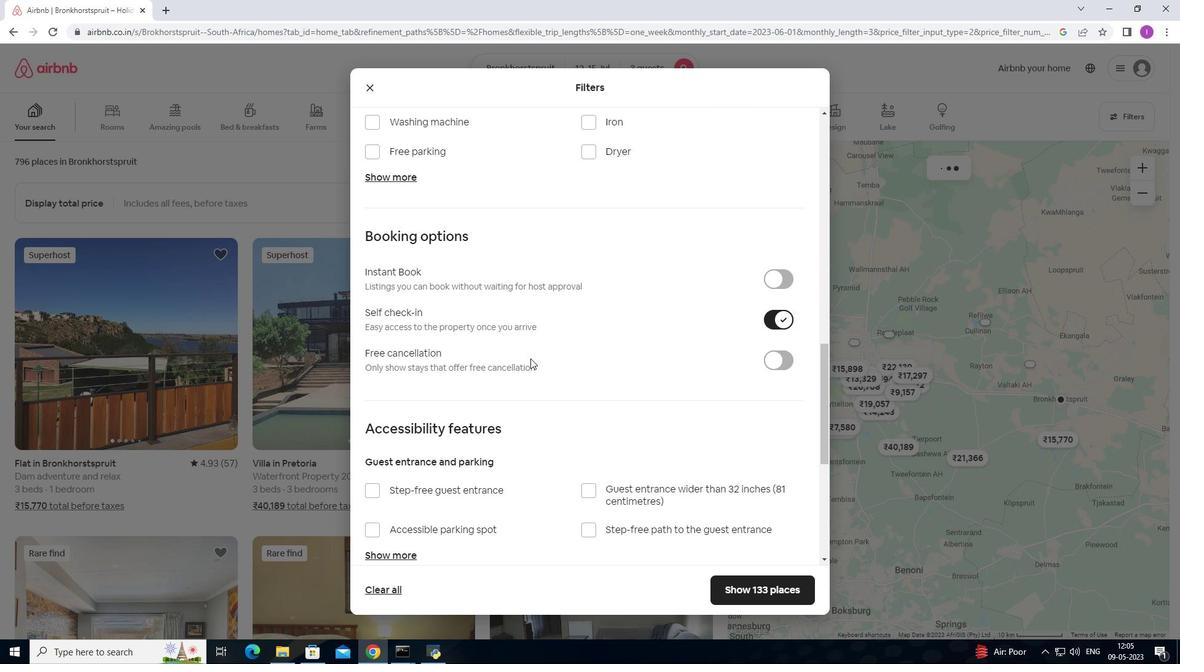
Action: Mouse scrolled (512, 367) with delta (0, 0)
Screenshot: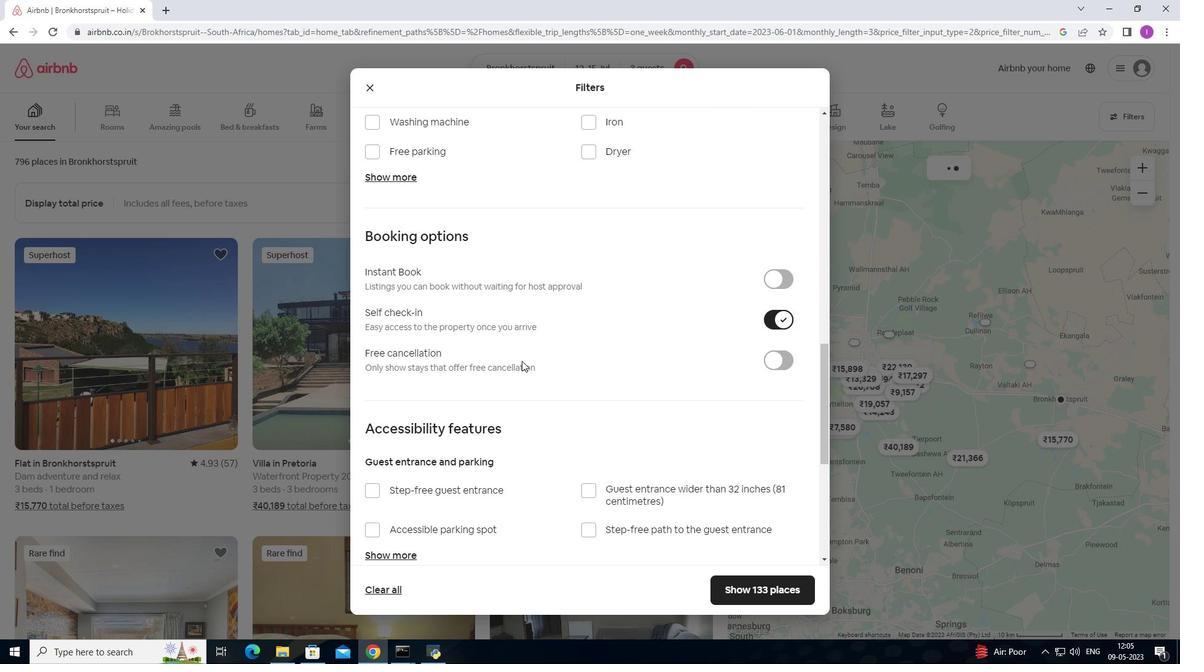 
Action: Mouse moved to (512, 369)
Screenshot: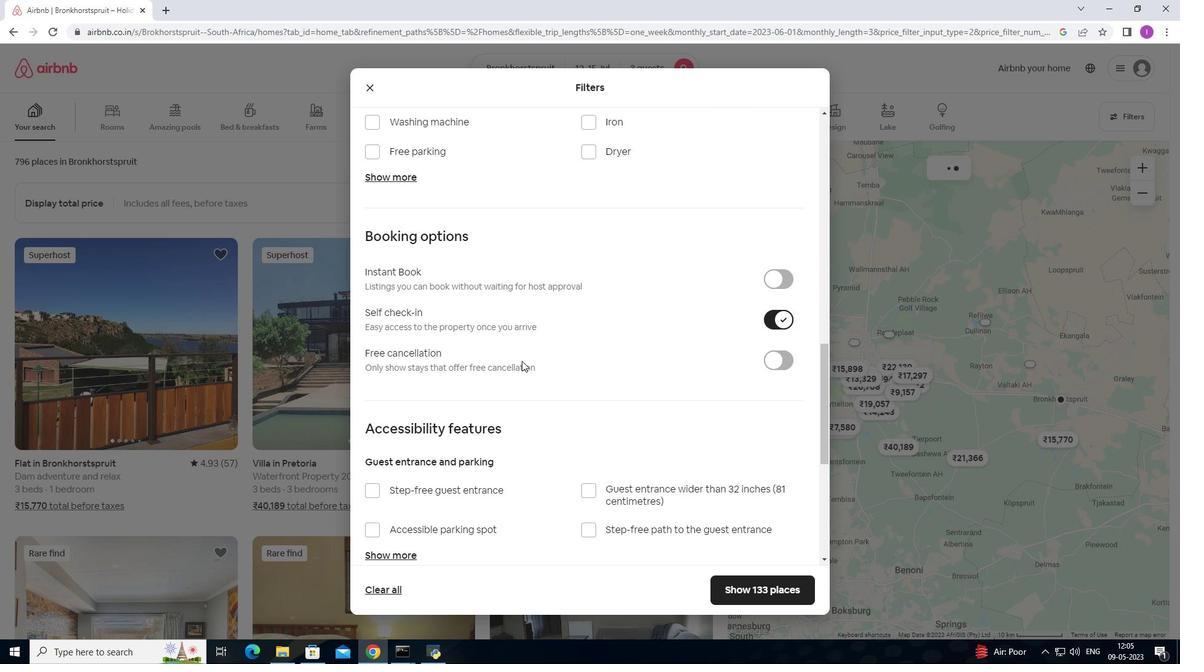 
Action: Mouse scrolled (512, 368) with delta (0, 0)
Screenshot: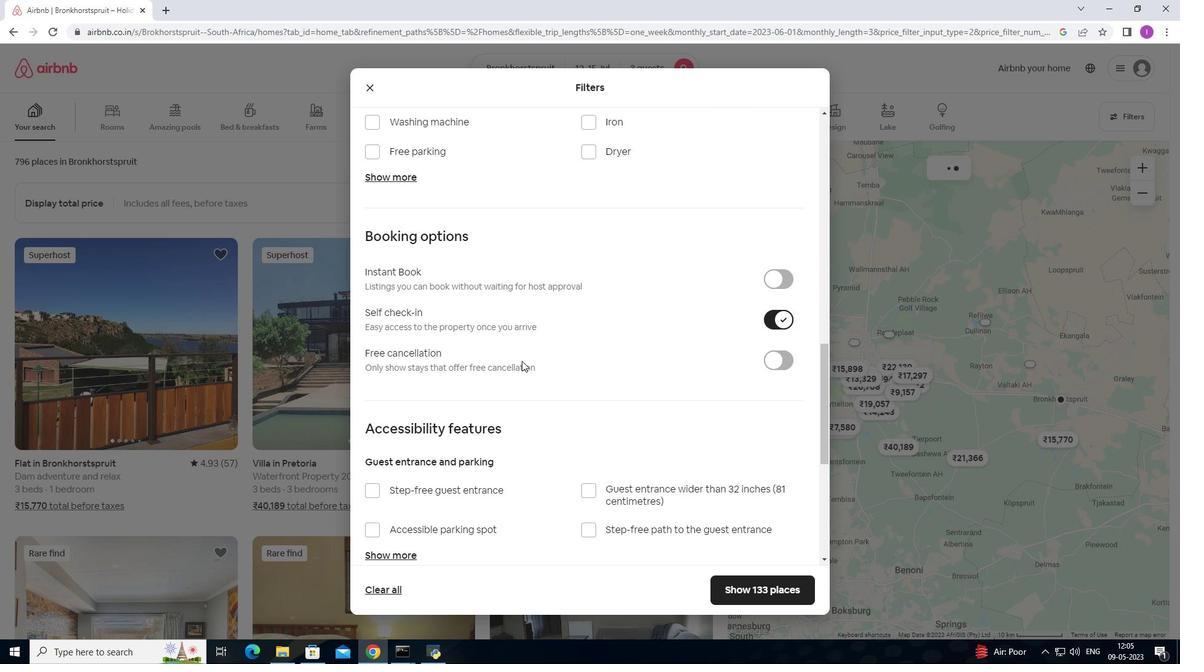 
Action: Mouse moved to (512, 370)
Screenshot: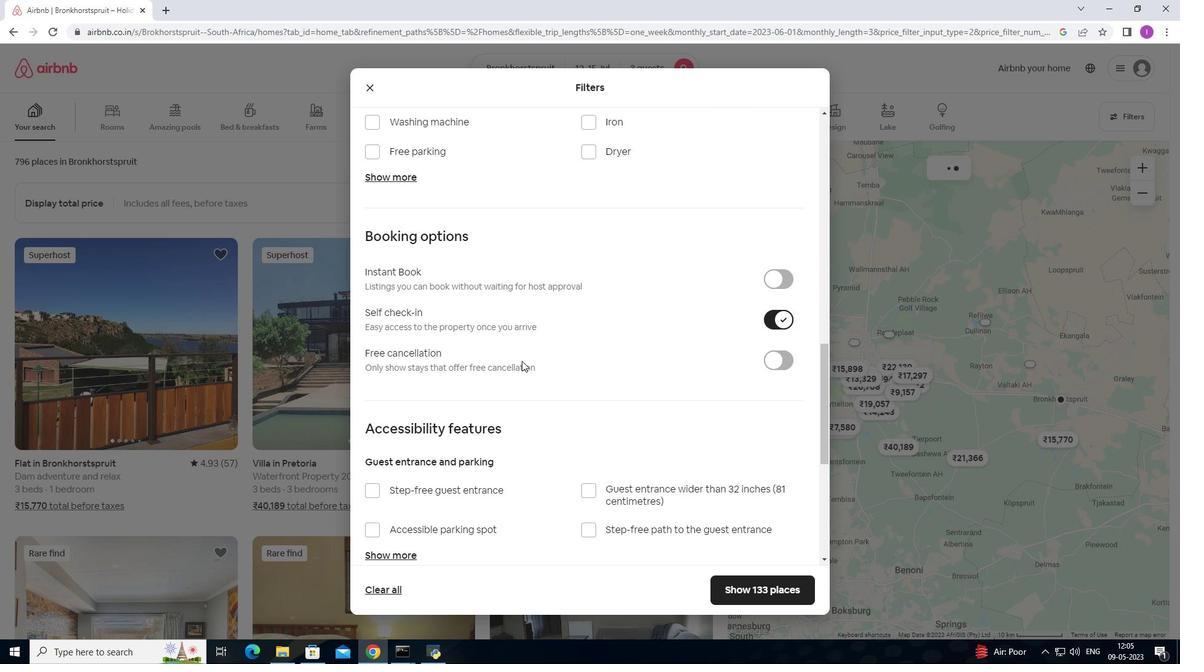 
Action: Mouse scrolled (512, 369) with delta (0, 0)
Screenshot: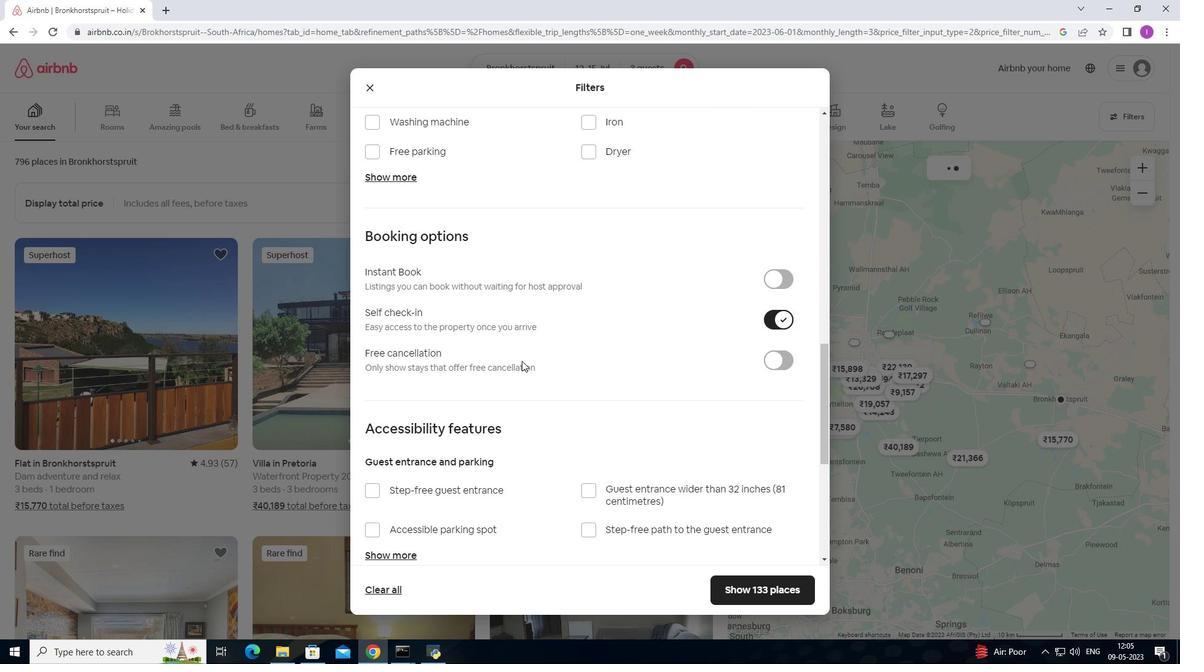 
Action: Mouse moved to (511, 372)
Screenshot: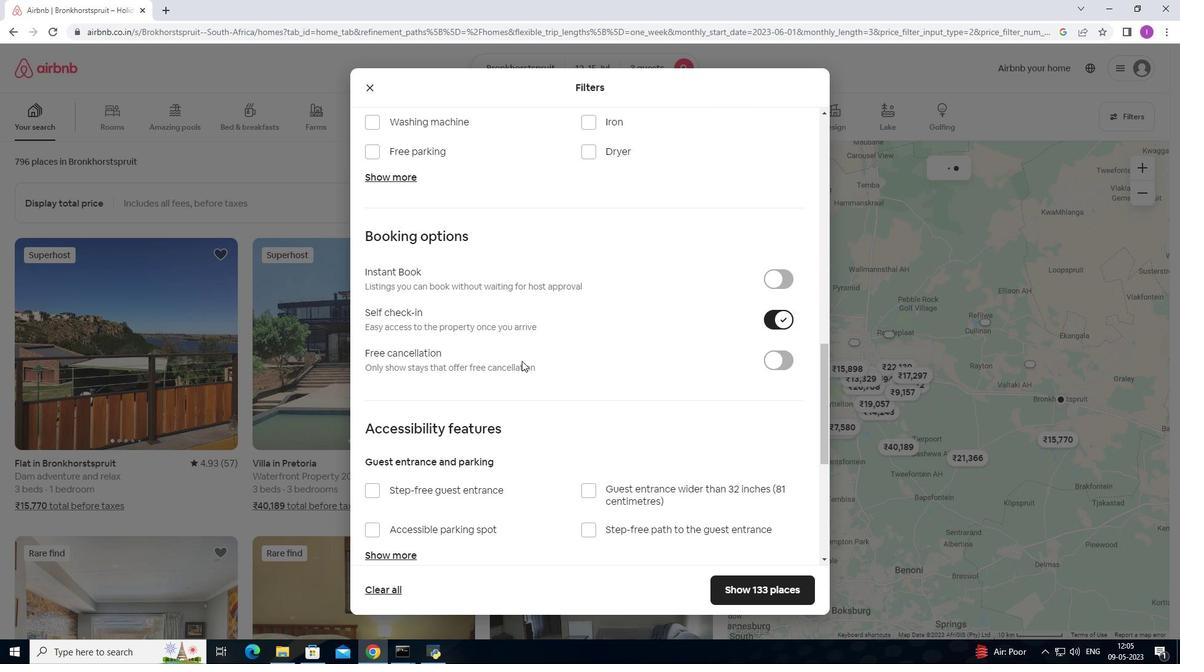 
Action: Mouse scrolled (511, 371) with delta (0, 0)
Screenshot: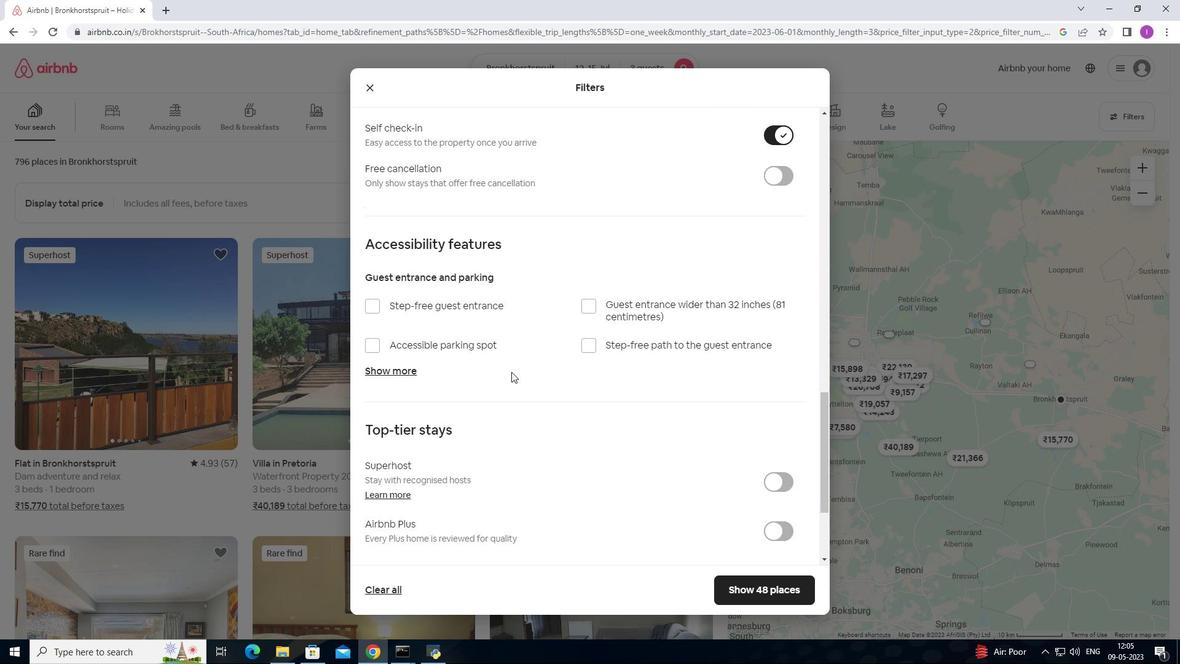 
Action: Mouse scrolled (511, 371) with delta (0, 0)
Screenshot: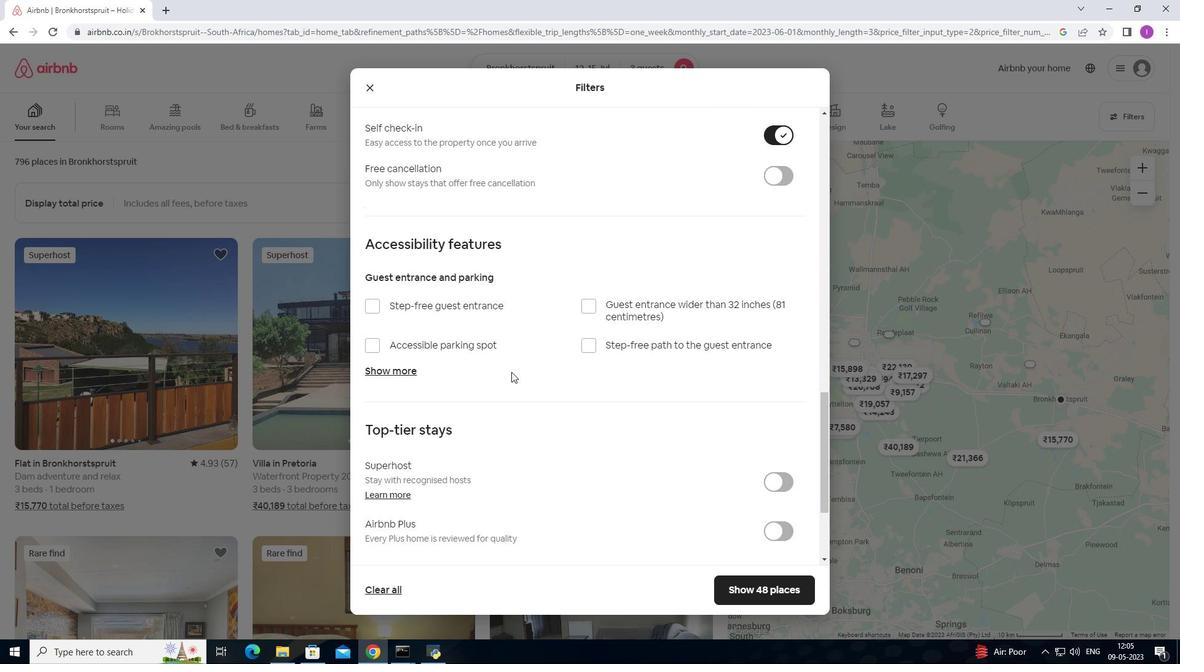 
Action: Mouse moved to (511, 372)
Screenshot: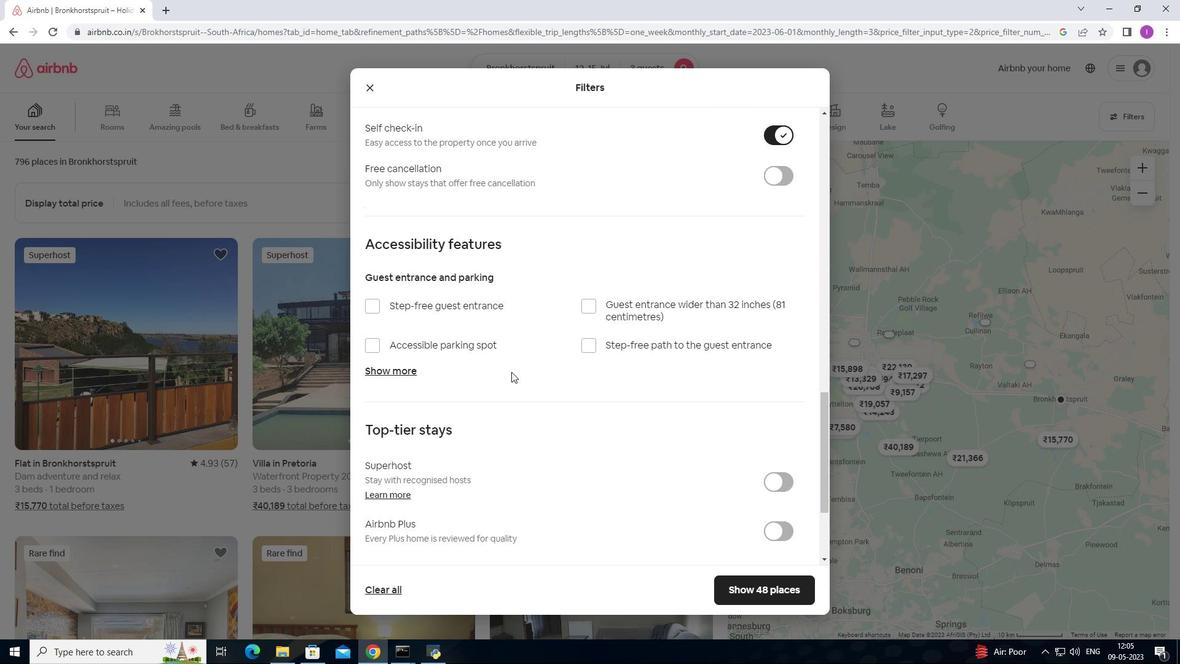 
Action: Mouse scrolled (511, 371) with delta (0, 0)
Screenshot: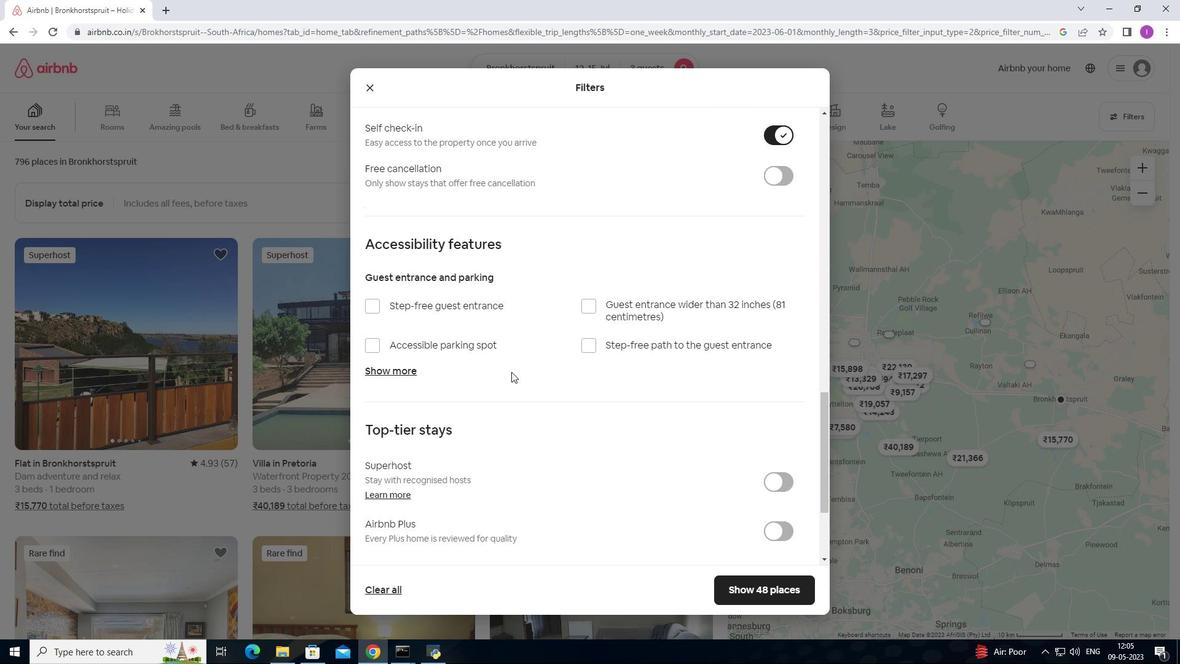 
Action: Mouse scrolled (511, 371) with delta (0, 0)
Screenshot: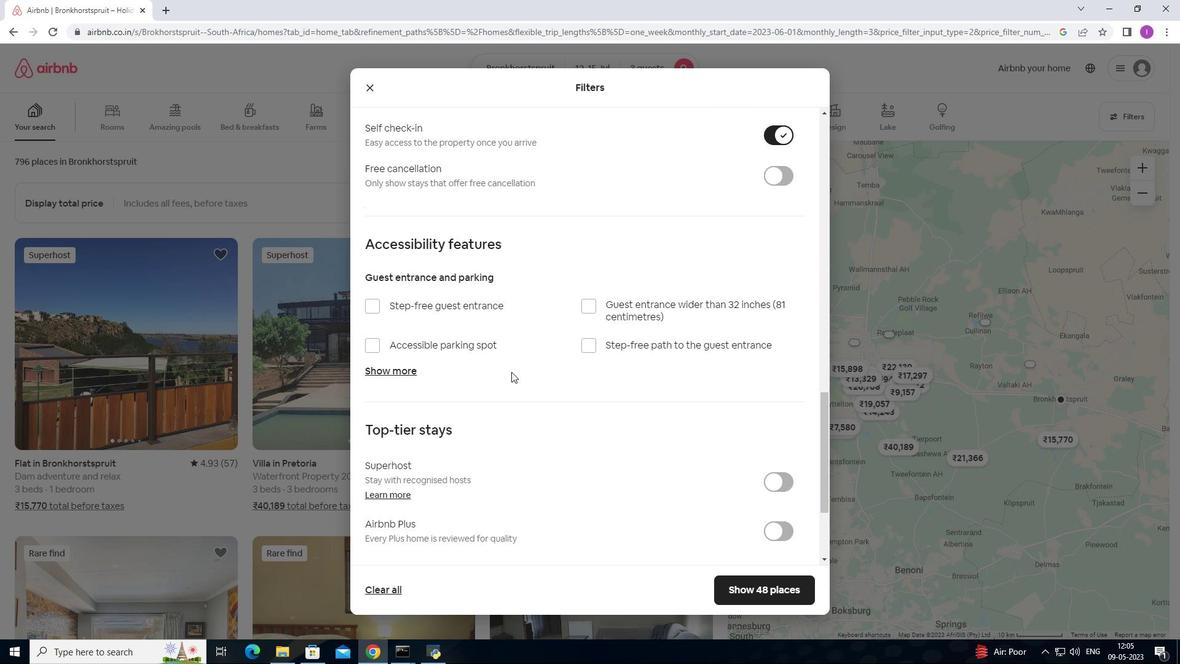 
Action: Mouse scrolled (511, 371) with delta (0, 0)
Screenshot: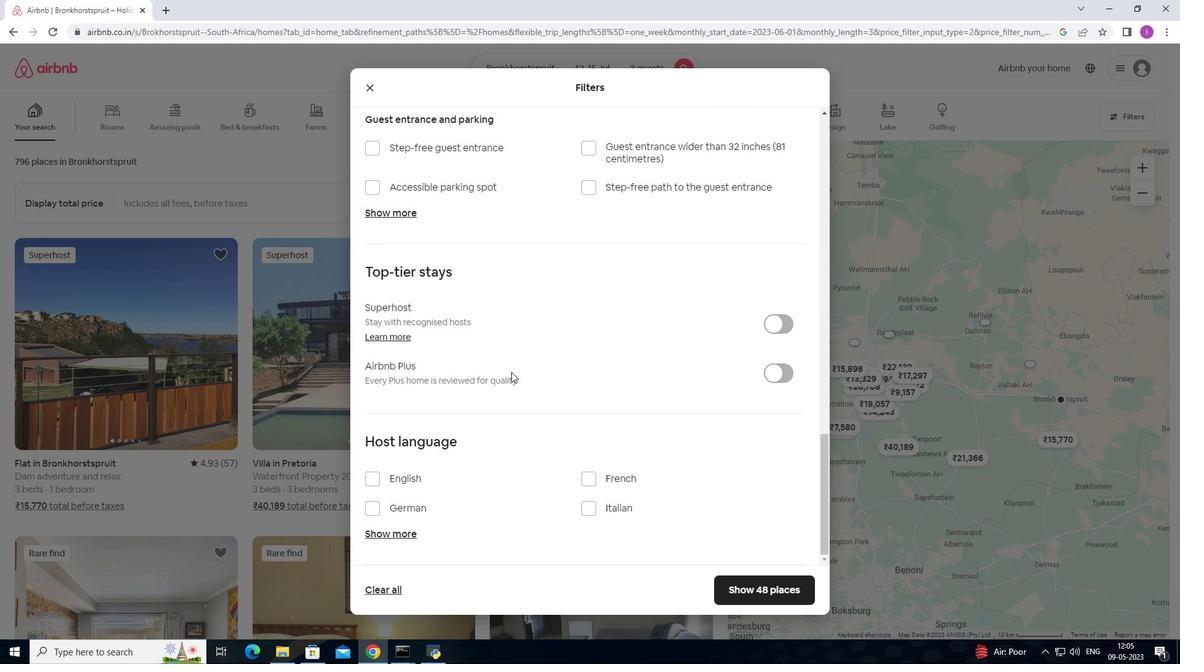 
Action: Mouse scrolled (511, 371) with delta (0, 0)
Screenshot: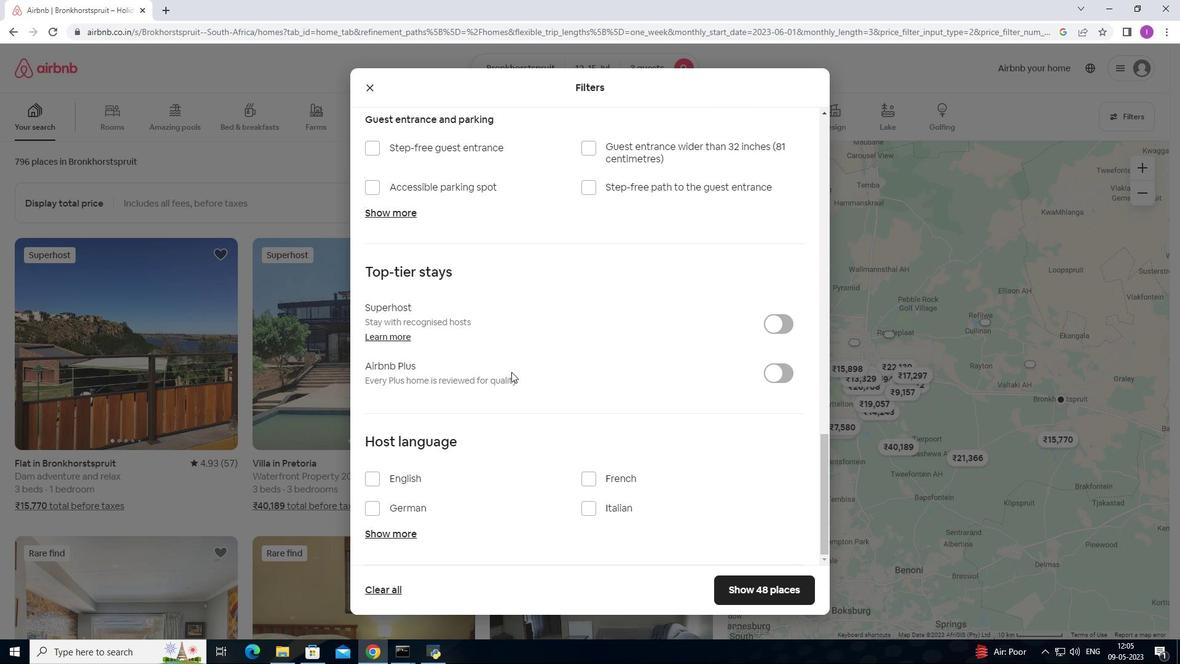 
Action: Mouse scrolled (511, 371) with delta (0, 0)
Screenshot: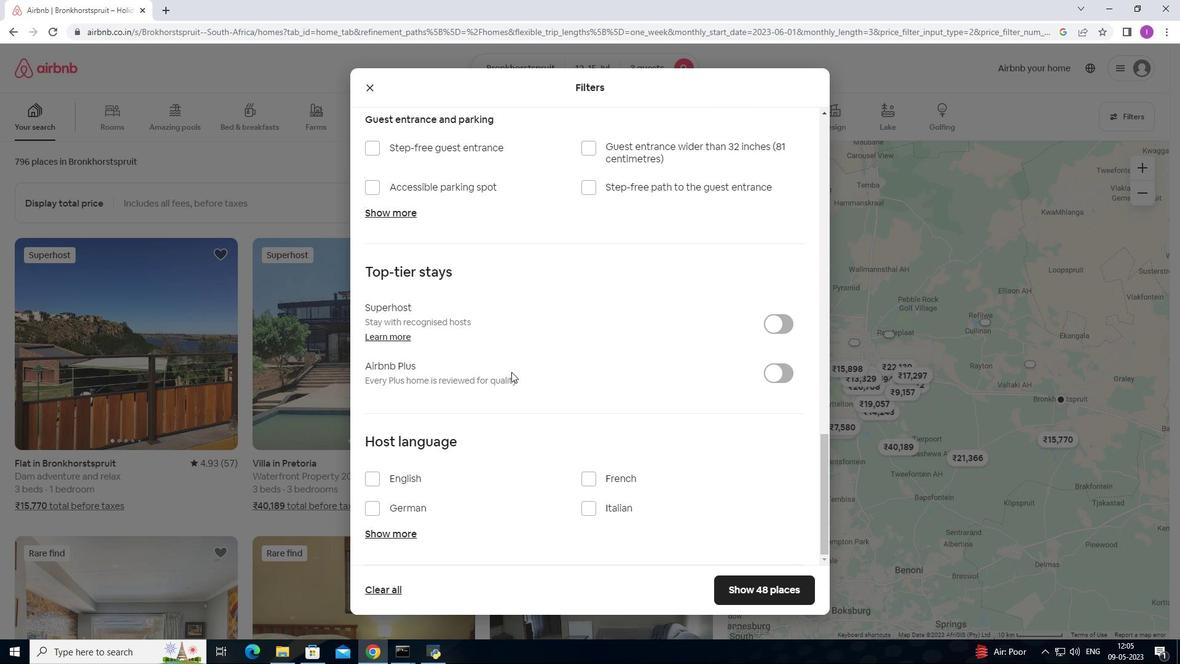 
Action: Mouse moved to (374, 481)
Screenshot: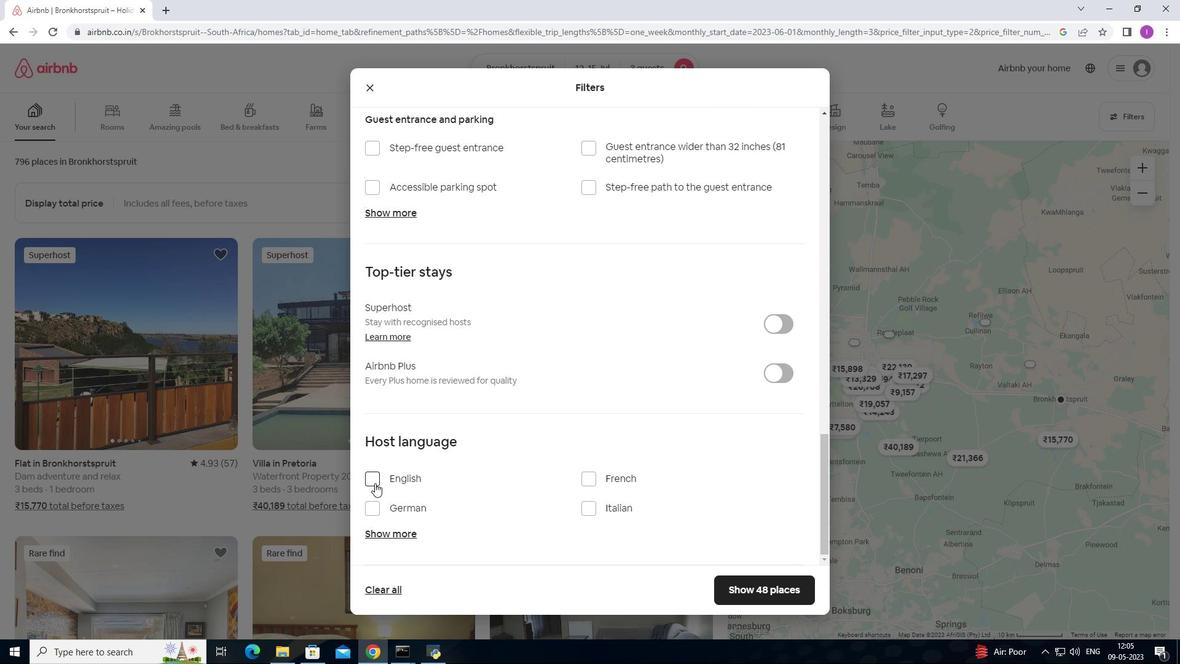 
Action: Mouse pressed left at (374, 481)
Screenshot: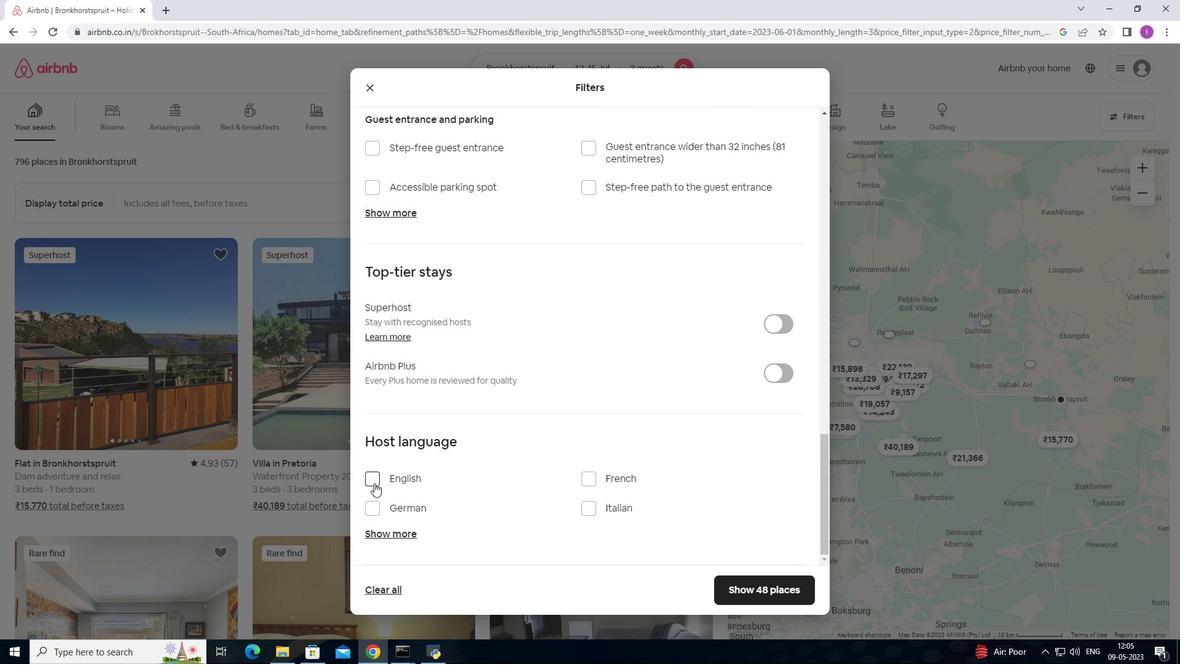 
Action: Mouse moved to (779, 585)
Screenshot: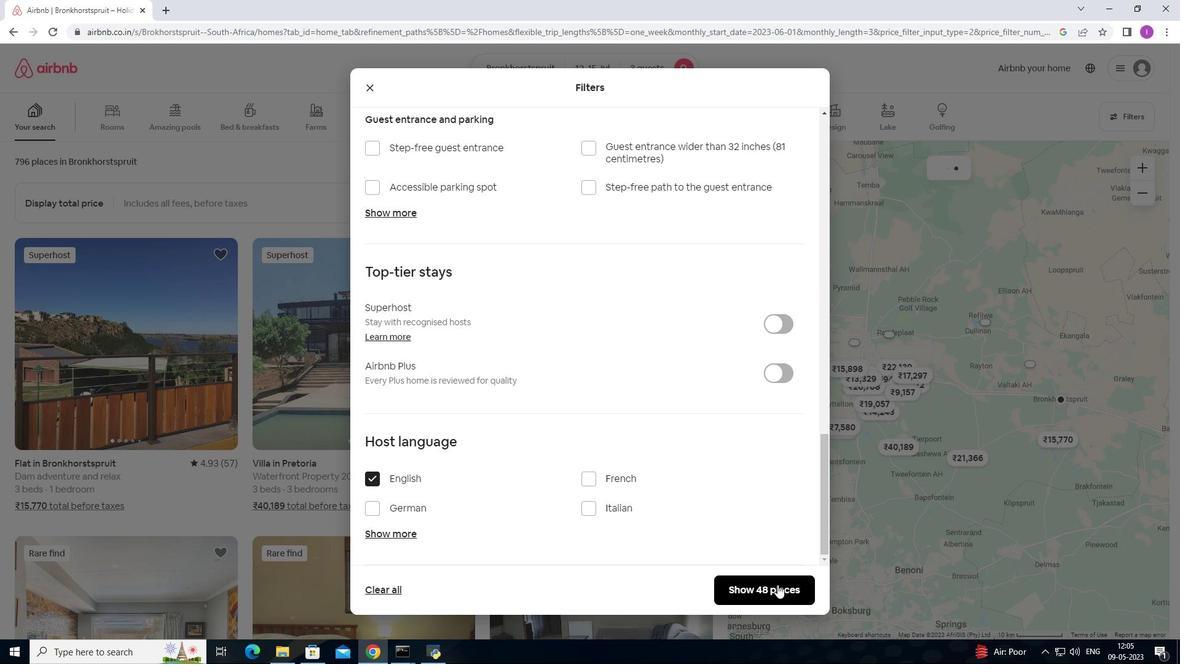 
Action: Mouse pressed left at (779, 585)
Screenshot: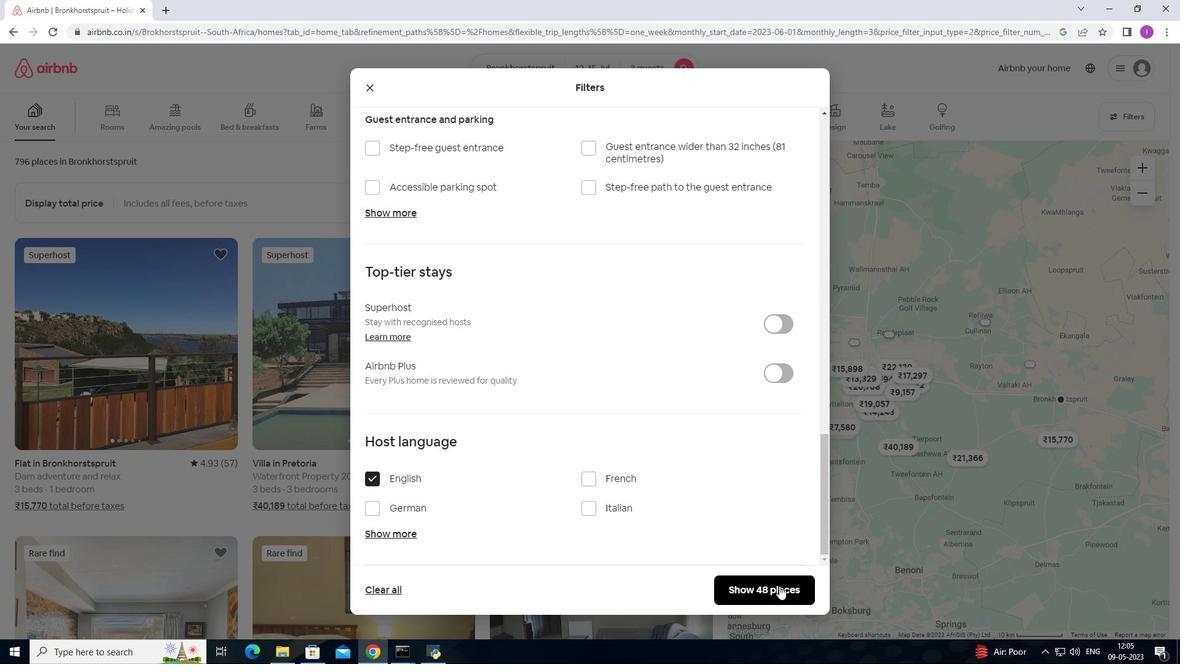 
Action: Mouse moved to (632, 449)
Screenshot: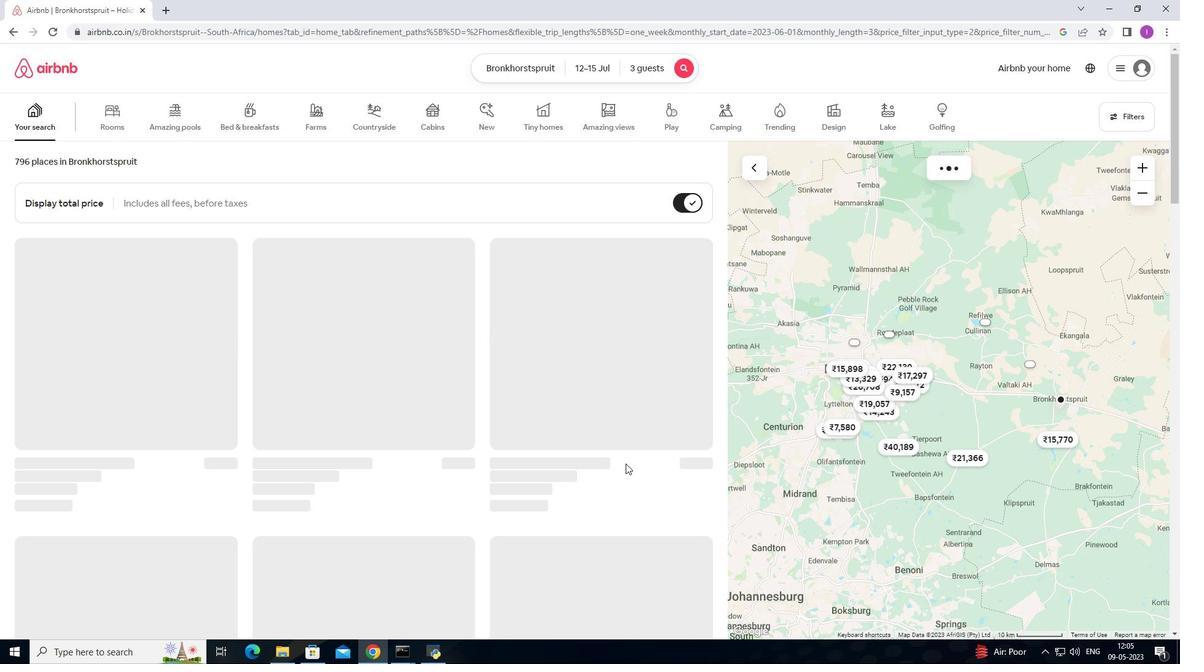 
